 Task: Find connections with filter location Gokarna with filter topic #Strategywith filter profile language Spanish with filter current company Intas Pharmaceuticals with filter school Maulana Azad College with filter industry Gambling Facilities and Casinos with filter service category DUI Law with filter keywords title Office Assistant
Action: Mouse pressed left at (556, 92)
Screenshot: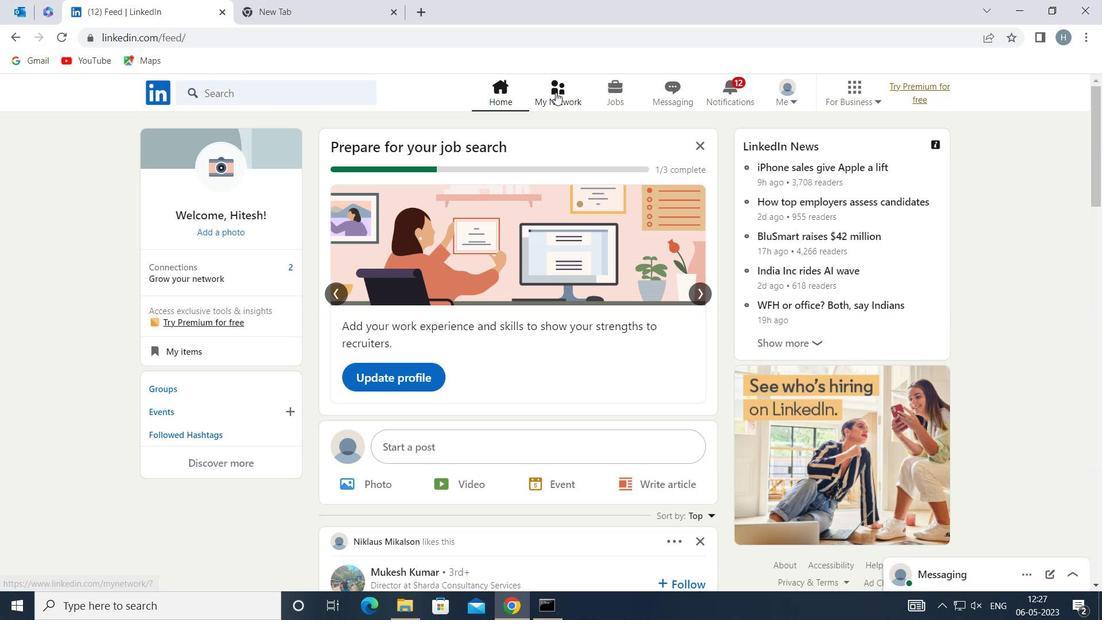 
Action: Mouse moved to (257, 178)
Screenshot: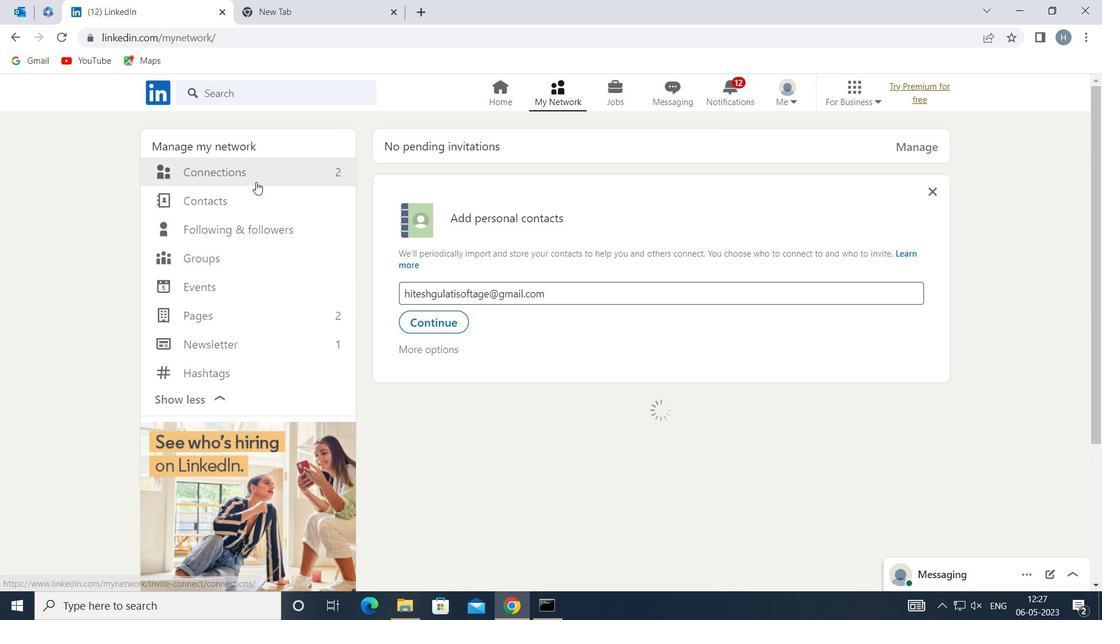 
Action: Mouse pressed left at (257, 178)
Screenshot: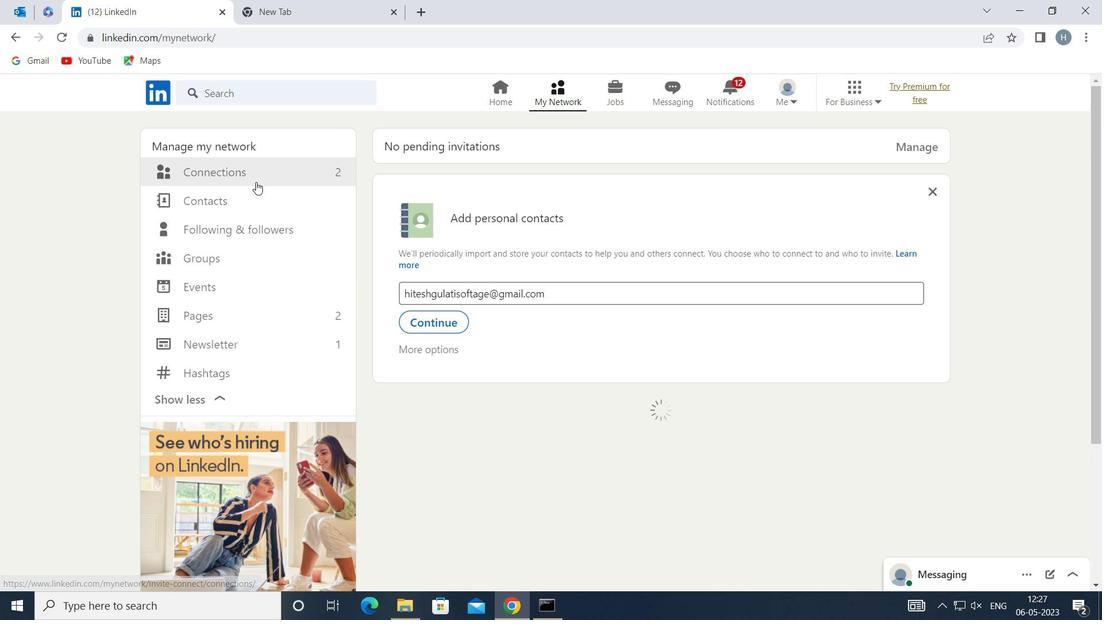 
Action: Mouse moved to (652, 173)
Screenshot: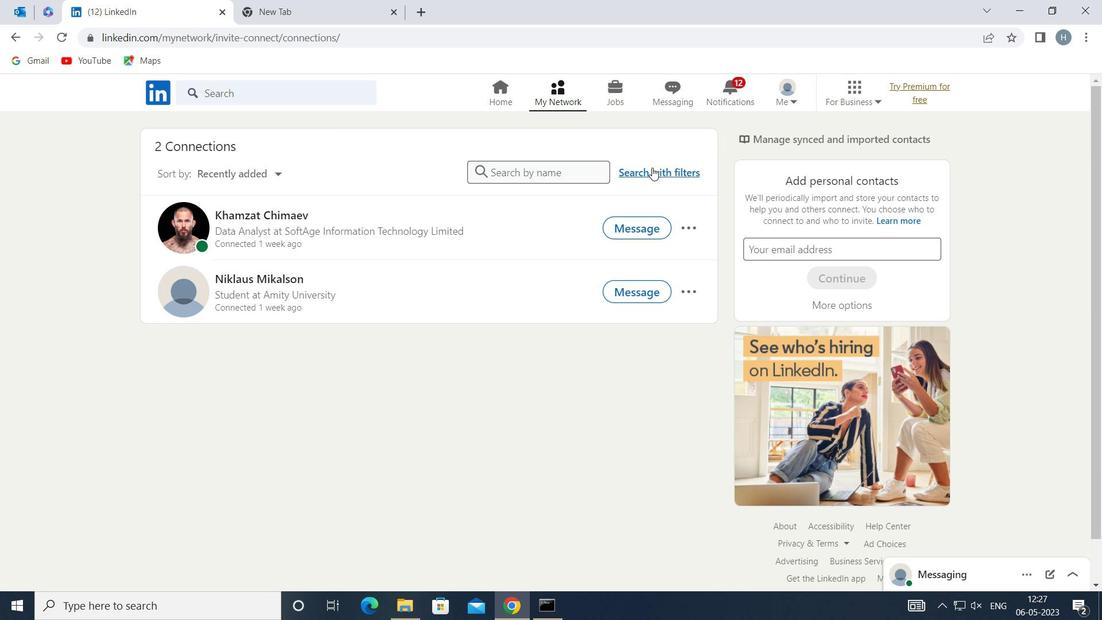 
Action: Mouse pressed left at (652, 173)
Screenshot: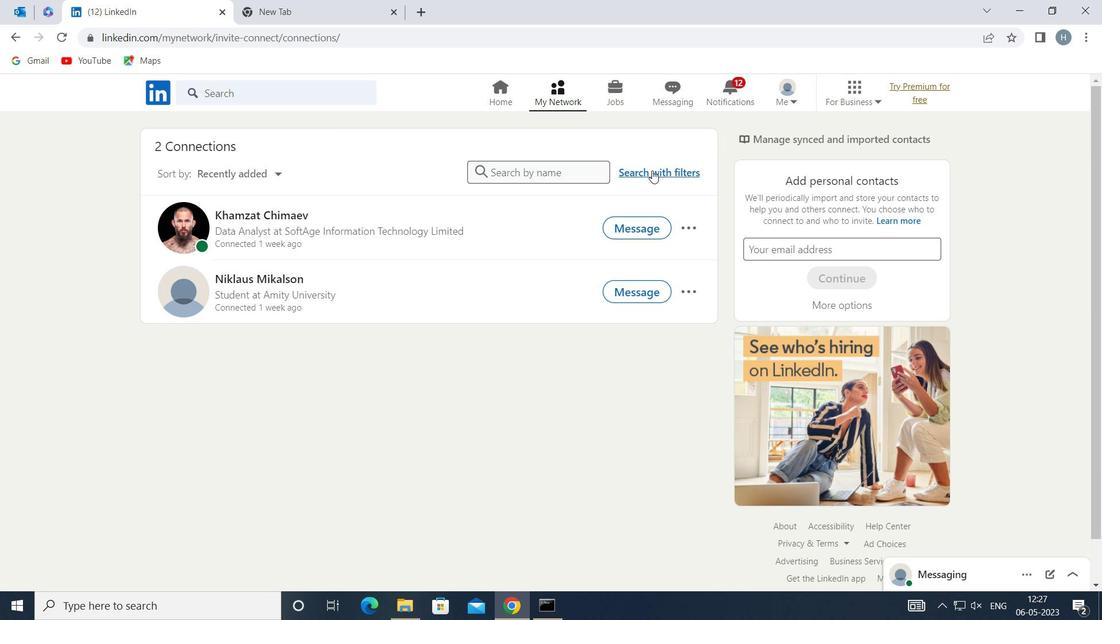 
Action: Mouse moved to (598, 132)
Screenshot: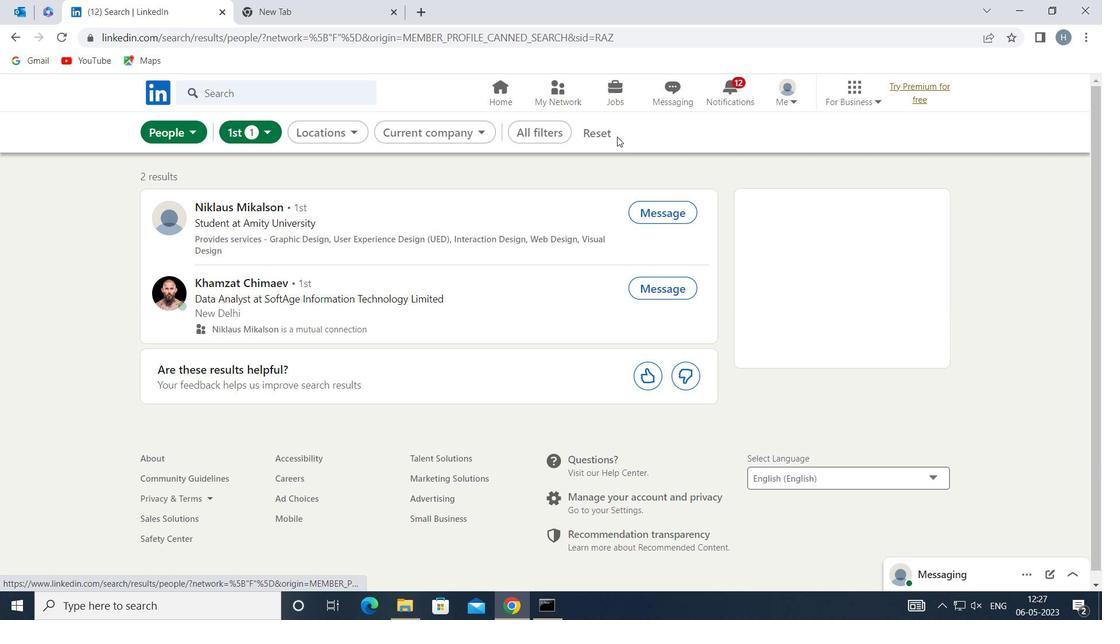 
Action: Mouse pressed left at (598, 132)
Screenshot: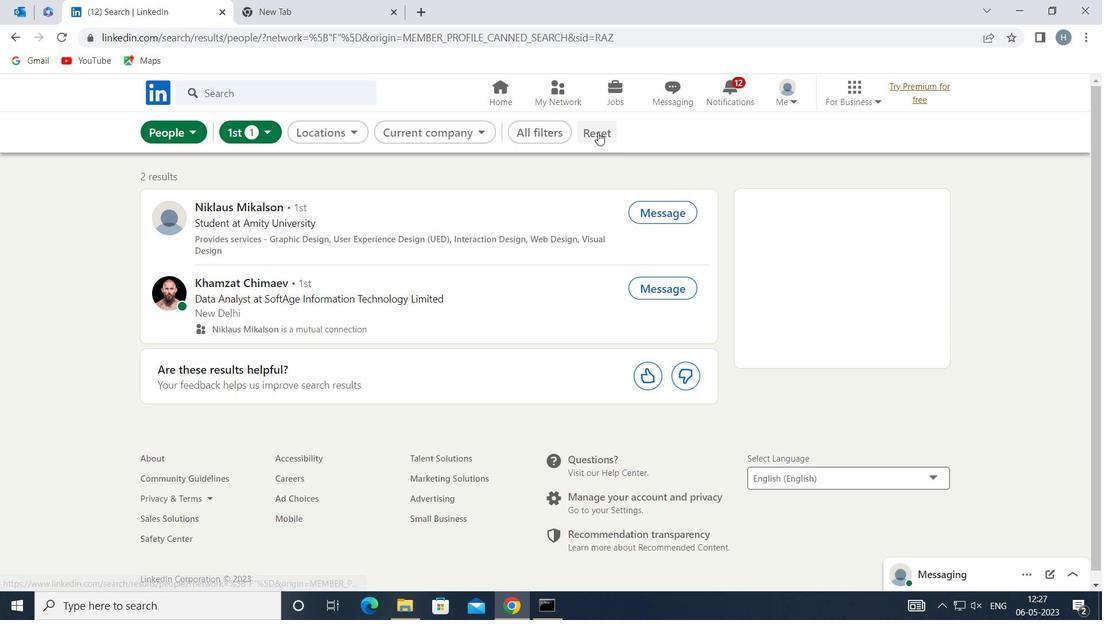 
Action: Mouse moved to (582, 131)
Screenshot: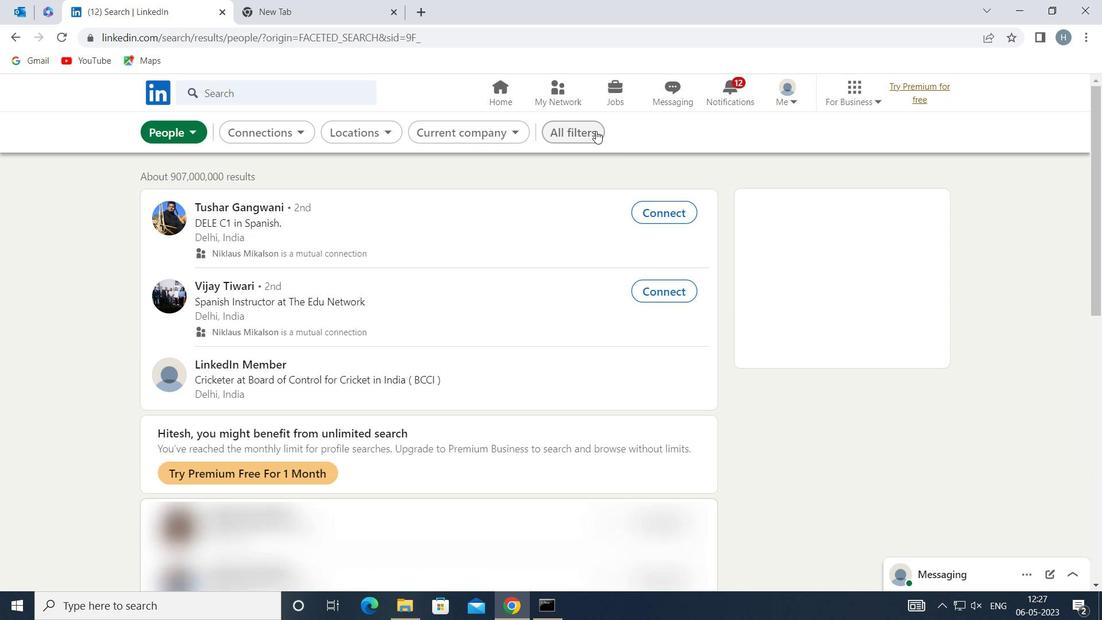 
Action: Mouse pressed left at (582, 131)
Screenshot: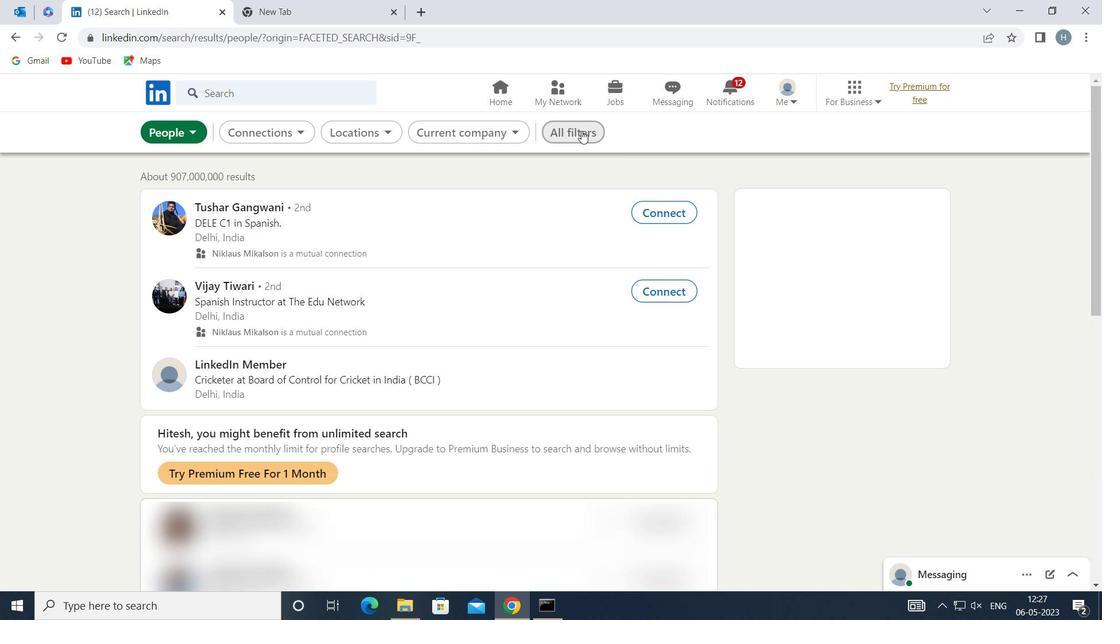
Action: Mouse moved to (800, 241)
Screenshot: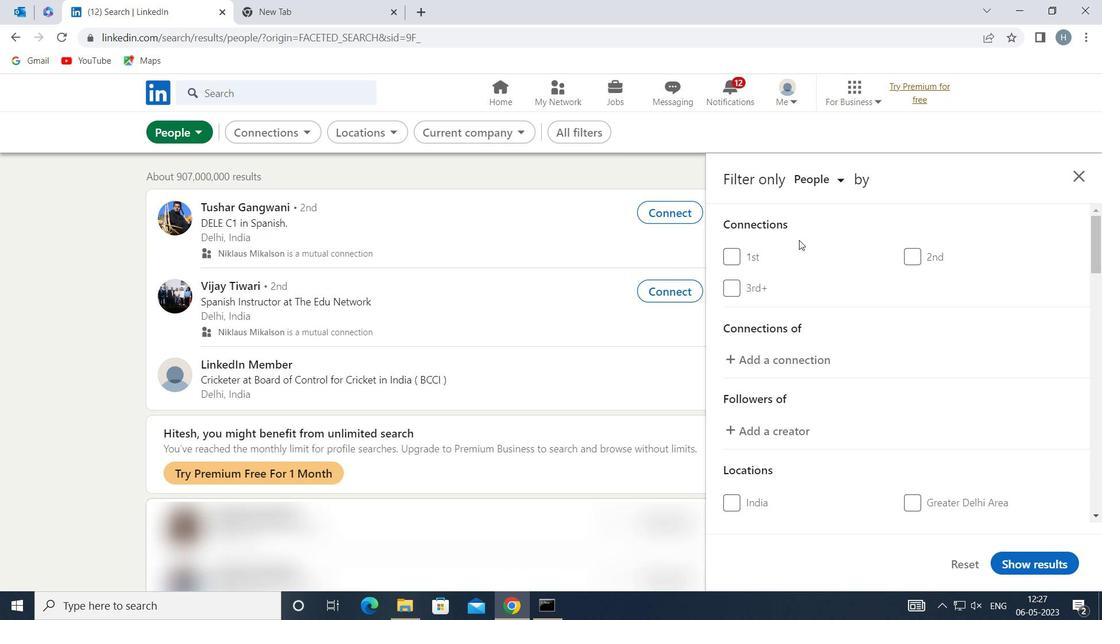 
Action: Mouse scrolled (800, 240) with delta (0, 0)
Screenshot: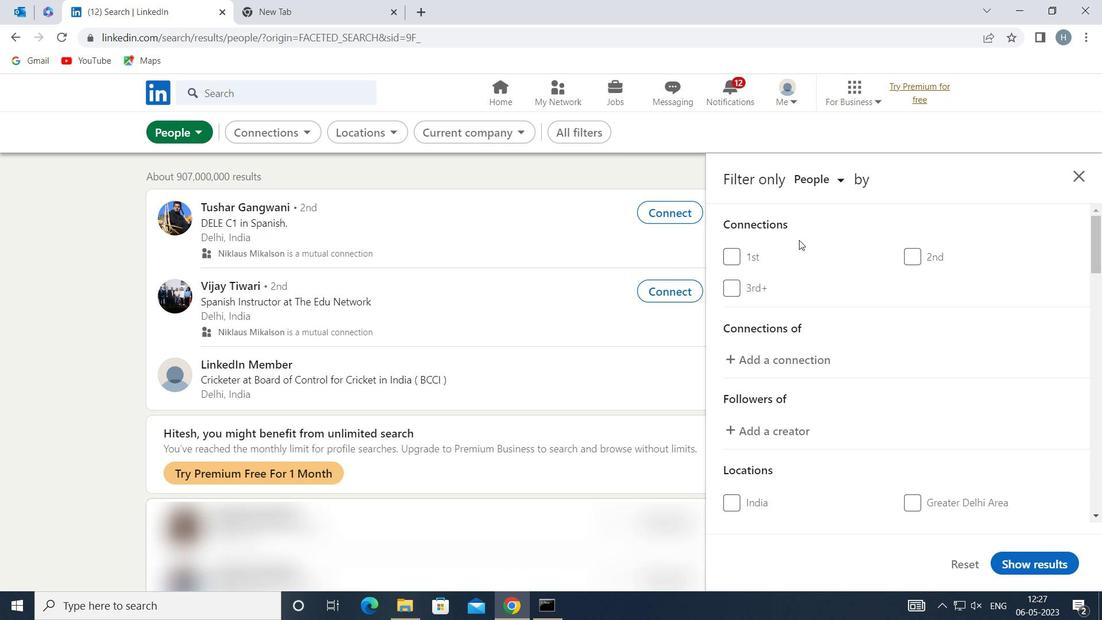 
Action: Mouse moved to (800, 243)
Screenshot: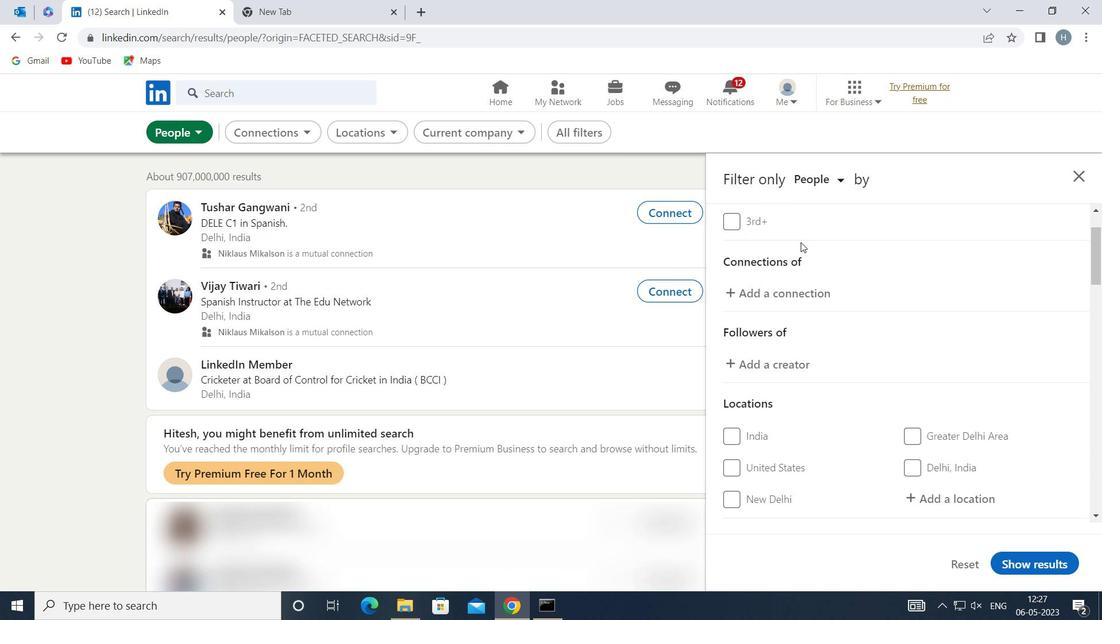 
Action: Mouse scrolled (800, 242) with delta (0, 0)
Screenshot: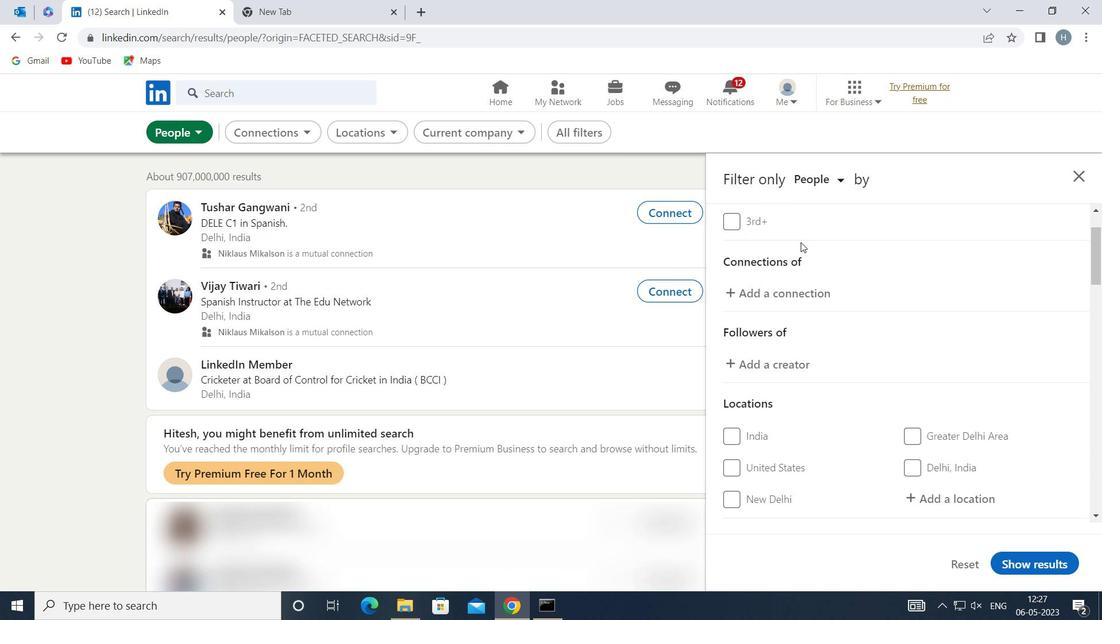 
Action: Mouse moved to (932, 418)
Screenshot: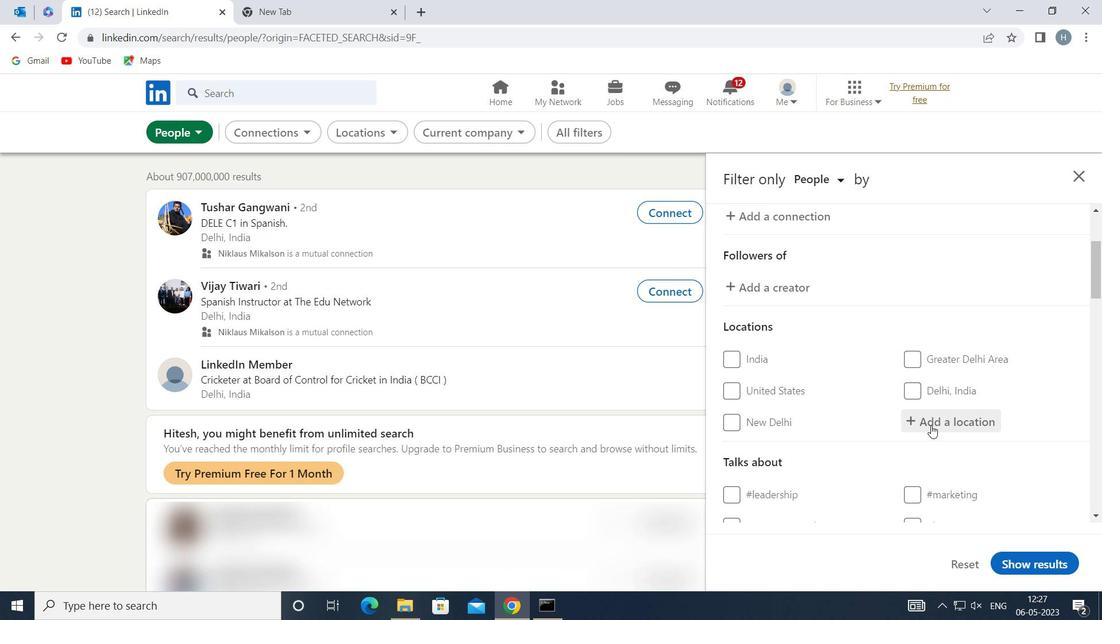 
Action: Mouse pressed left at (932, 418)
Screenshot: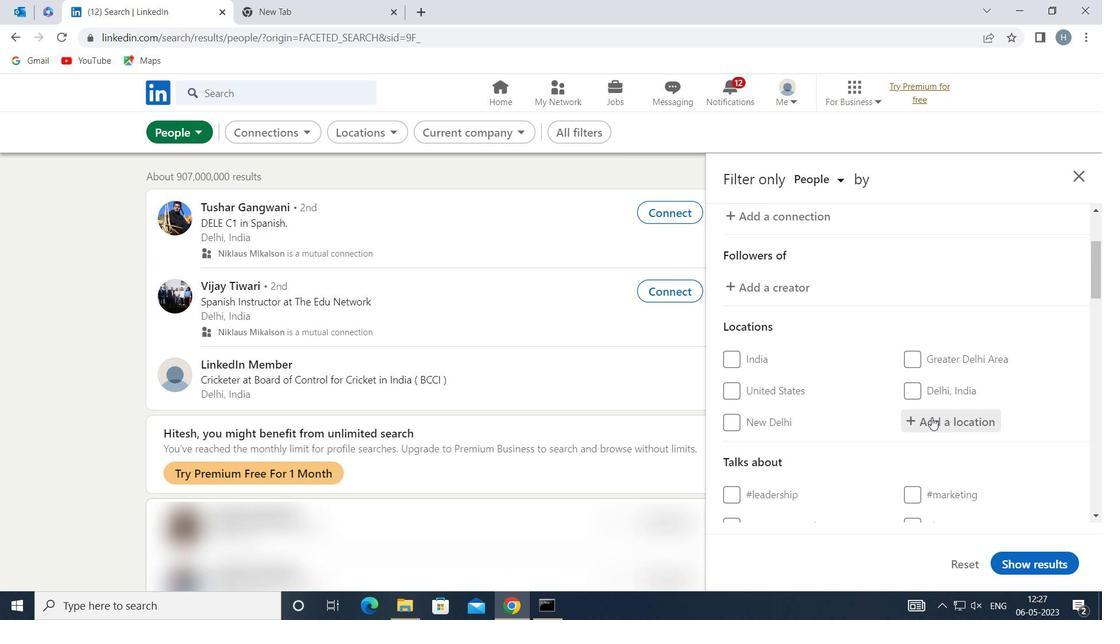 
Action: Mouse moved to (933, 416)
Screenshot: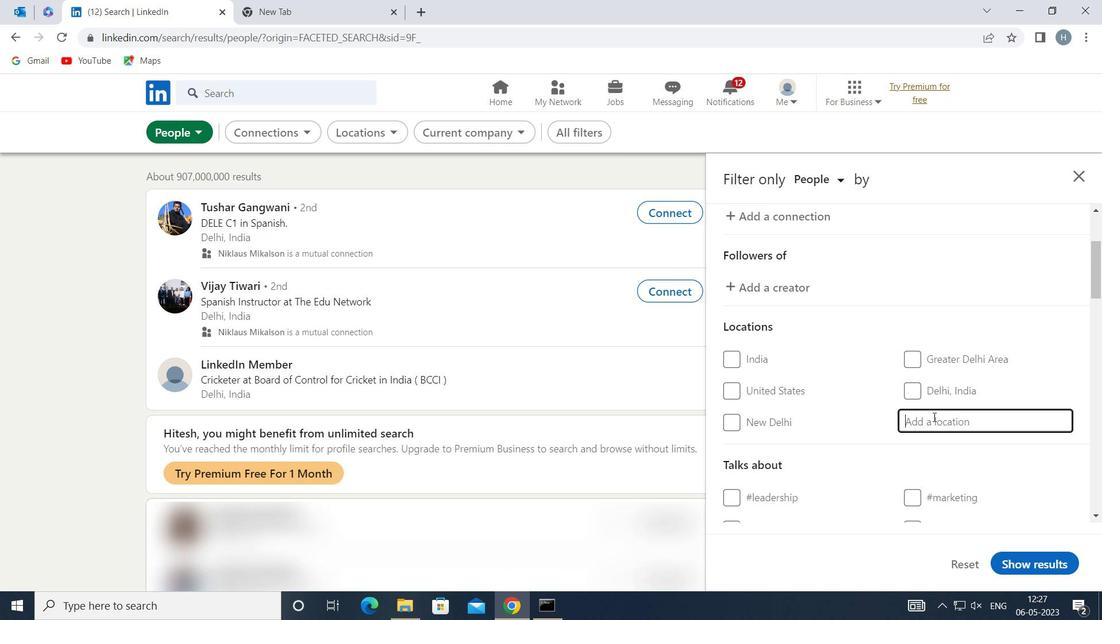 
Action: Key pressed <Key.shift>GOKARNA
Screenshot: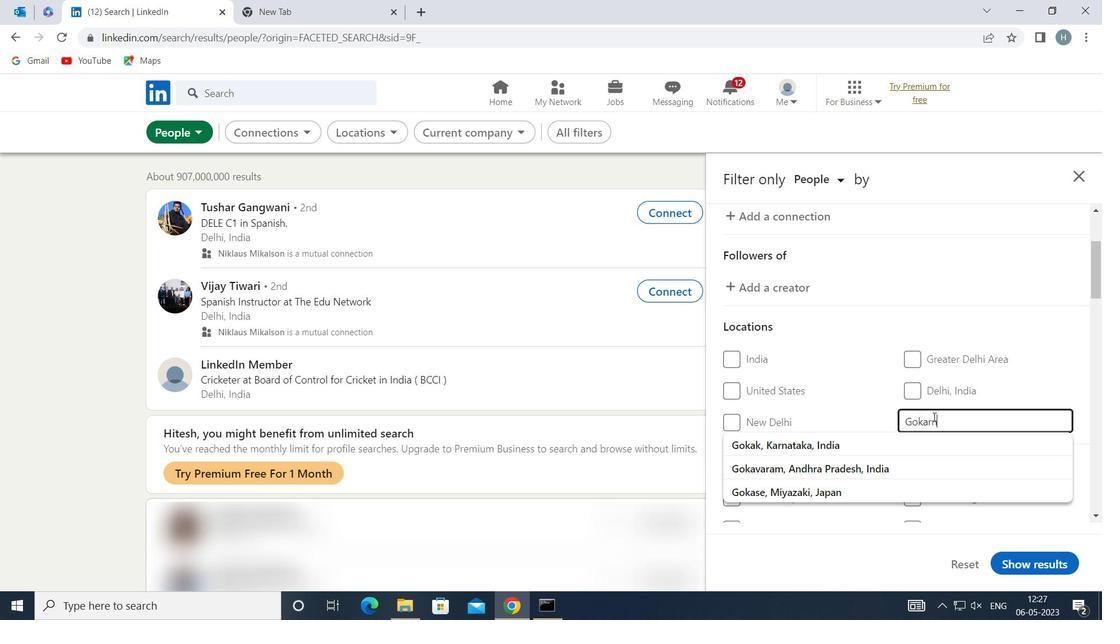 
Action: Mouse moved to (1047, 362)
Screenshot: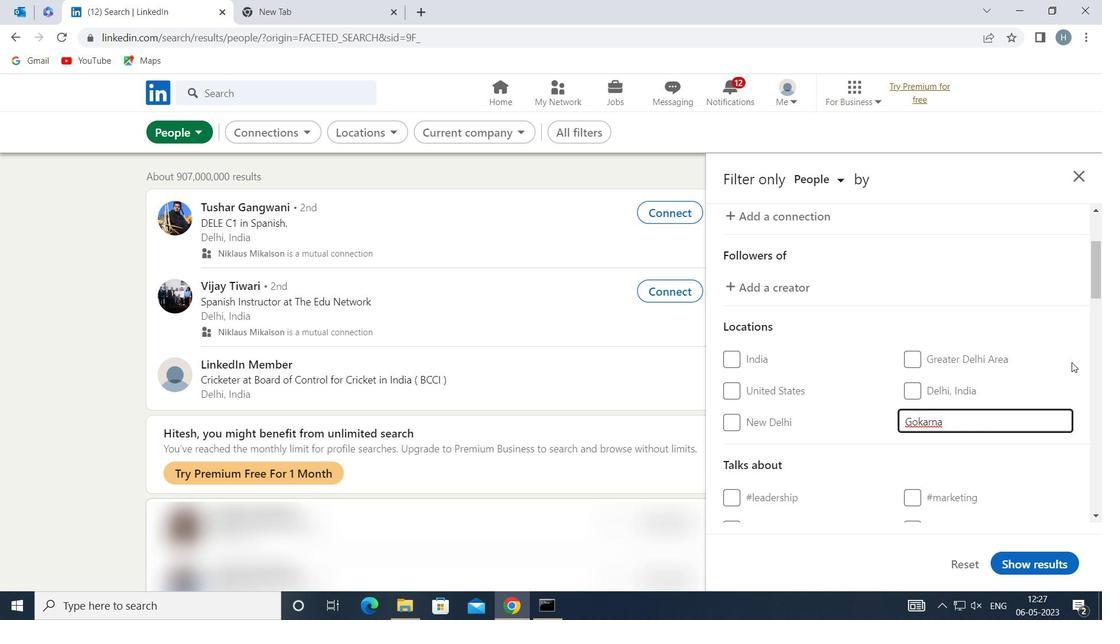 
Action: Mouse pressed left at (1047, 362)
Screenshot: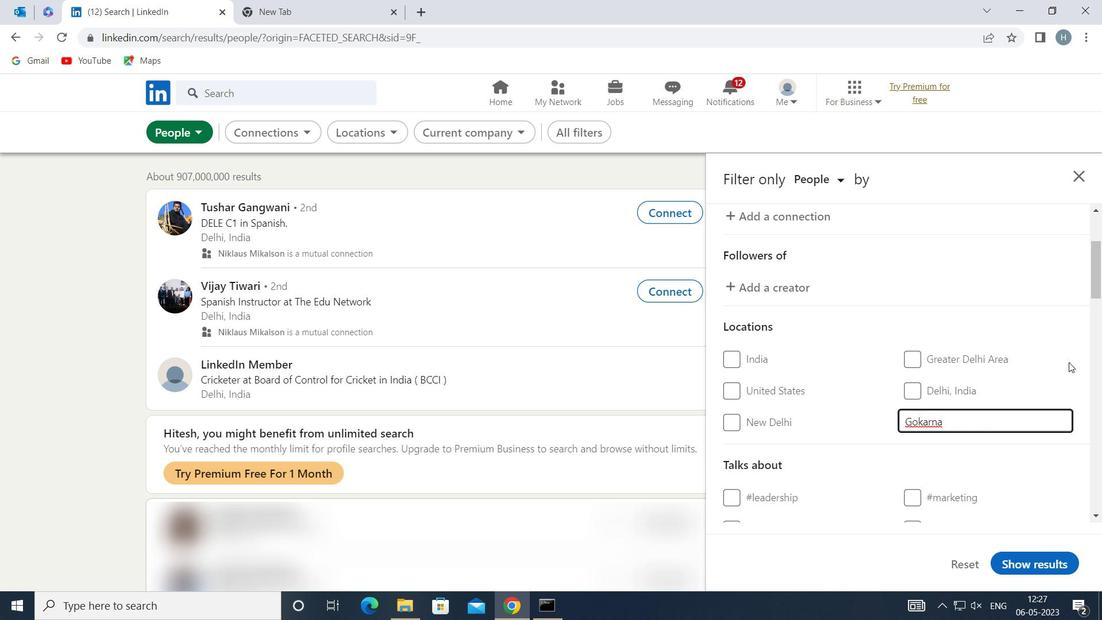 
Action: Mouse moved to (1036, 357)
Screenshot: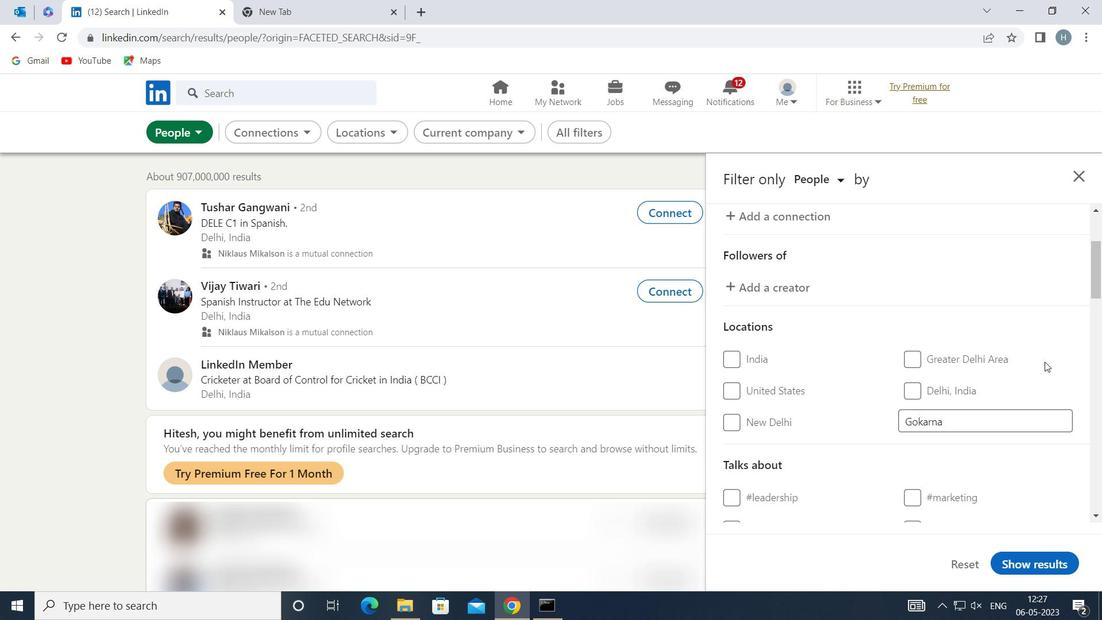 
Action: Mouse scrolled (1036, 356) with delta (0, 0)
Screenshot: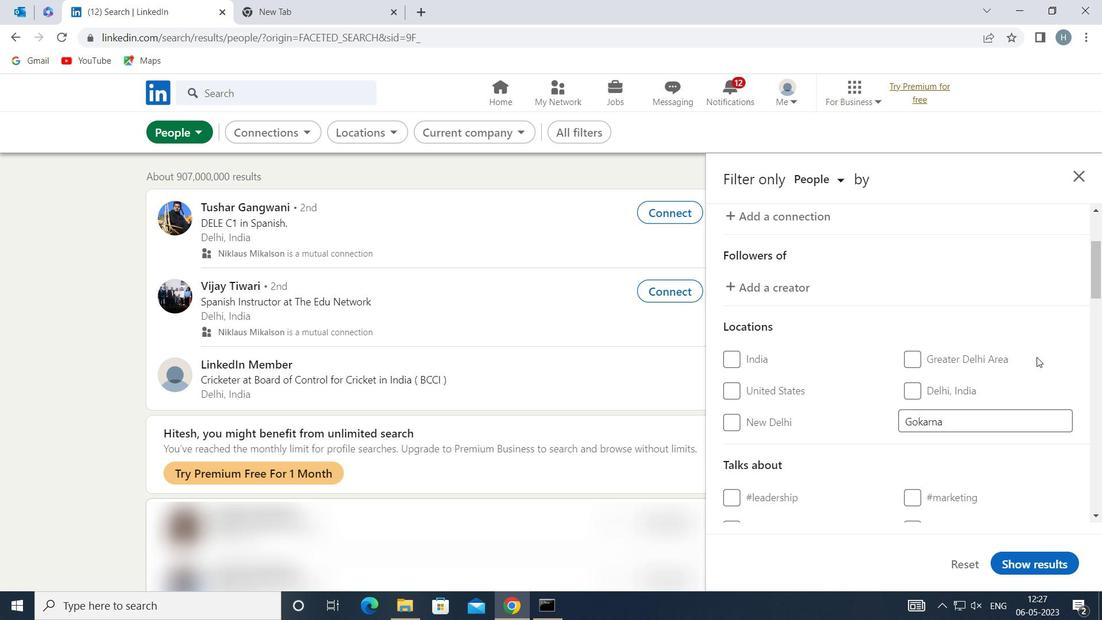 
Action: Mouse moved to (1032, 359)
Screenshot: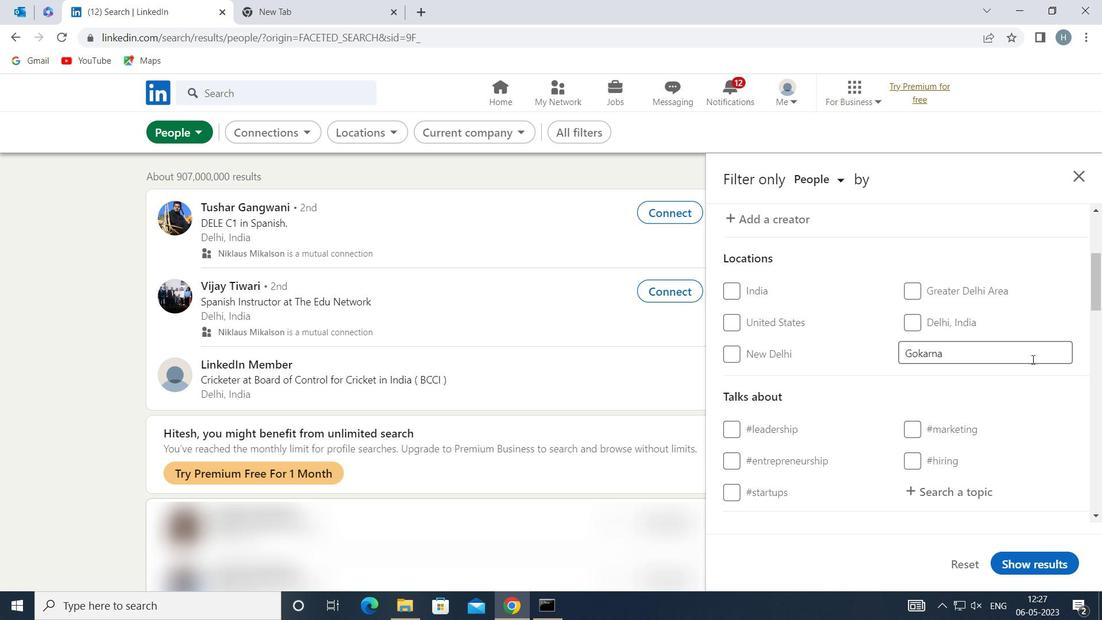 
Action: Mouse scrolled (1032, 358) with delta (0, 0)
Screenshot: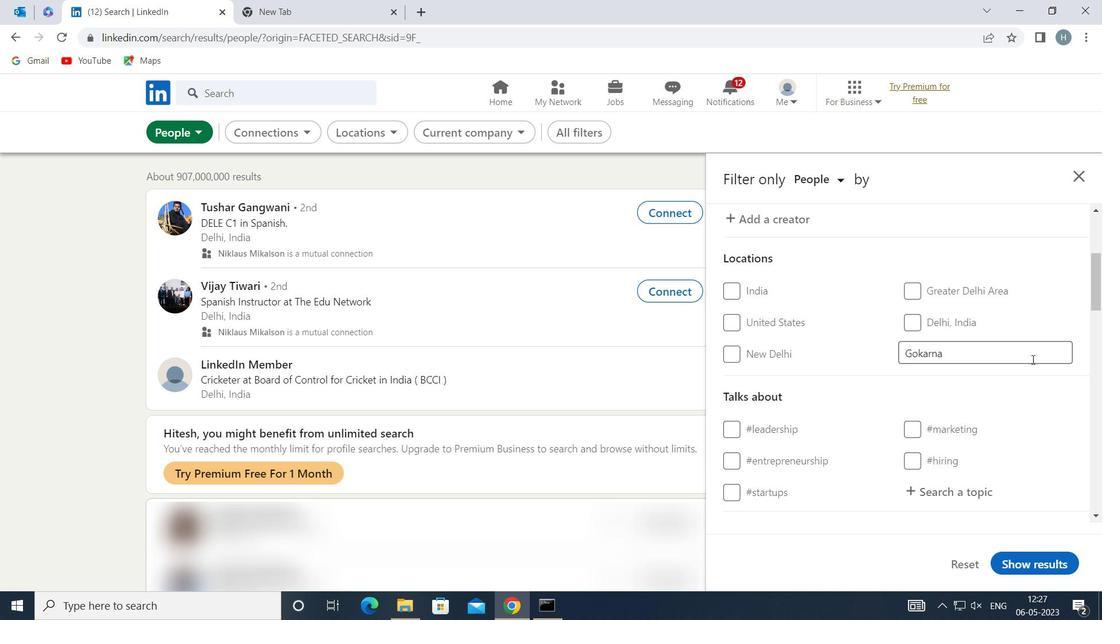 
Action: Mouse moved to (943, 418)
Screenshot: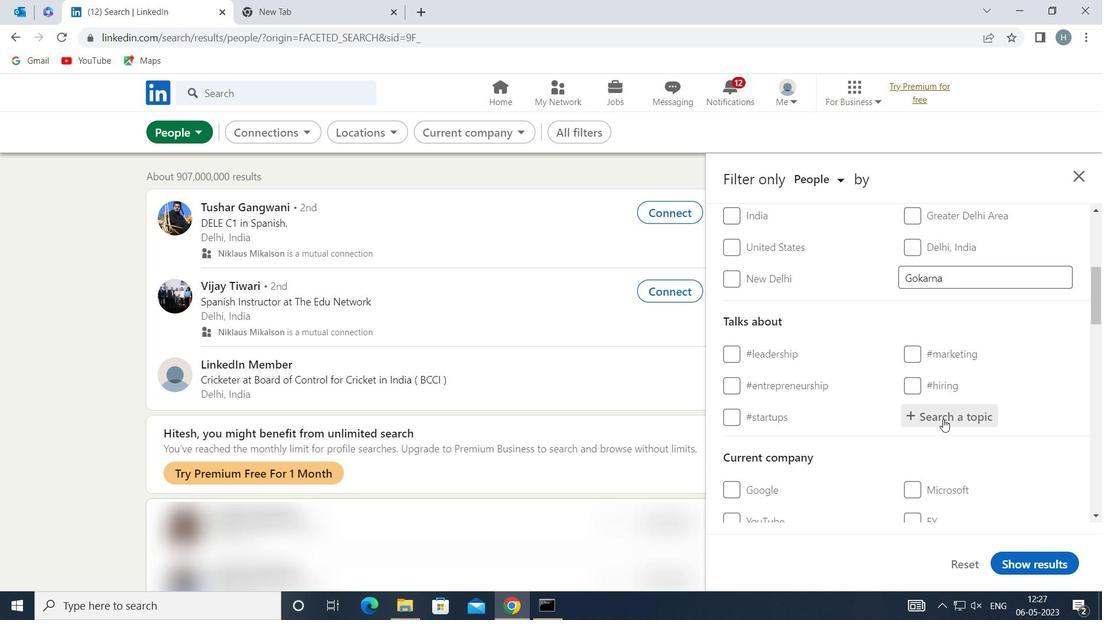 
Action: Mouse pressed left at (943, 418)
Screenshot: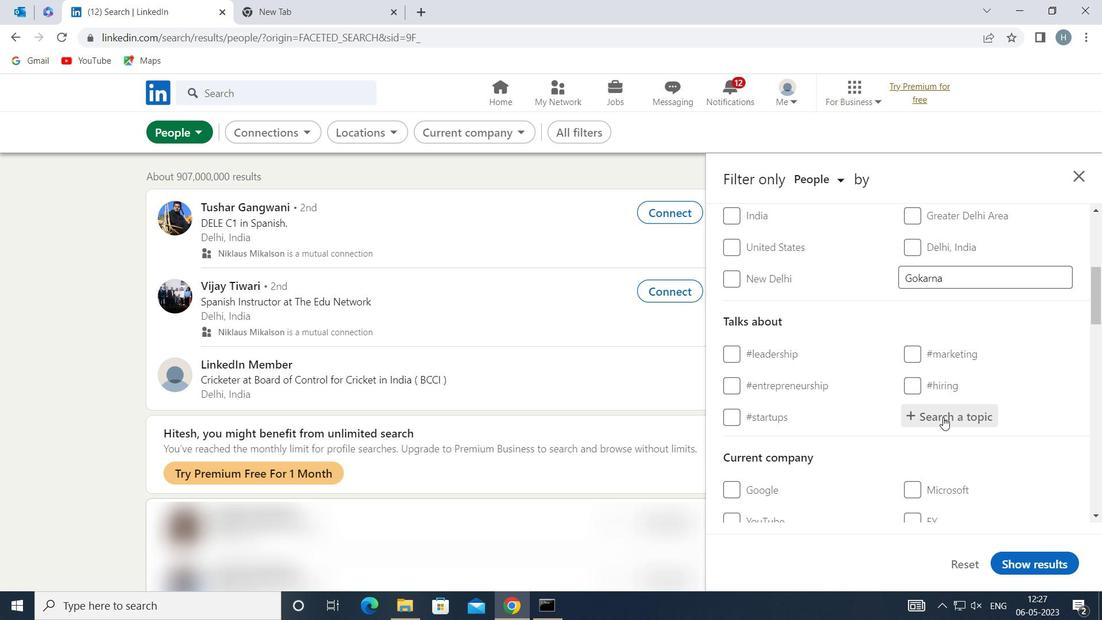 
Action: Key pressed <Key.shift>STRATEGY
Screenshot: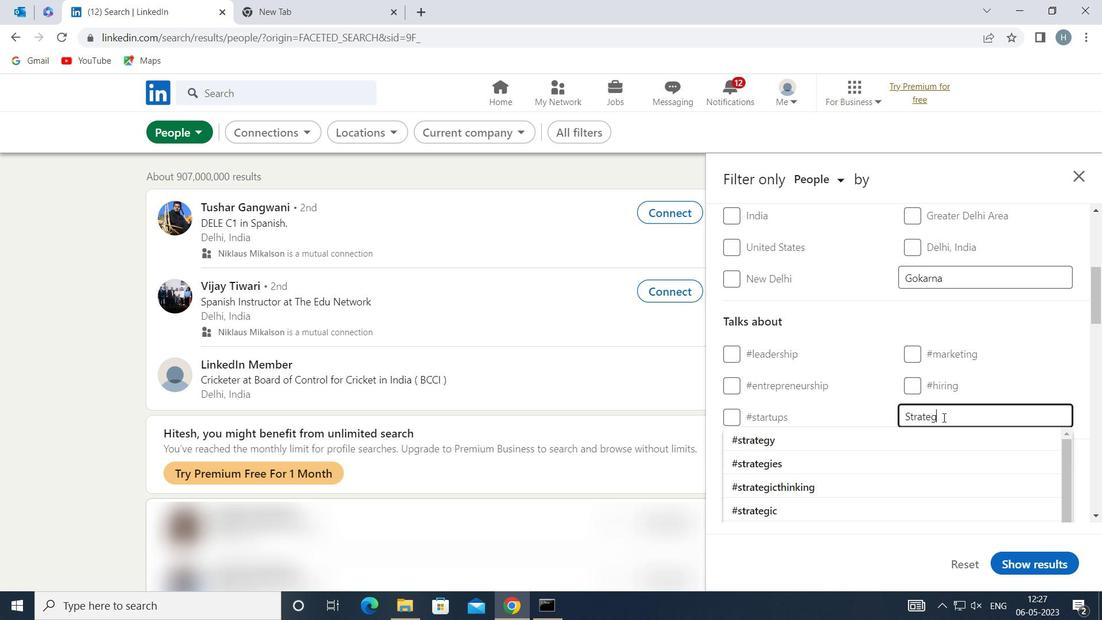 
Action: Mouse moved to (879, 436)
Screenshot: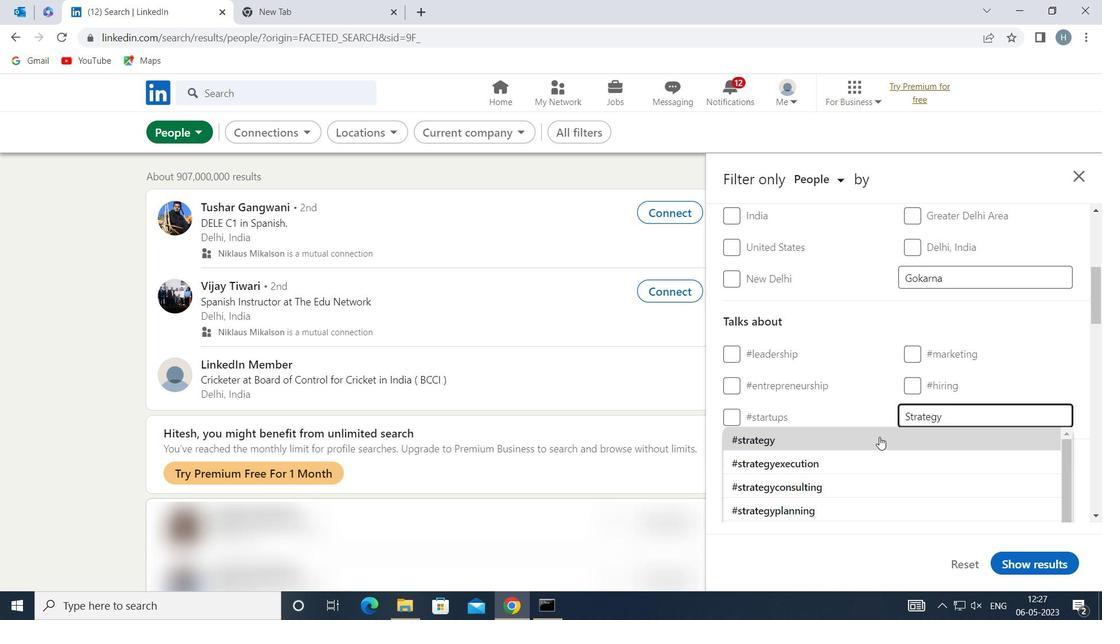 
Action: Mouse pressed left at (879, 436)
Screenshot: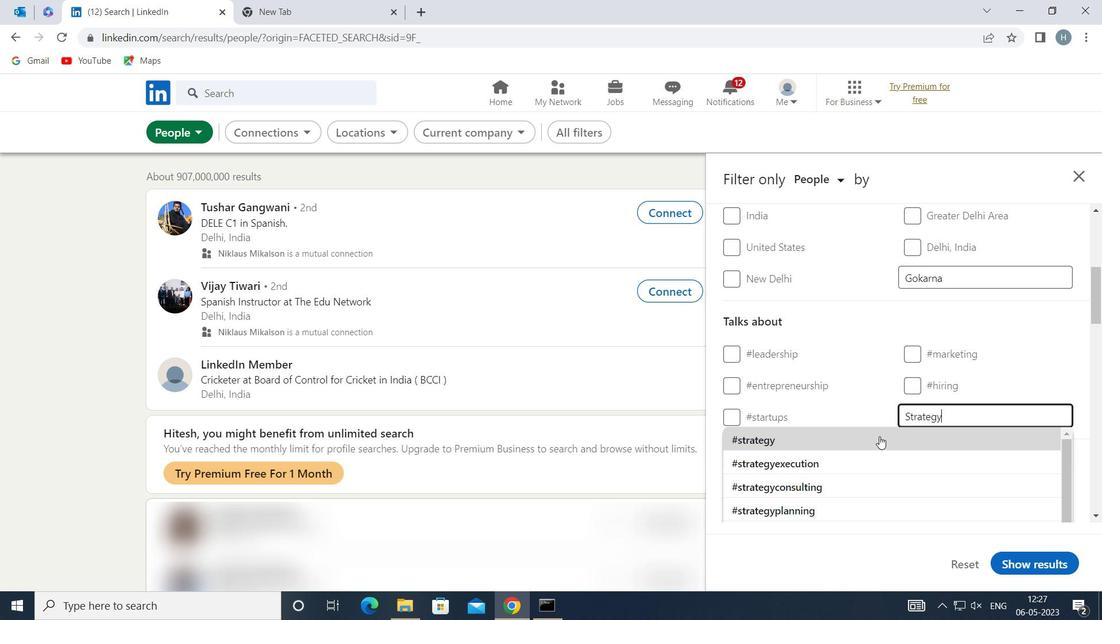 
Action: Mouse moved to (877, 413)
Screenshot: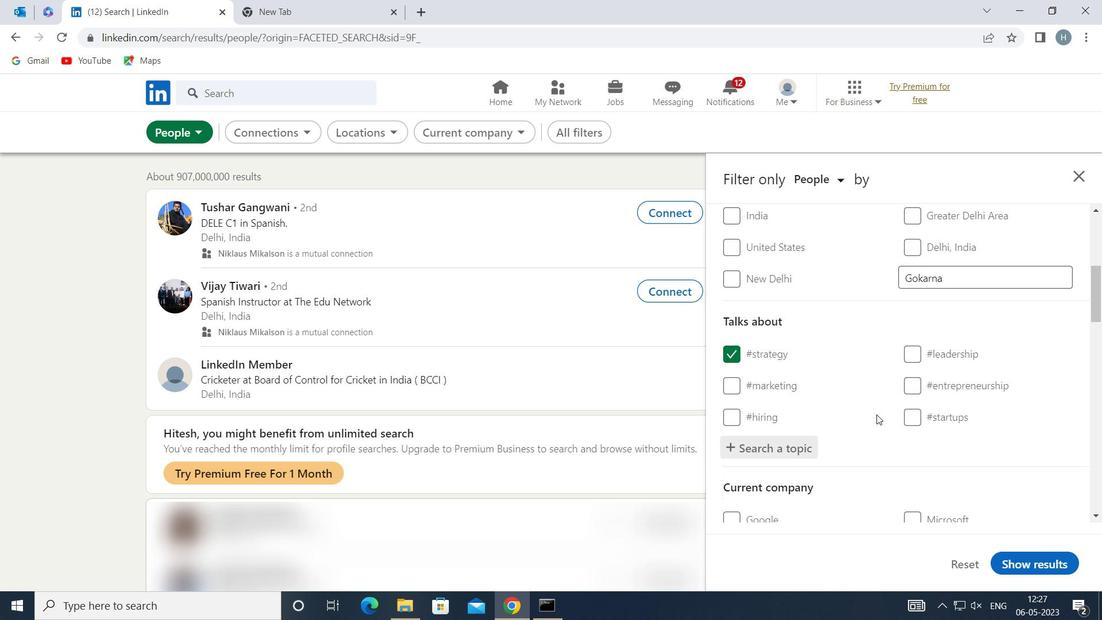 
Action: Mouse scrolled (877, 413) with delta (0, 0)
Screenshot: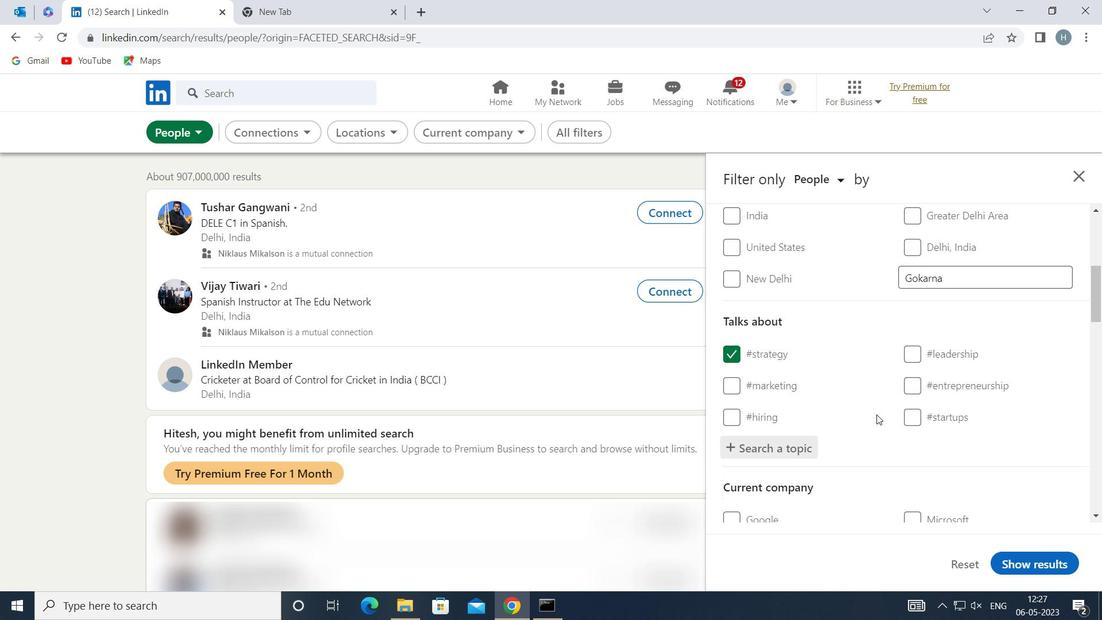 
Action: Mouse scrolled (877, 413) with delta (0, 0)
Screenshot: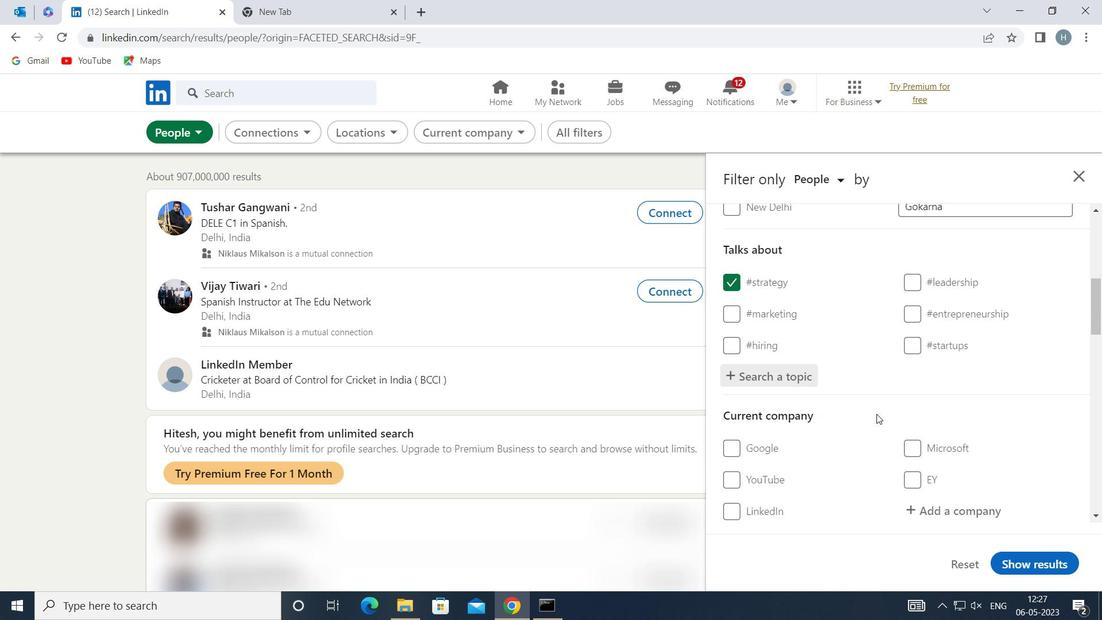 
Action: Mouse scrolled (877, 413) with delta (0, 0)
Screenshot: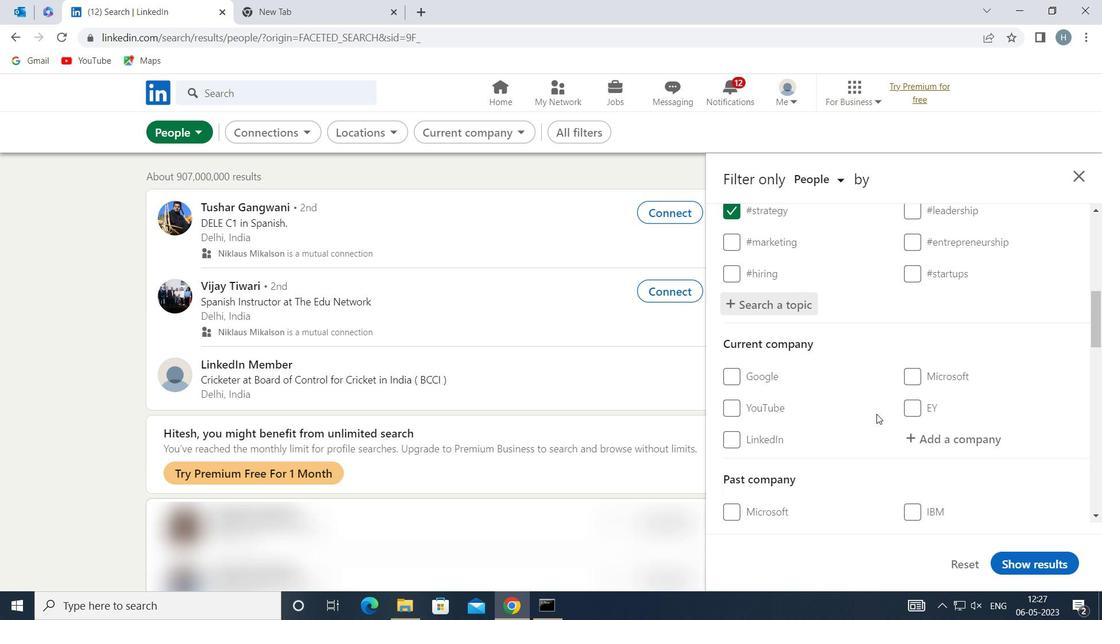 
Action: Mouse scrolled (877, 413) with delta (0, 0)
Screenshot: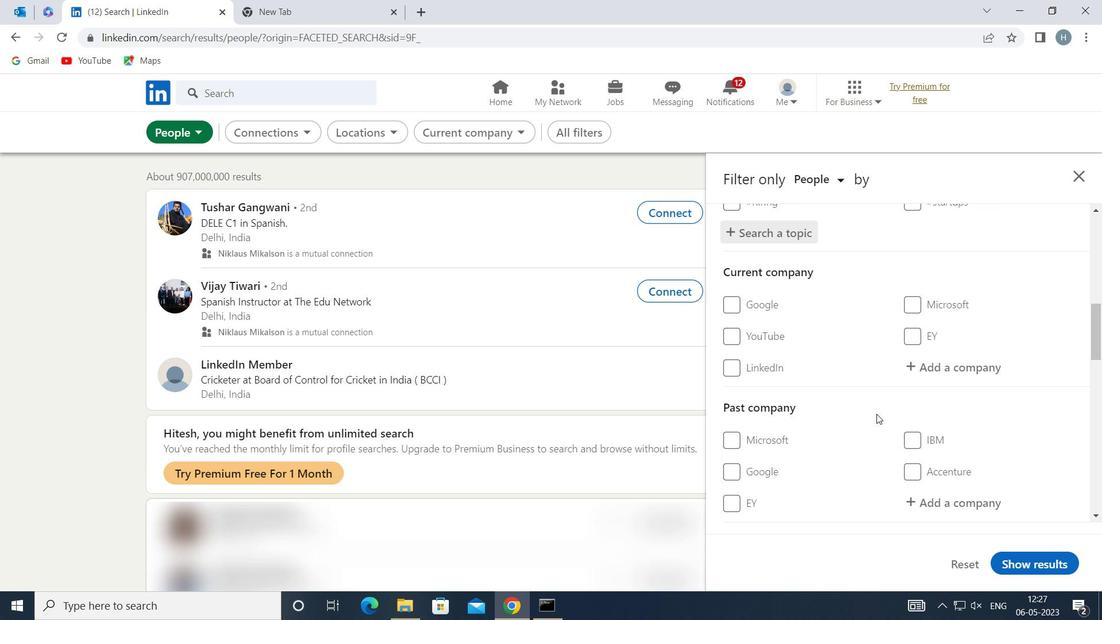 
Action: Mouse scrolled (877, 413) with delta (0, 0)
Screenshot: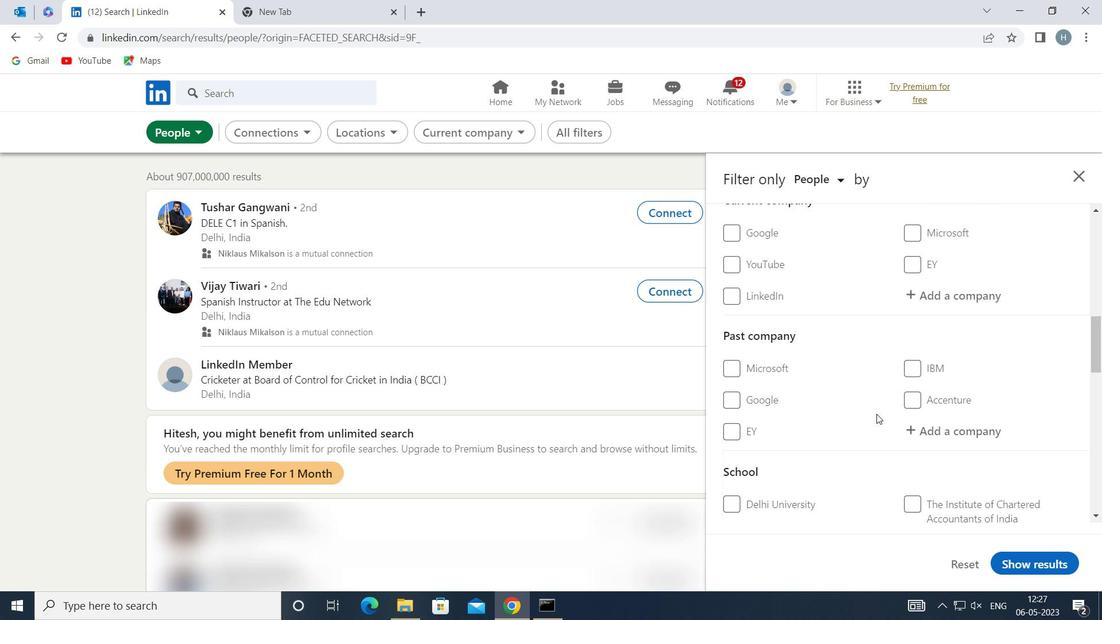 
Action: Mouse moved to (877, 412)
Screenshot: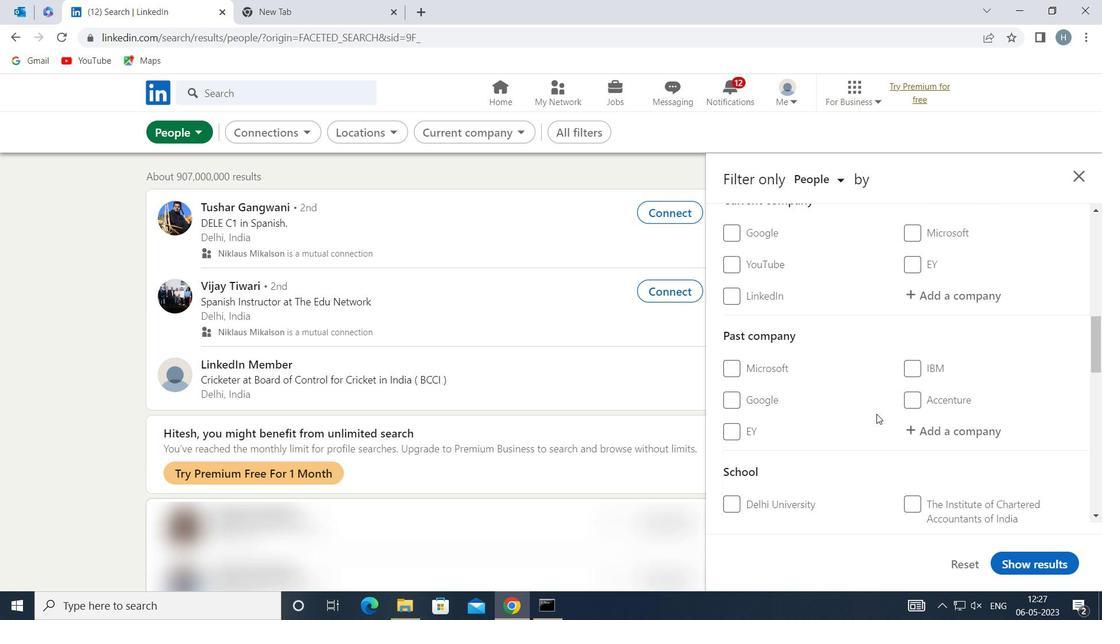 
Action: Mouse scrolled (877, 412) with delta (0, 0)
Screenshot: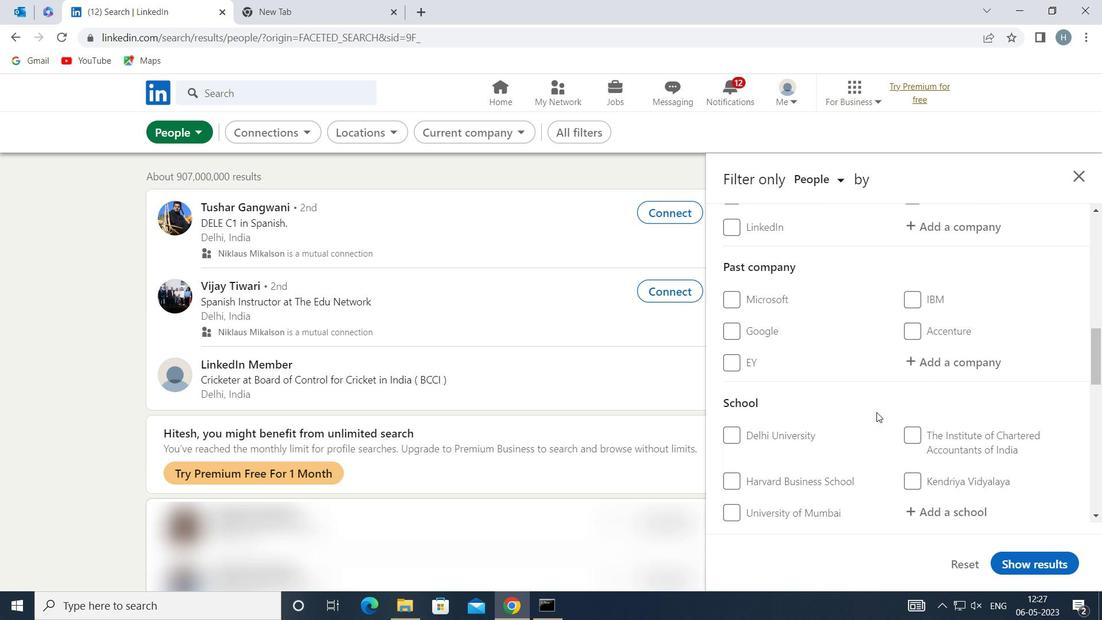 
Action: Mouse scrolled (877, 412) with delta (0, 0)
Screenshot: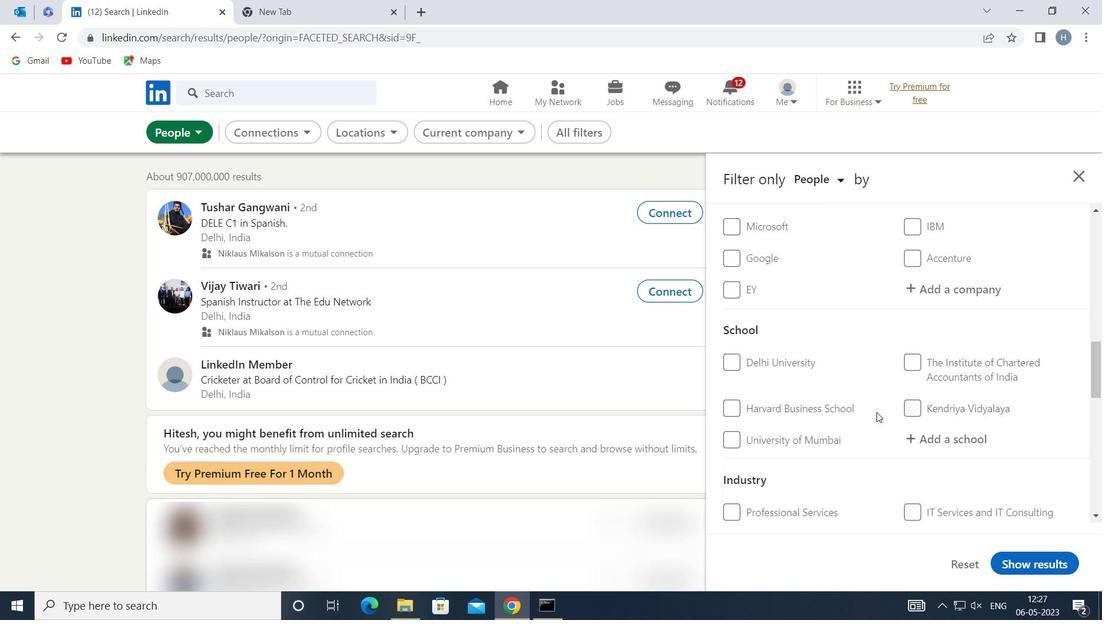 
Action: Mouse scrolled (877, 412) with delta (0, 0)
Screenshot: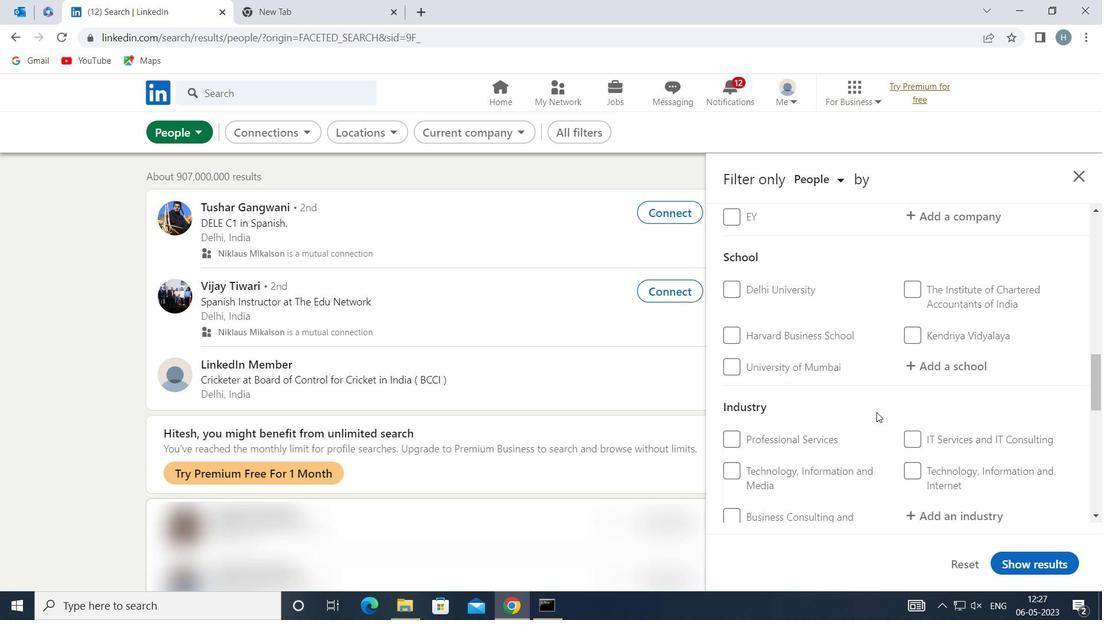 
Action: Mouse scrolled (877, 412) with delta (0, 0)
Screenshot: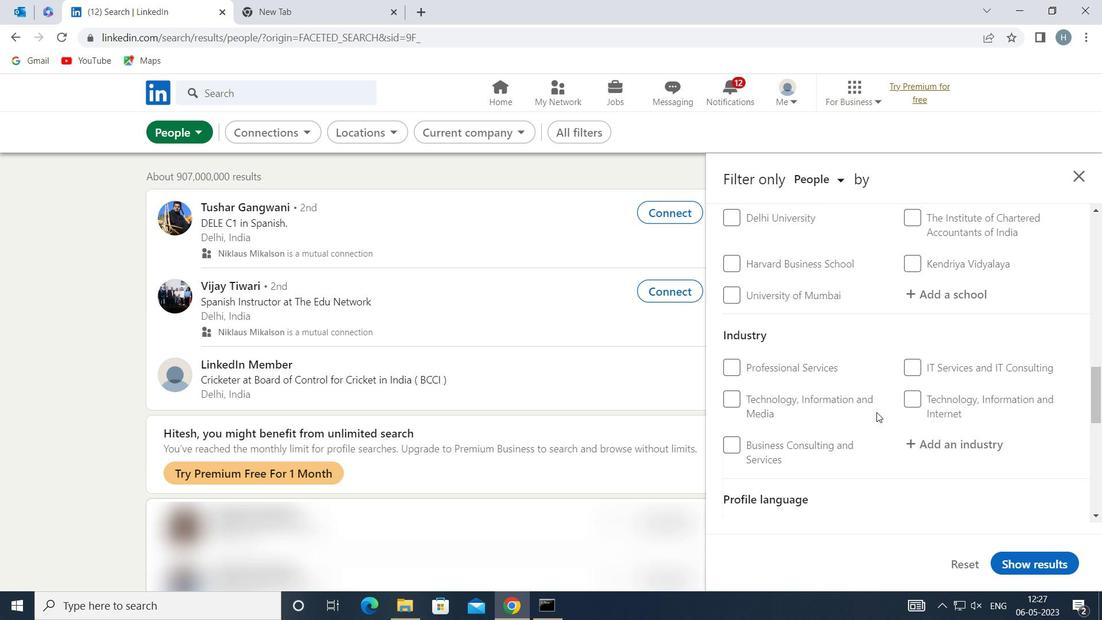
Action: Mouse scrolled (877, 412) with delta (0, 0)
Screenshot: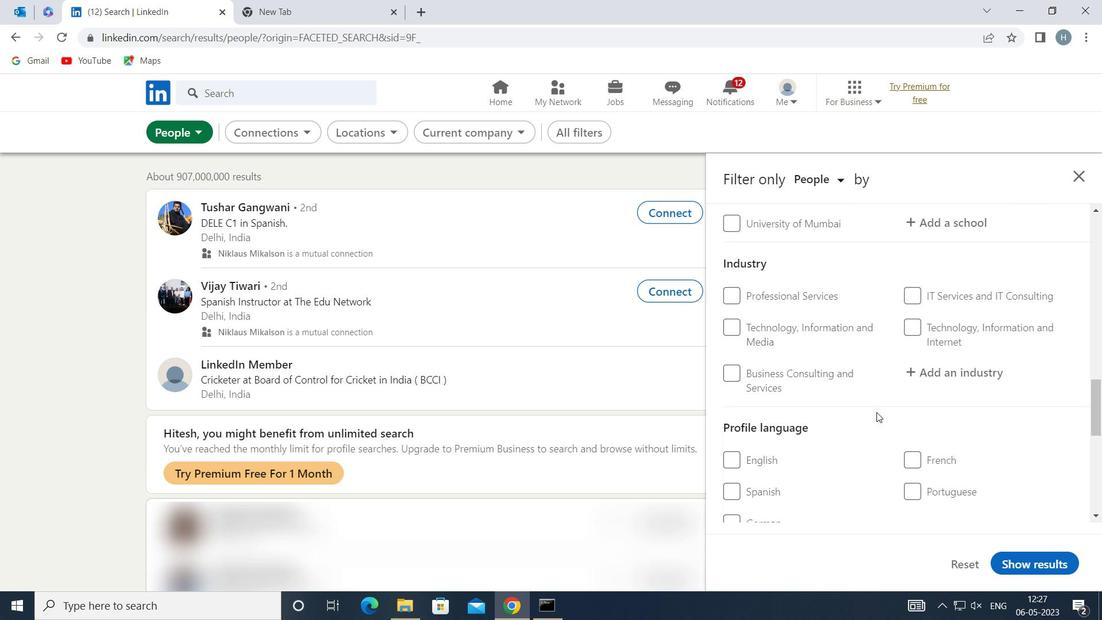 
Action: Mouse scrolled (877, 412) with delta (0, 0)
Screenshot: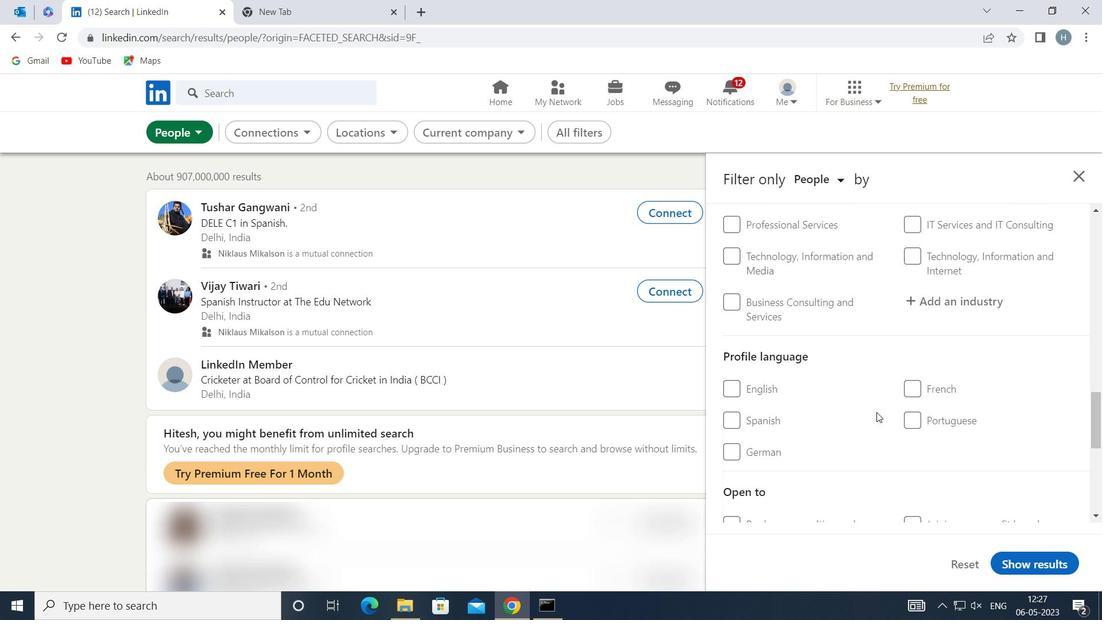 
Action: Mouse moved to (768, 353)
Screenshot: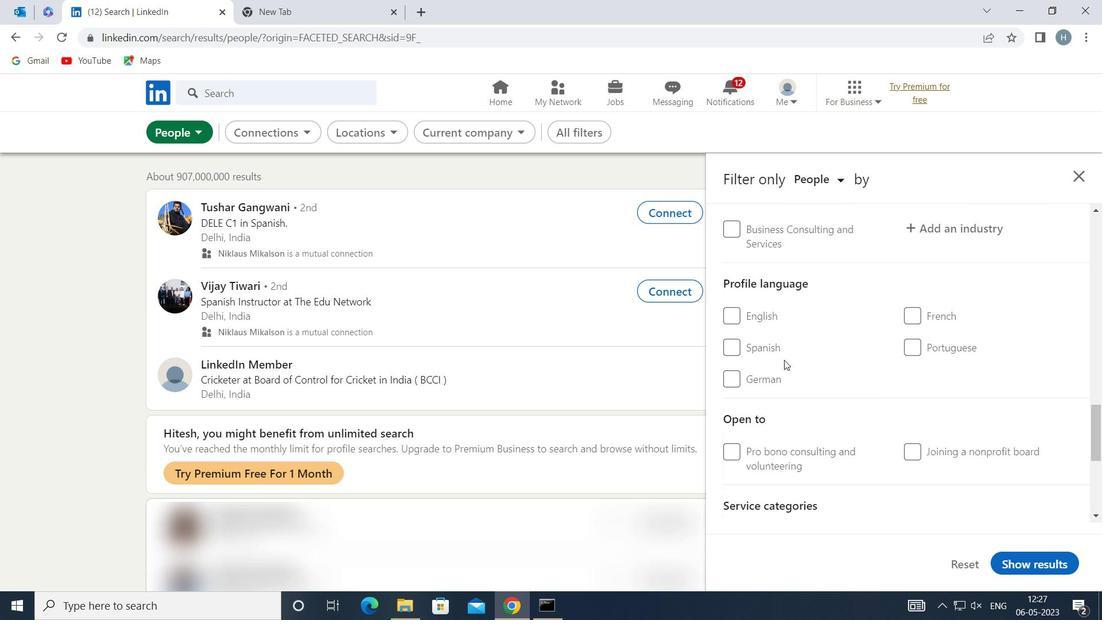 
Action: Mouse pressed left at (768, 353)
Screenshot: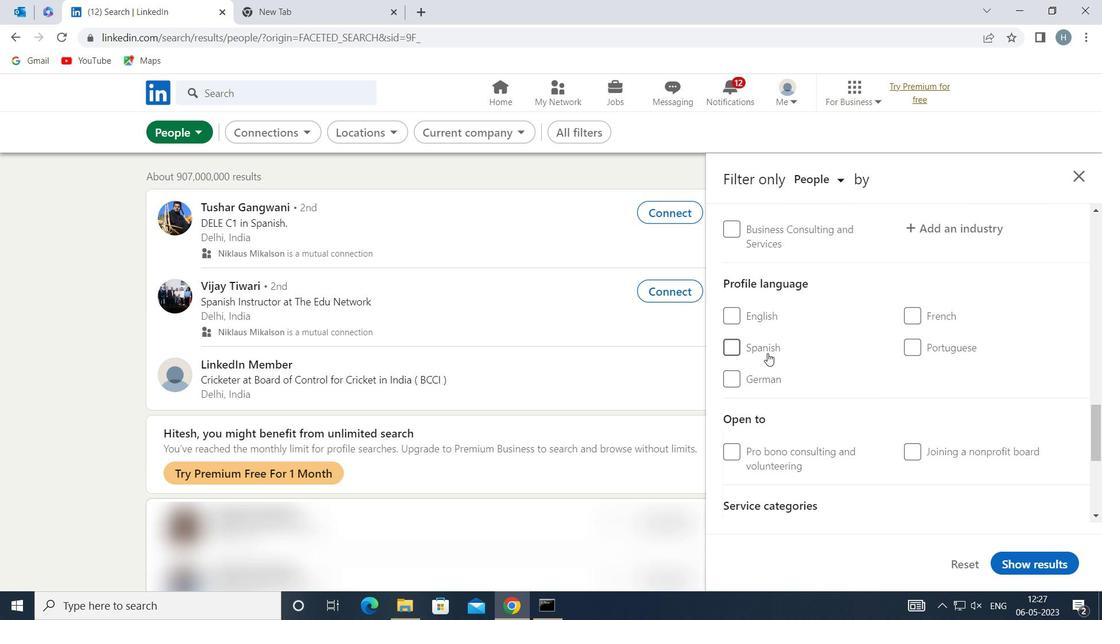 
Action: Mouse moved to (854, 372)
Screenshot: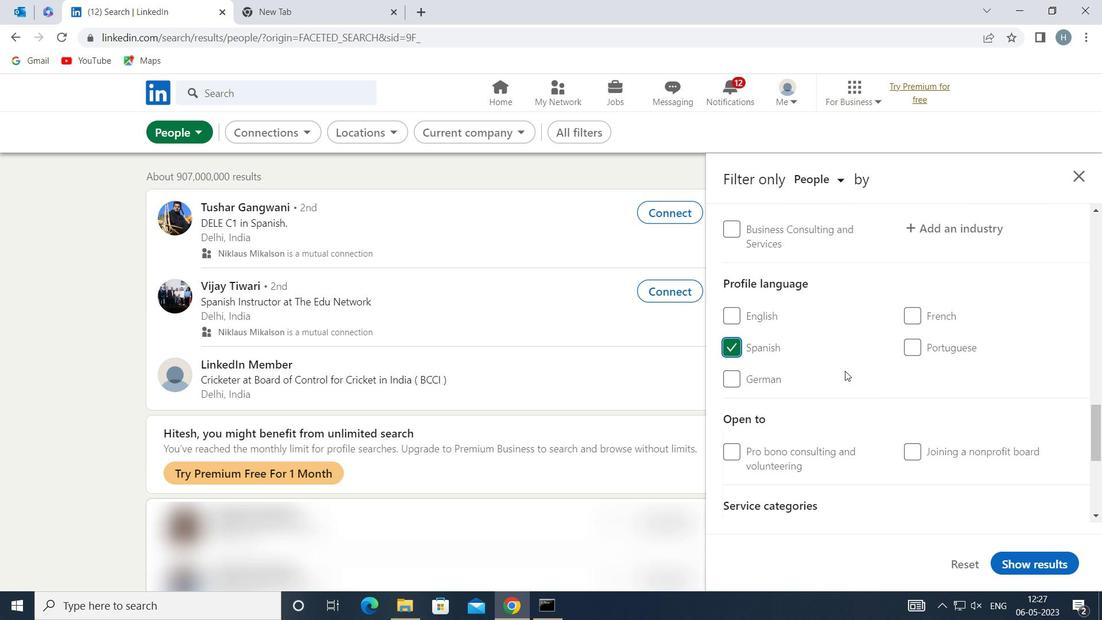 
Action: Mouse scrolled (854, 373) with delta (0, 0)
Screenshot: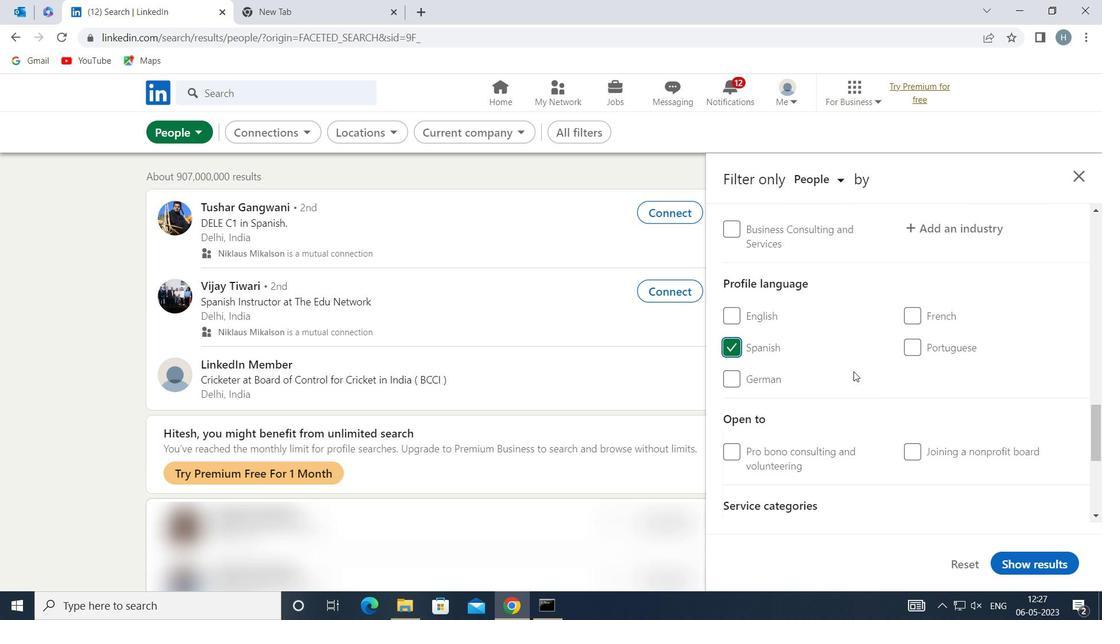 
Action: Mouse moved to (854, 368)
Screenshot: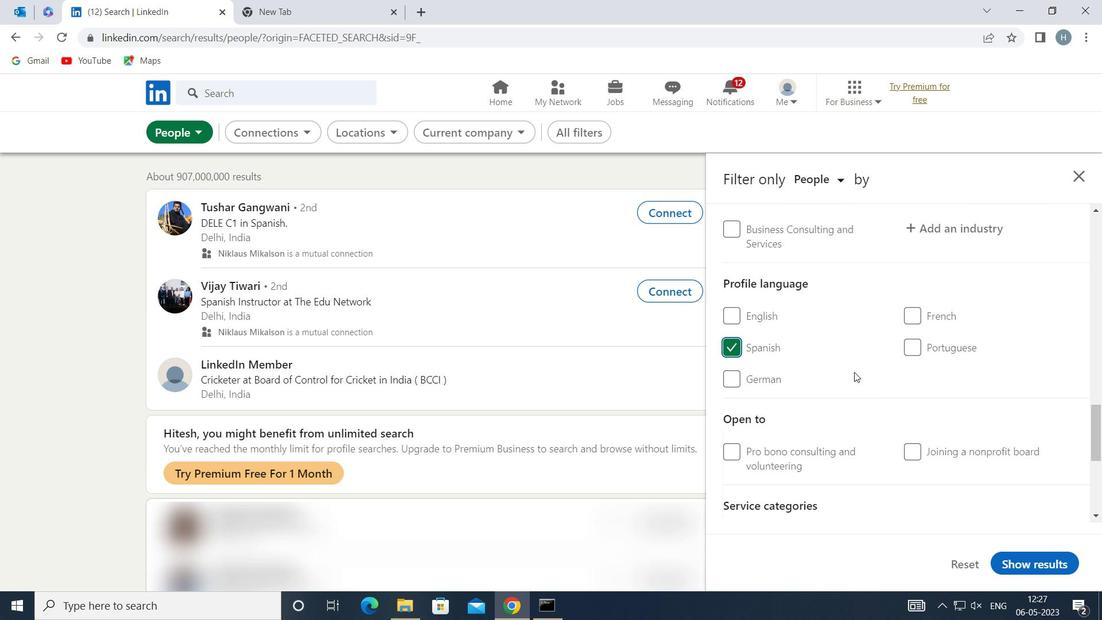 
Action: Mouse scrolled (854, 369) with delta (0, 0)
Screenshot: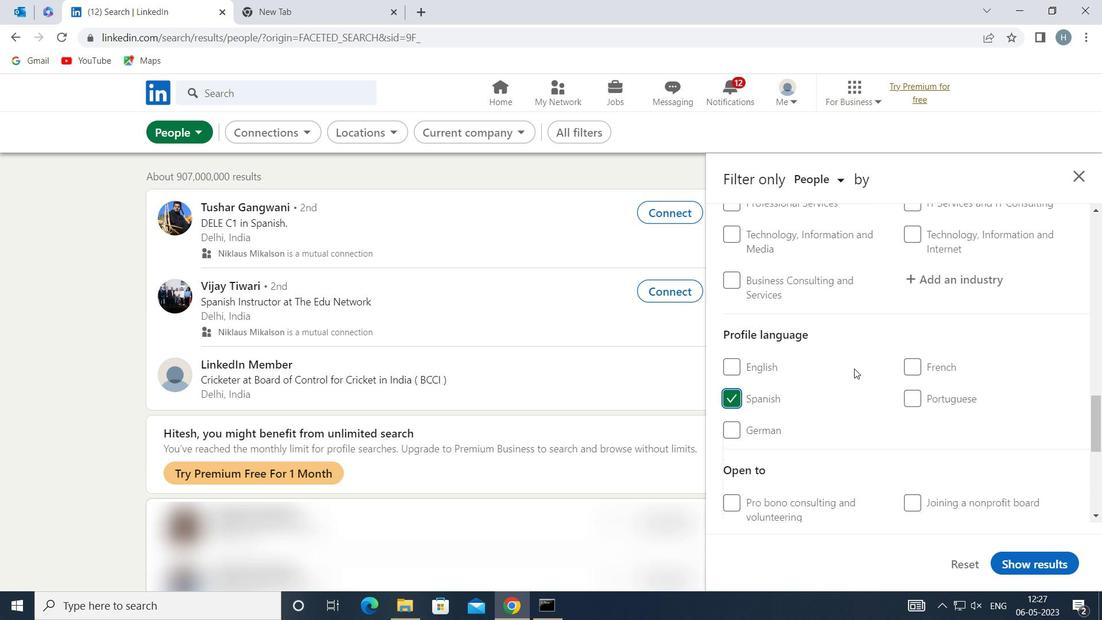 
Action: Mouse scrolled (854, 369) with delta (0, 0)
Screenshot: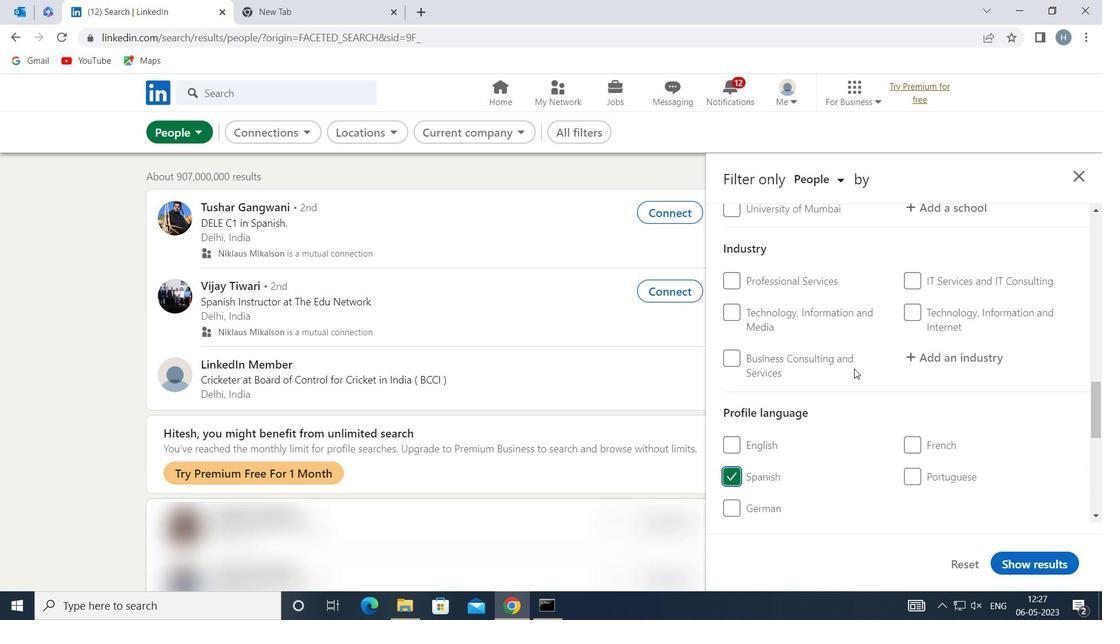 
Action: Mouse scrolled (854, 369) with delta (0, 0)
Screenshot: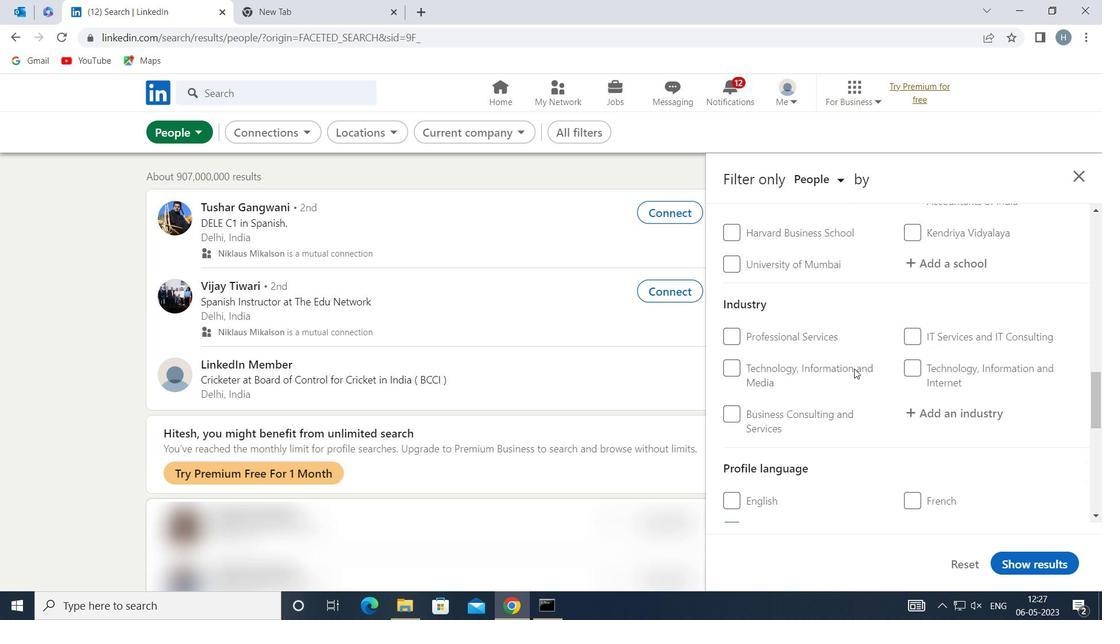 
Action: Mouse scrolled (854, 369) with delta (0, 0)
Screenshot: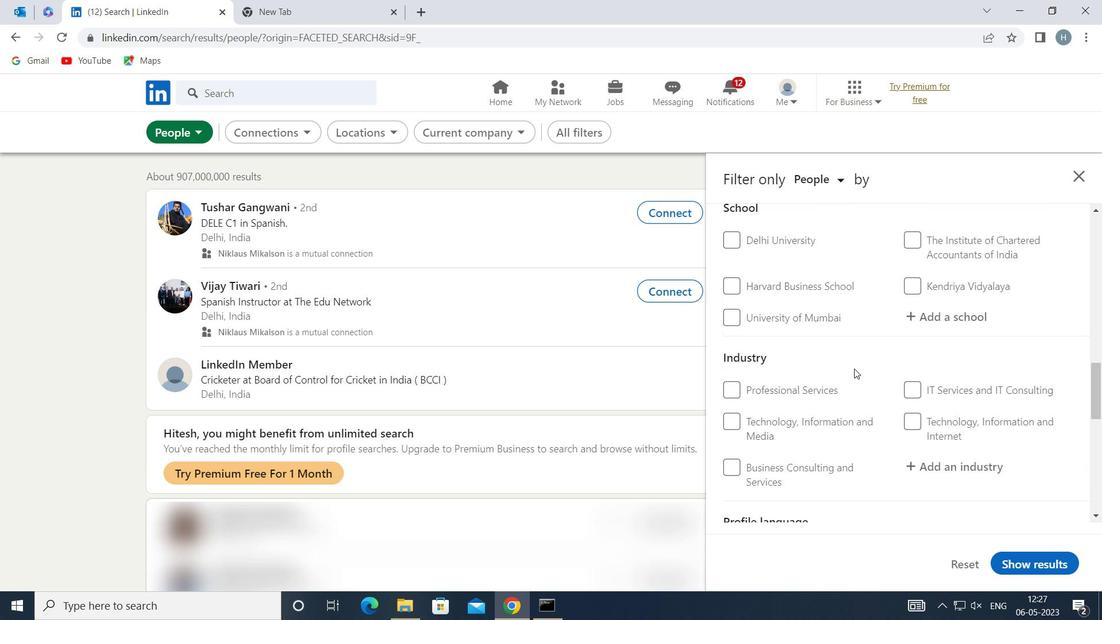 
Action: Mouse scrolled (854, 369) with delta (0, 0)
Screenshot: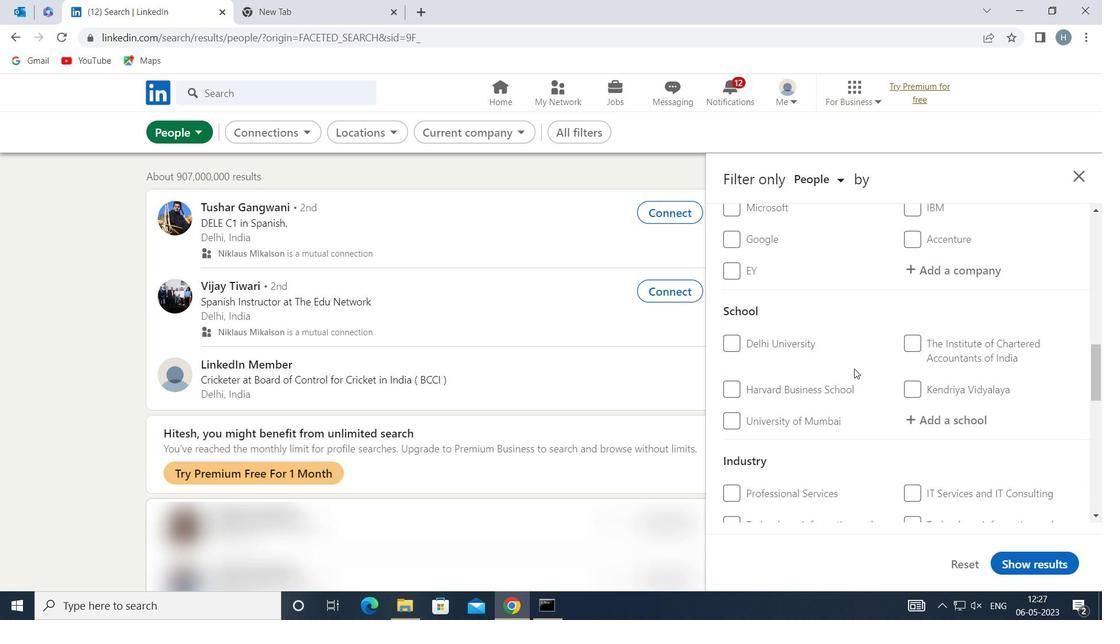 
Action: Mouse scrolled (854, 369) with delta (0, 0)
Screenshot: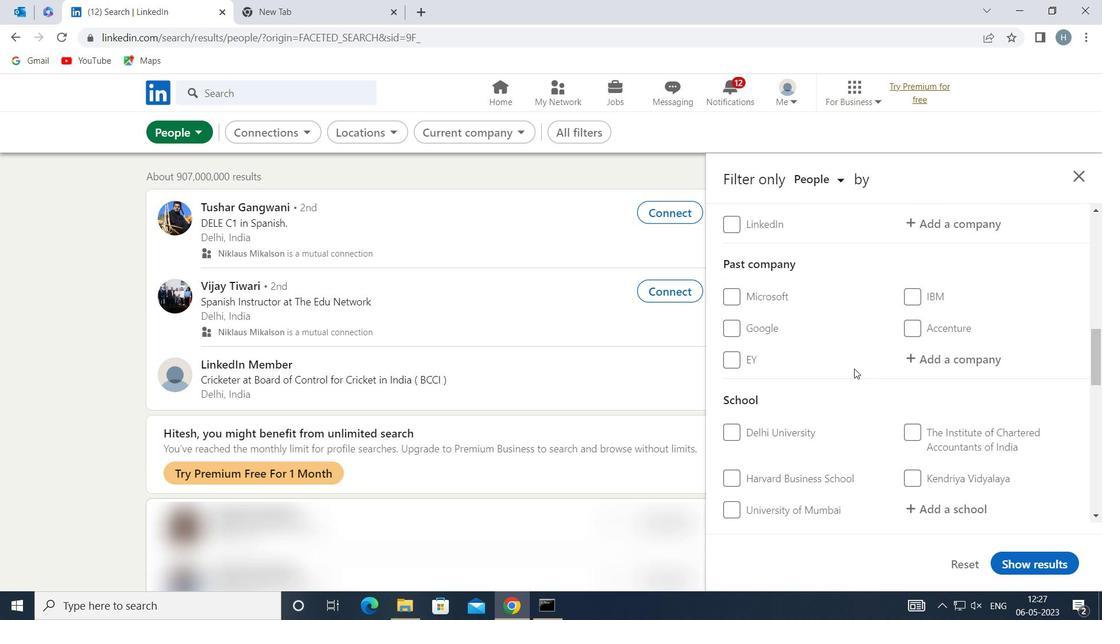
Action: Mouse scrolled (854, 369) with delta (0, 0)
Screenshot: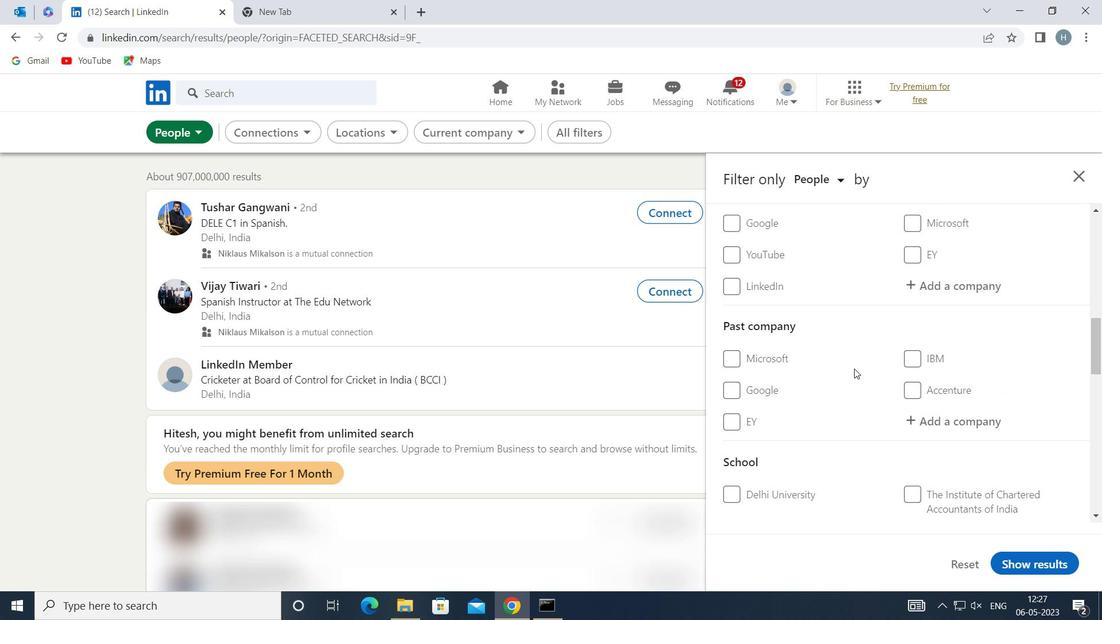 
Action: Mouse moved to (948, 364)
Screenshot: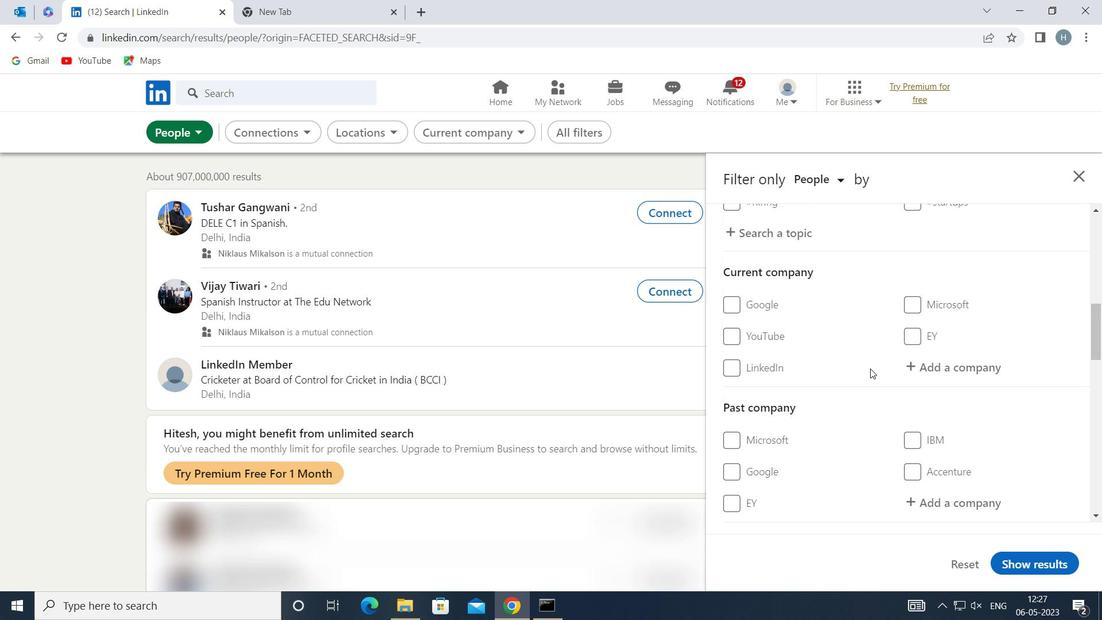 
Action: Mouse pressed left at (948, 364)
Screenshot: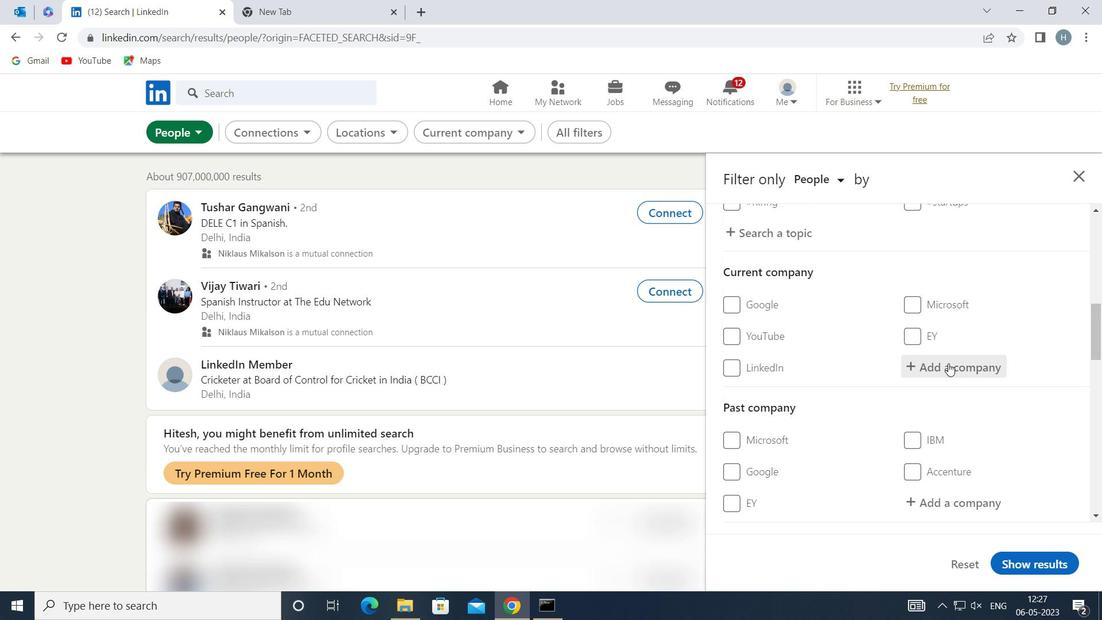
Action: Key pressed <Key.shift>INTAS<Key.space><Key.shift>PH
Screenshot: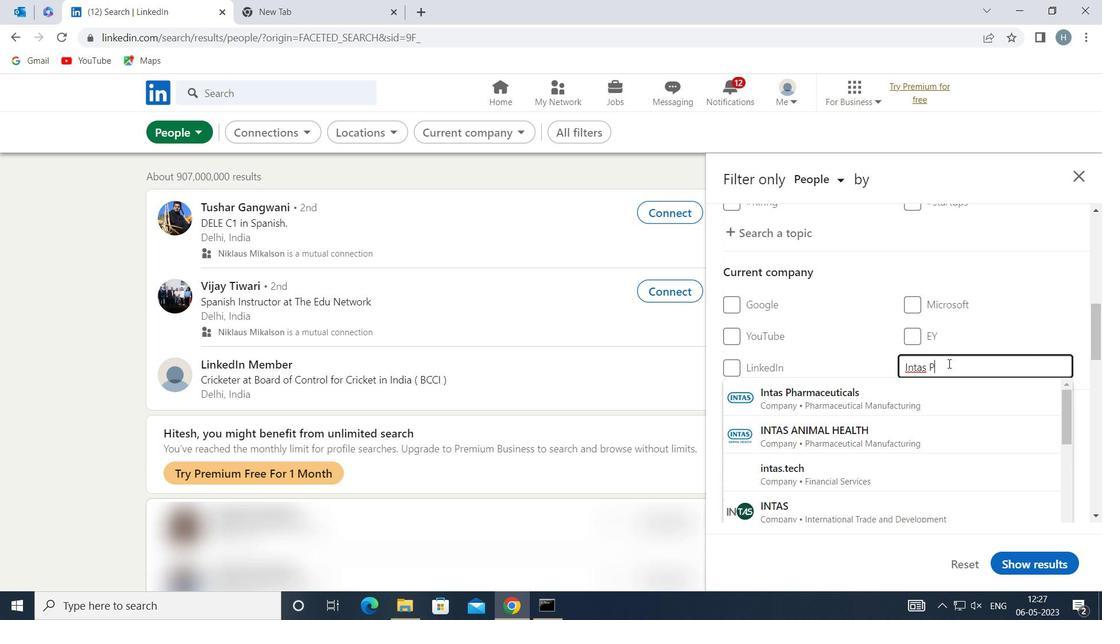 
Action: Mouse moved to (882, 390)
Screenshot: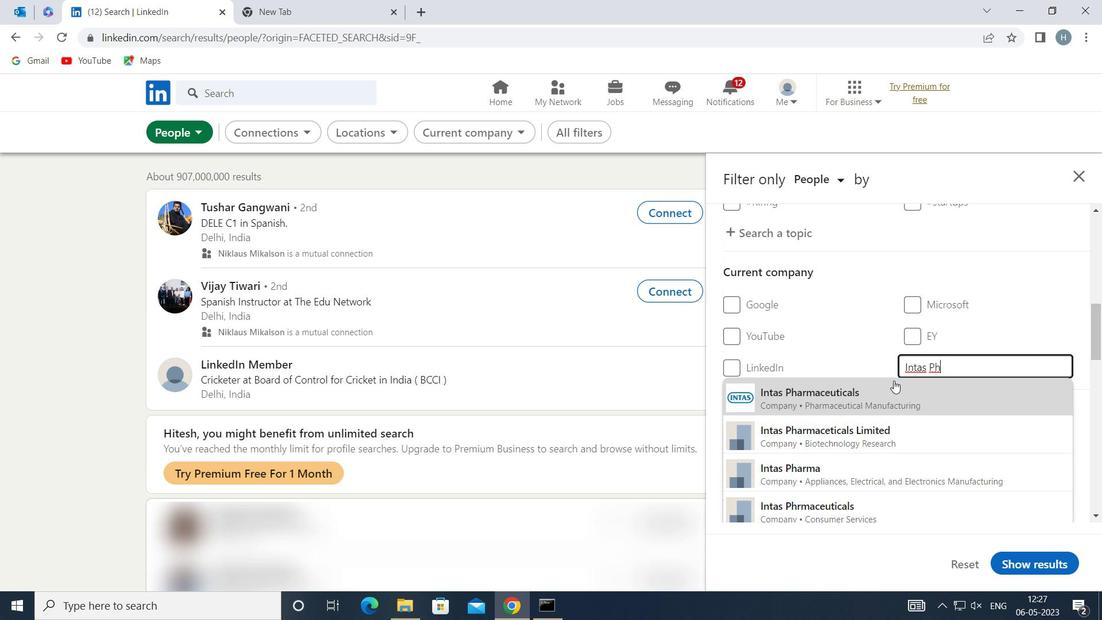 
Action: Mouse pressed left at (882, 390)
Screenshot: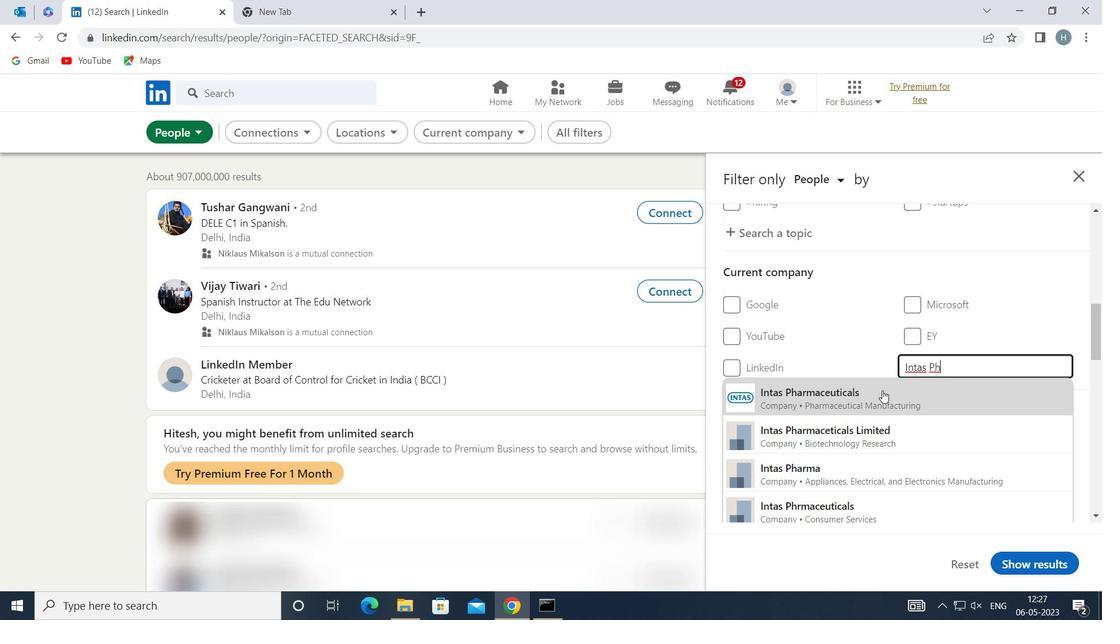 
Action: Mouse moved to (860, 374)
Screenshot: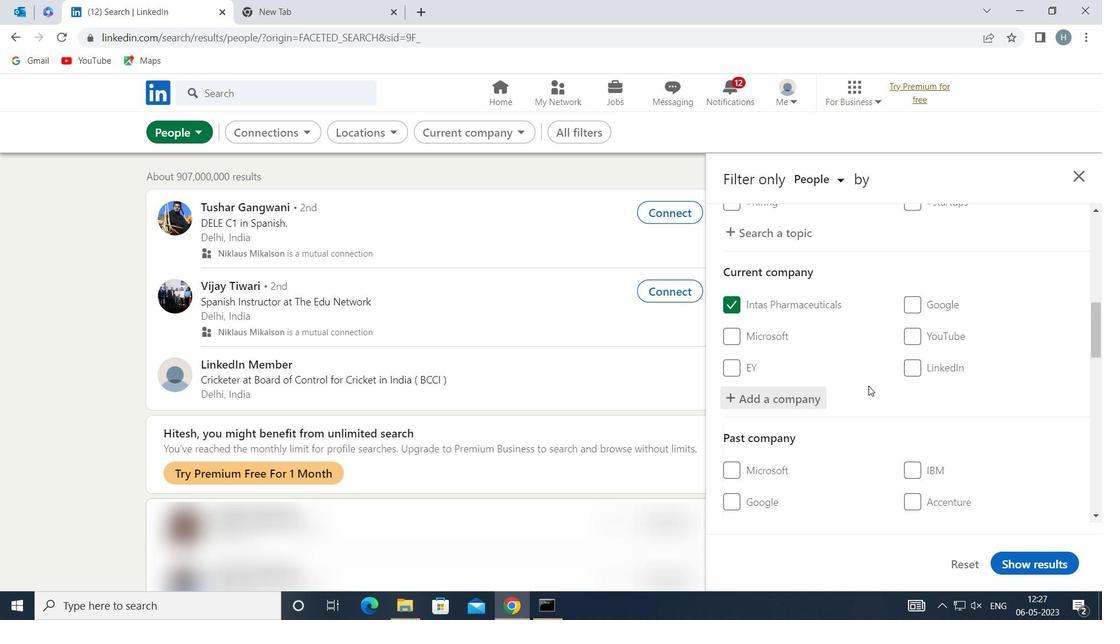 
Action: Mouse scrolled (860, 373) with delta (0, 0)
Screenshot: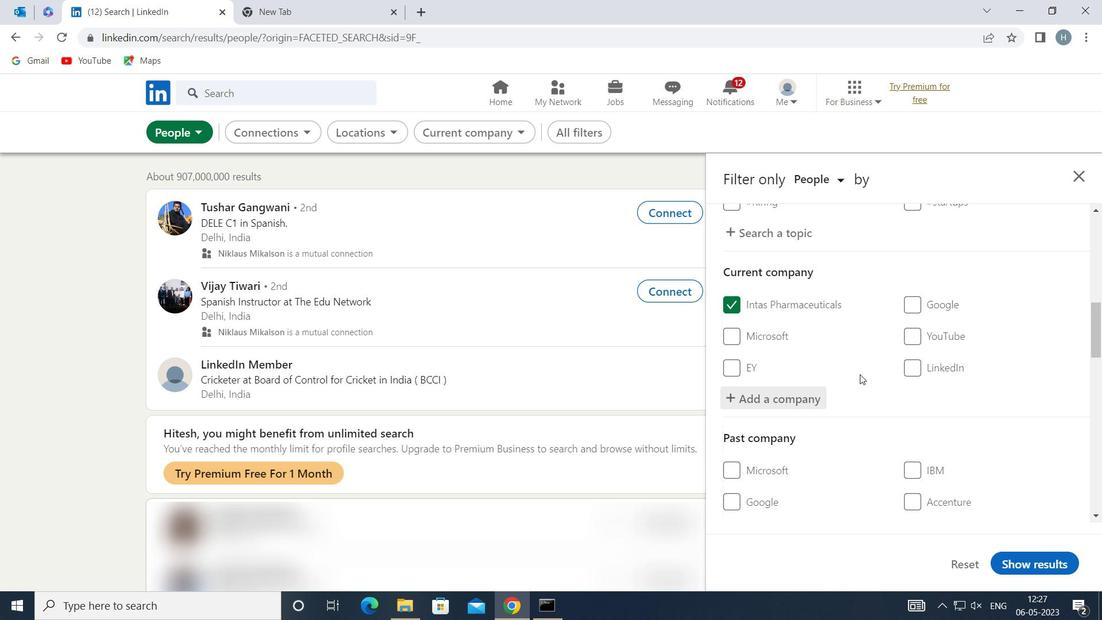 
Action: Mouse scrolled (860, 373) with delta (0, 0)
Screenshot: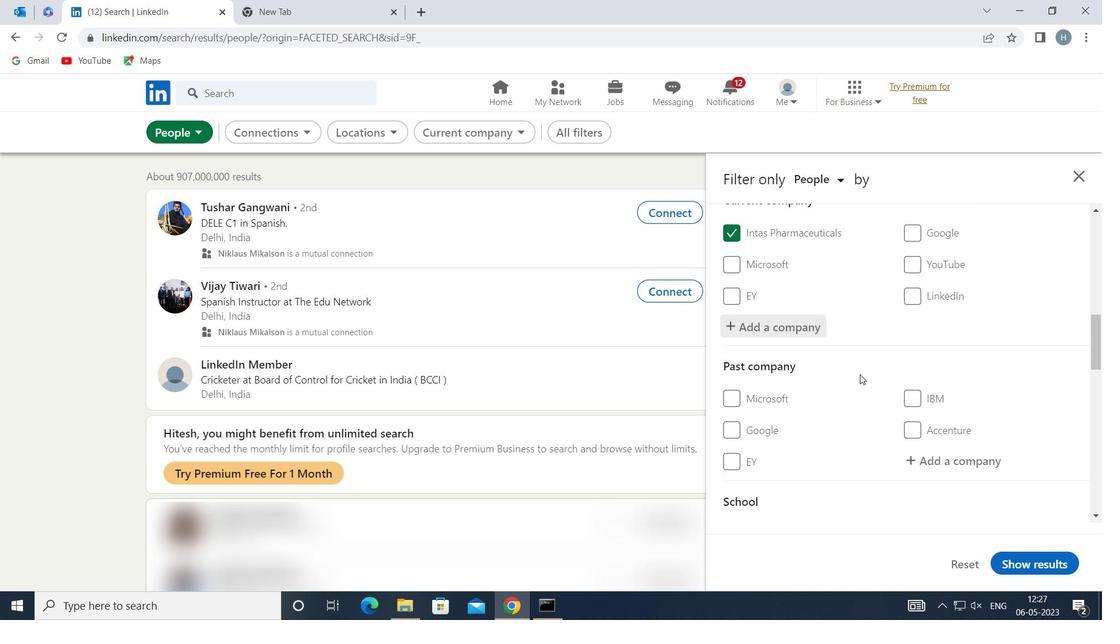 
Action: Mouse moved to (860, 373)
Screenshot: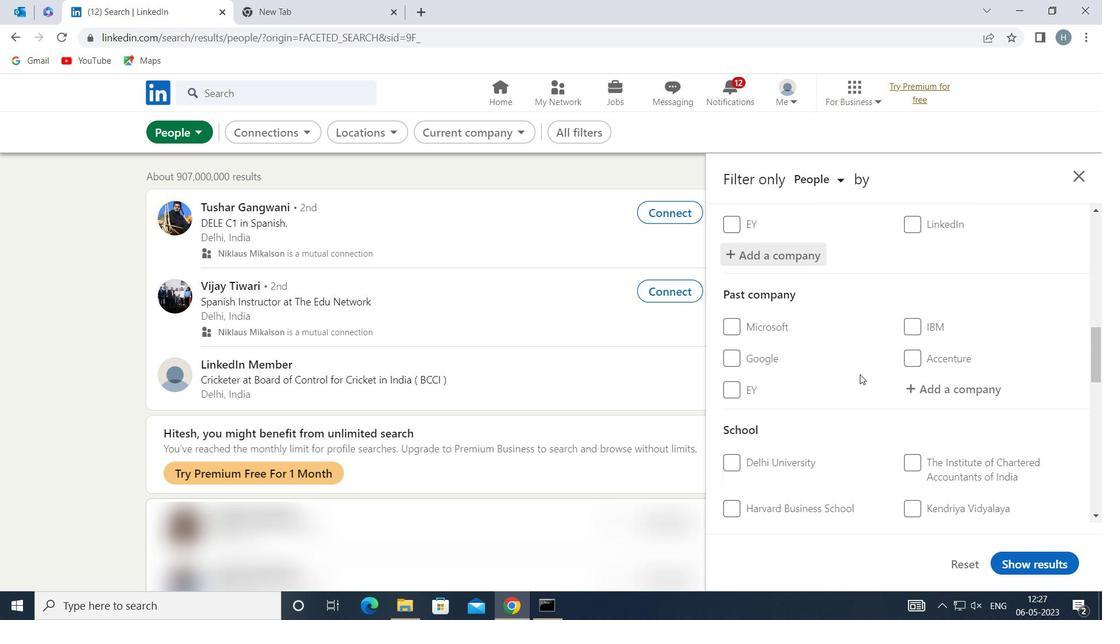 
Action: Mouse scrolled (860, 372) with delta (0, 0)
Screenshot: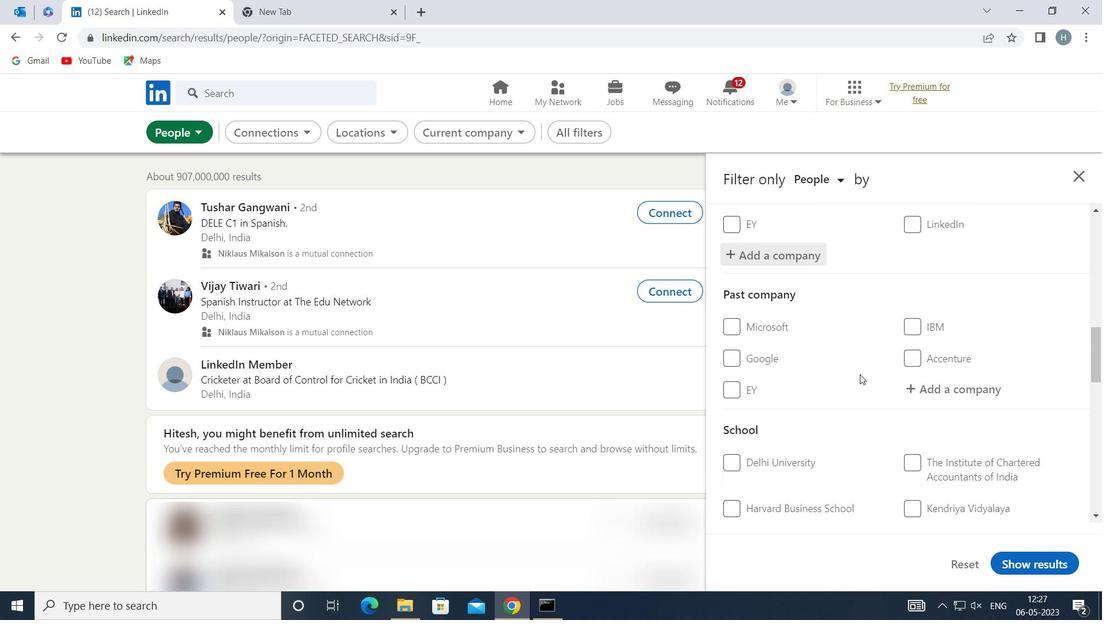 
Action: Mouse scrolled (860, 372) with delta (0, 0)
Screenshot: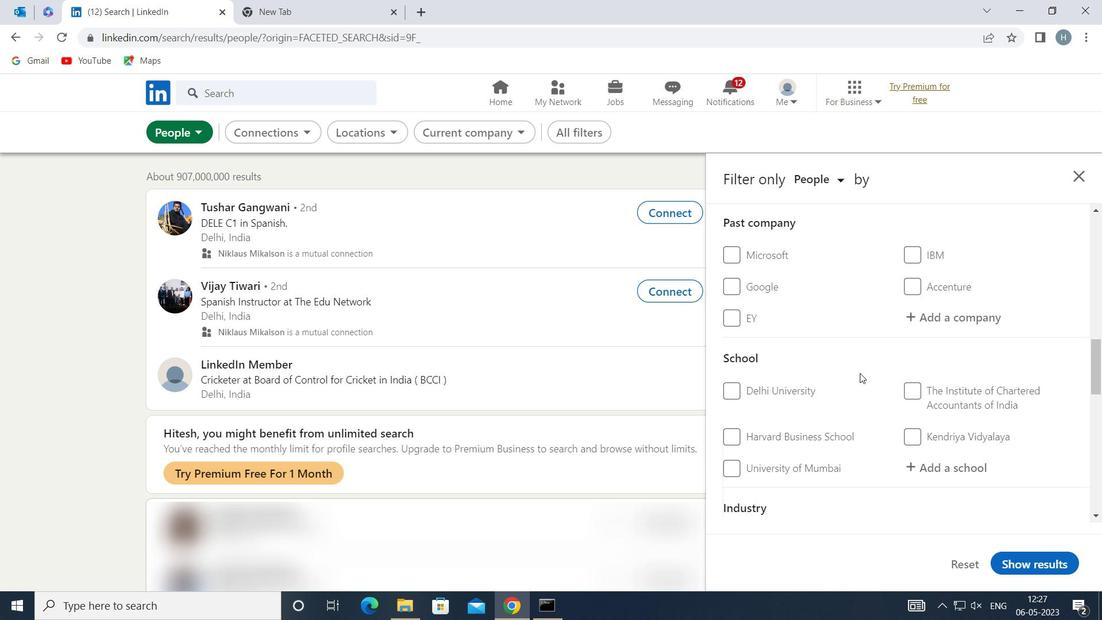 
Action: Mouse moved to (933, 388)
Screenshot: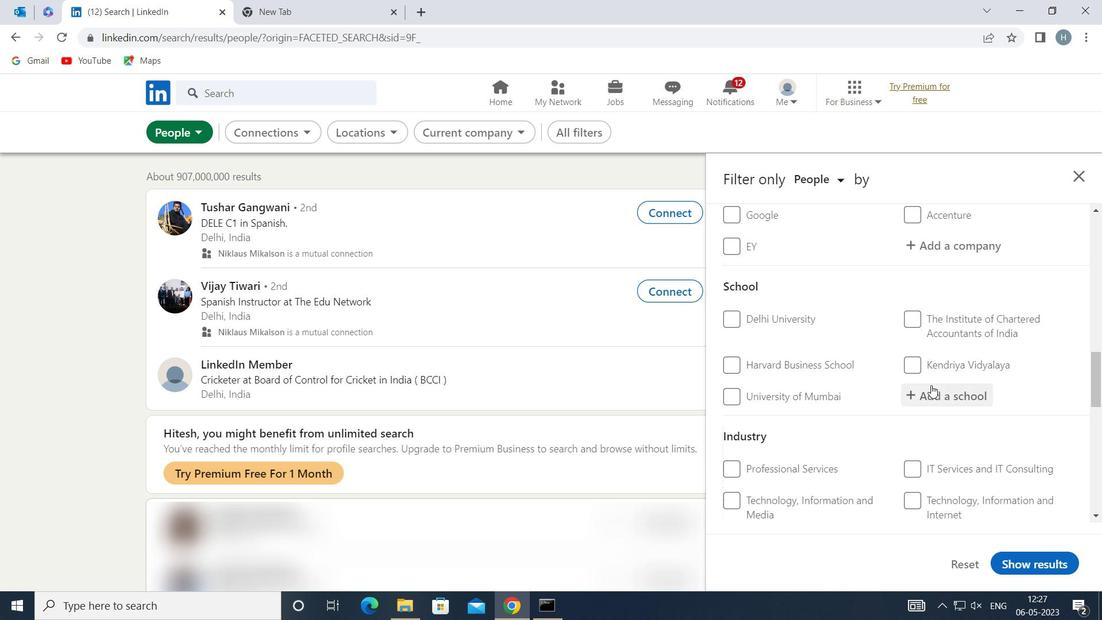 
Action: Mouse pressed left at (933, 388)
Screenshot: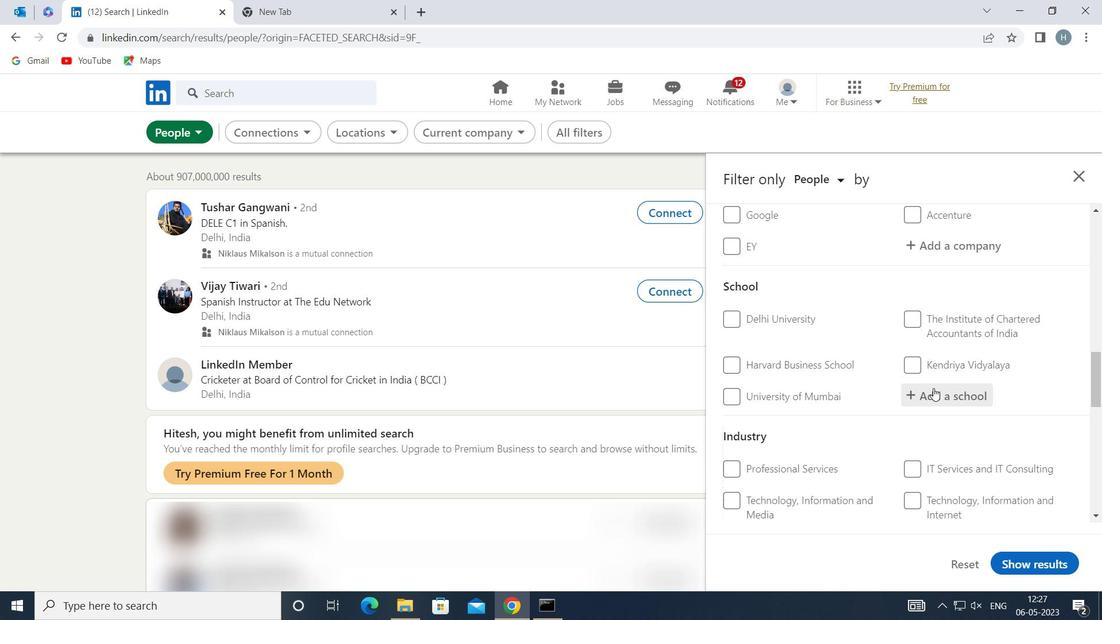 
Action: Key pressed <Key.shift>MAULANA<Key.space><Key.shift>AZAD<Key.space><Key.shift><Key.shift>COLLEGE<Key.space>
Screenshot: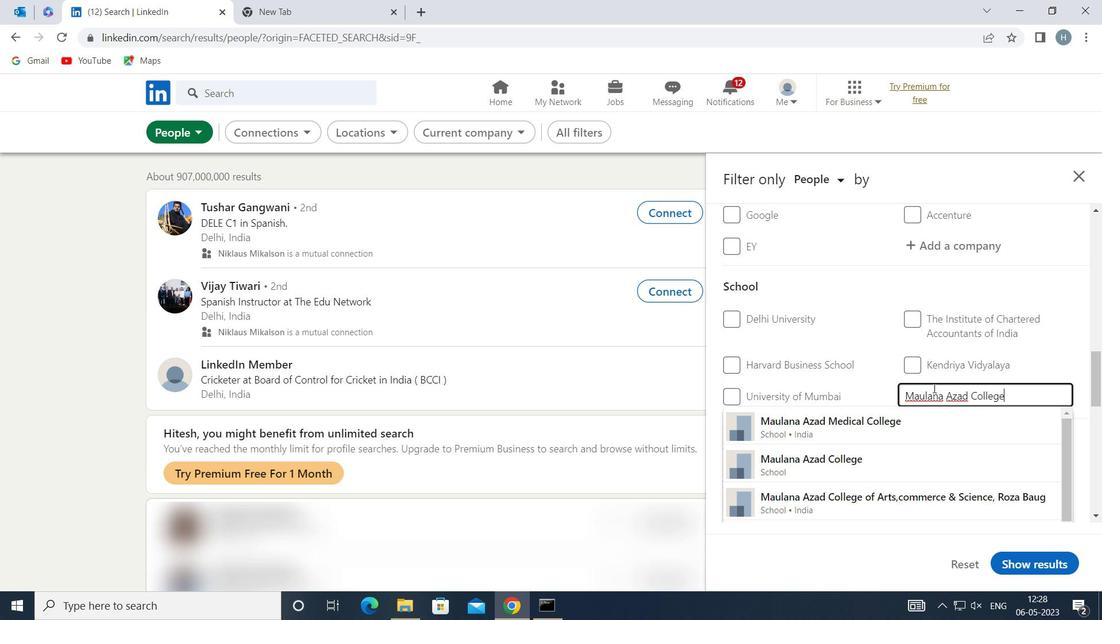 
Action: Mouse moved to (869, 456)
Screenshot: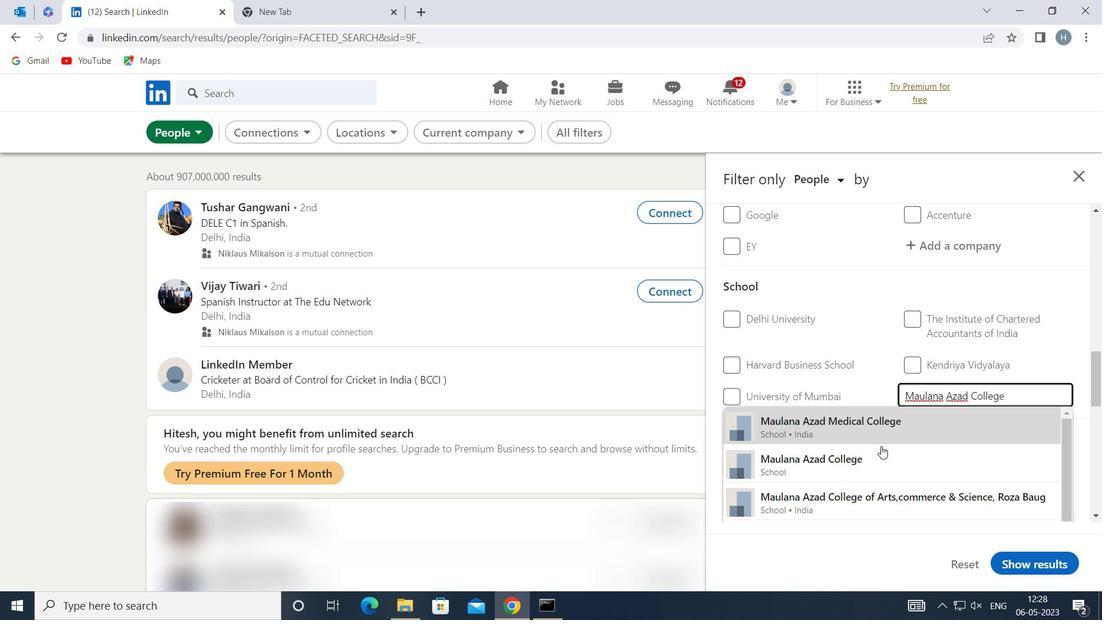 
Action: Mouse pressed left at (869, 456)
Screenshot: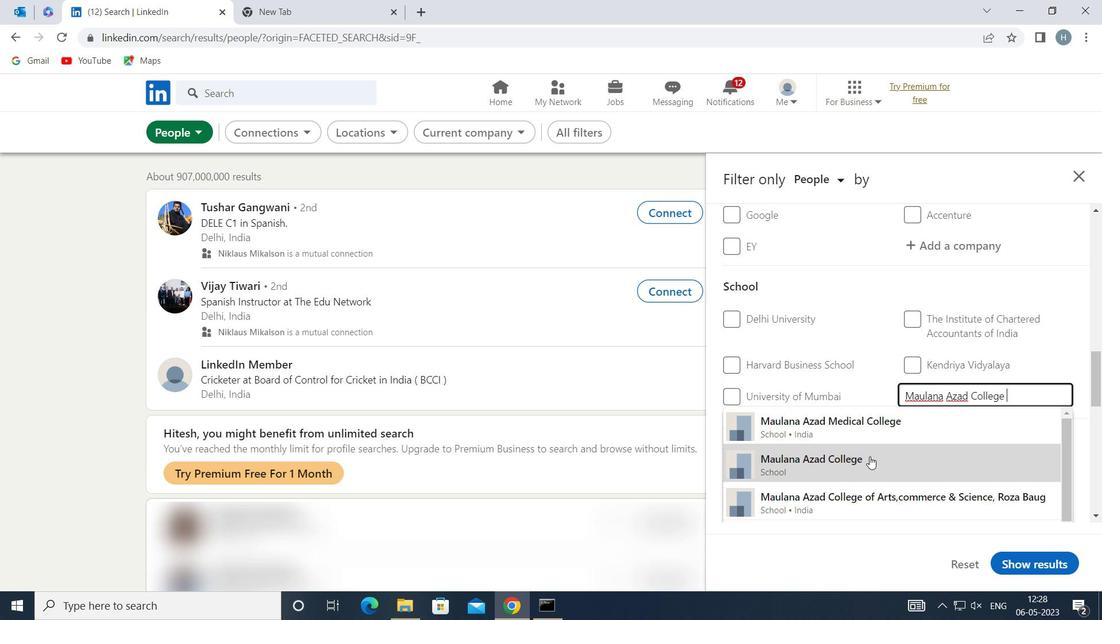 
Action: Mouse moved to (857, 422)
Screenshot: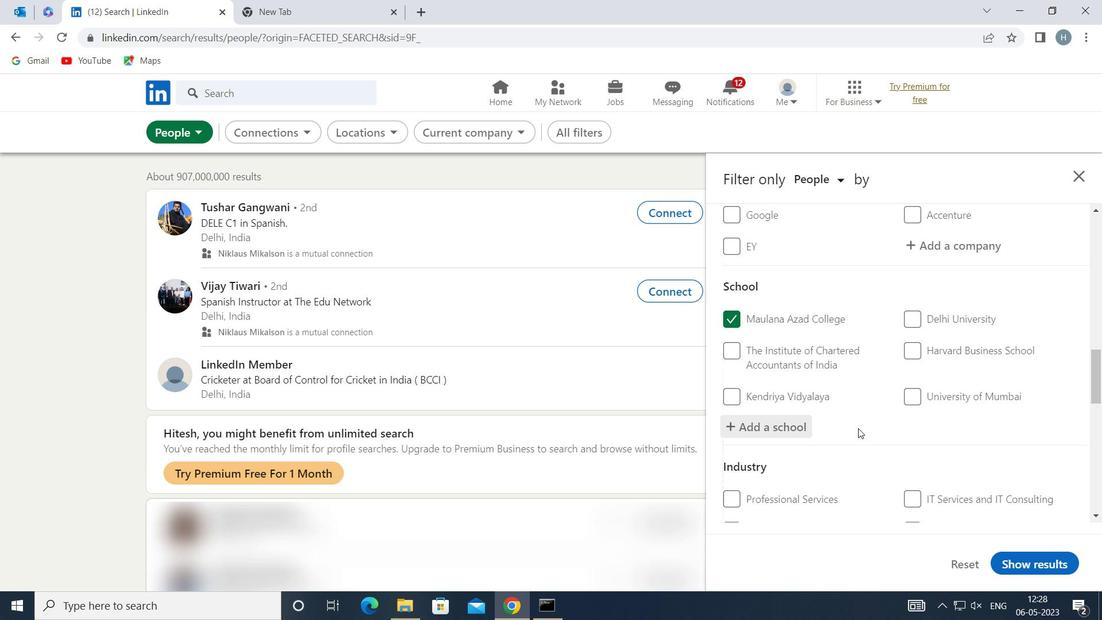 
Action: Mouse scrolled (857, 421) with delta (0, 0)
Screenshot: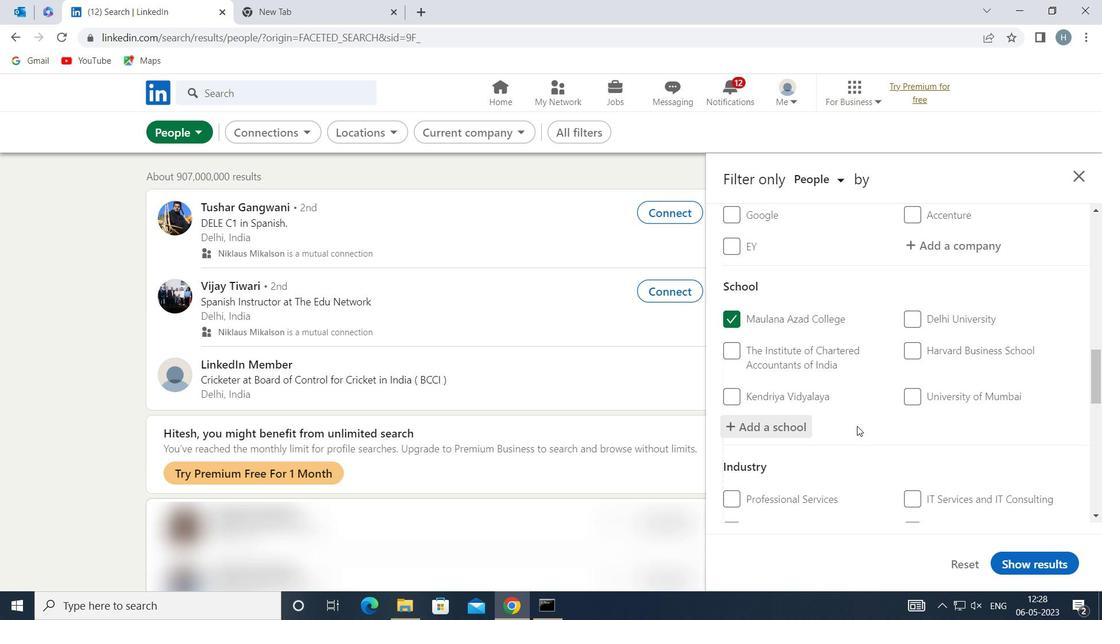 
Action: Mouse moved to (857, 419)
Screenshot: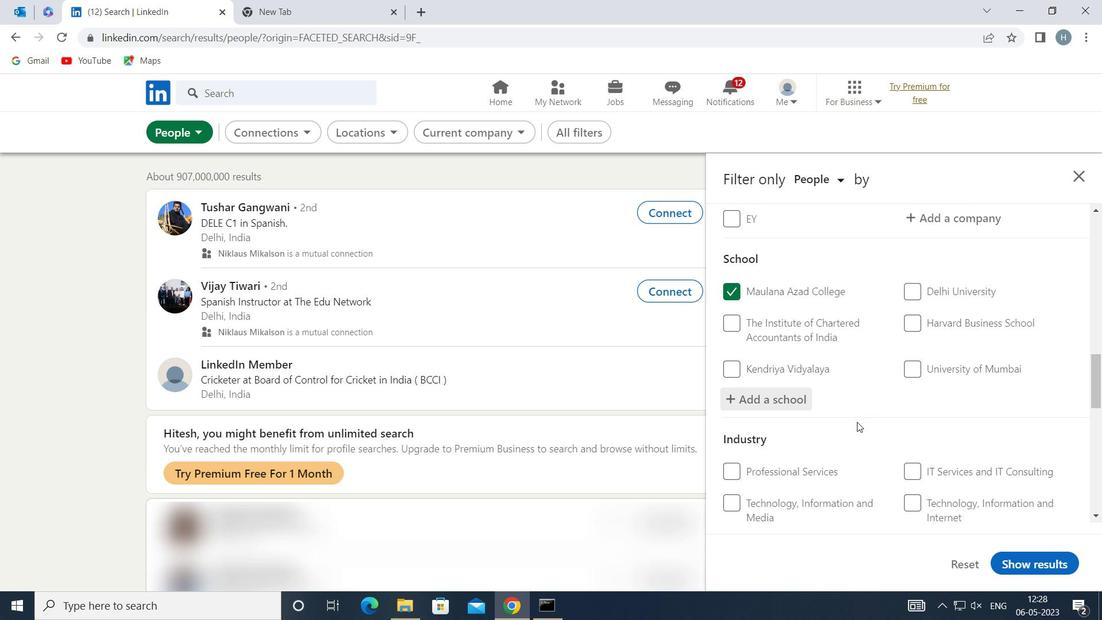 
Action: Mouse scrolled (857, 419) with delta (0, 0)
Screenshot: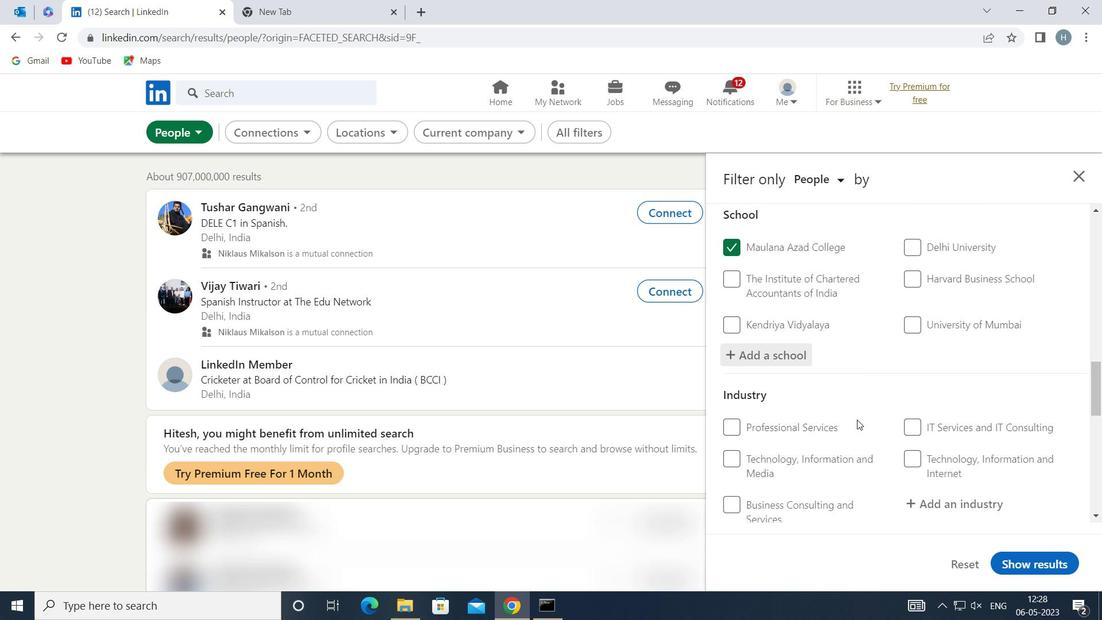 
Action: Mouse moved to (949, 430)
Screenshot: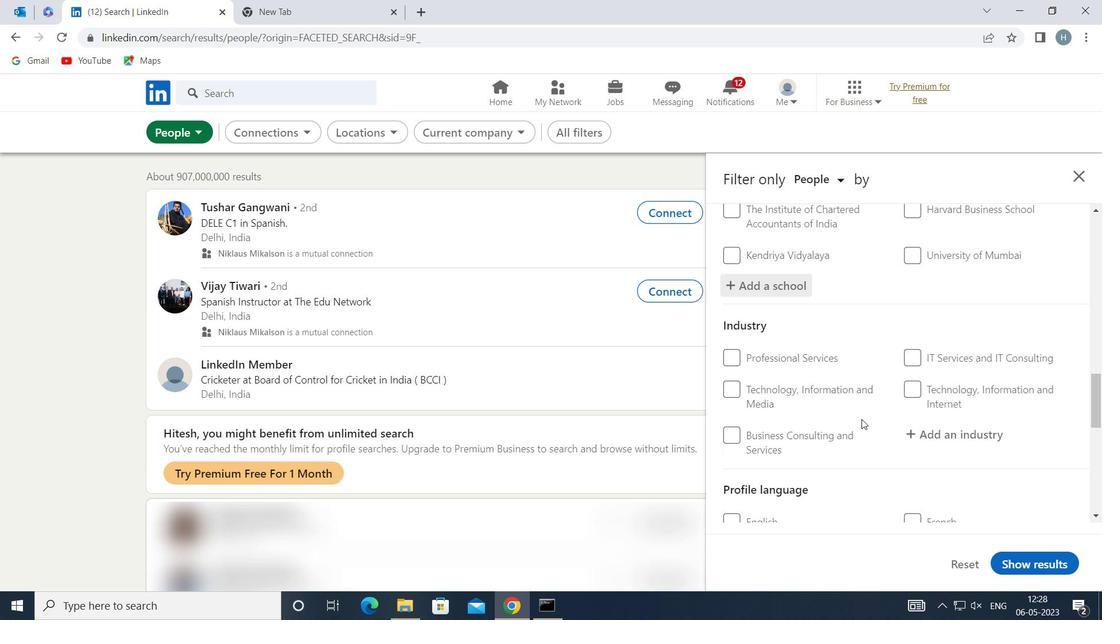 
Action: Mouse pressed left at (949, 430)
Screenshot: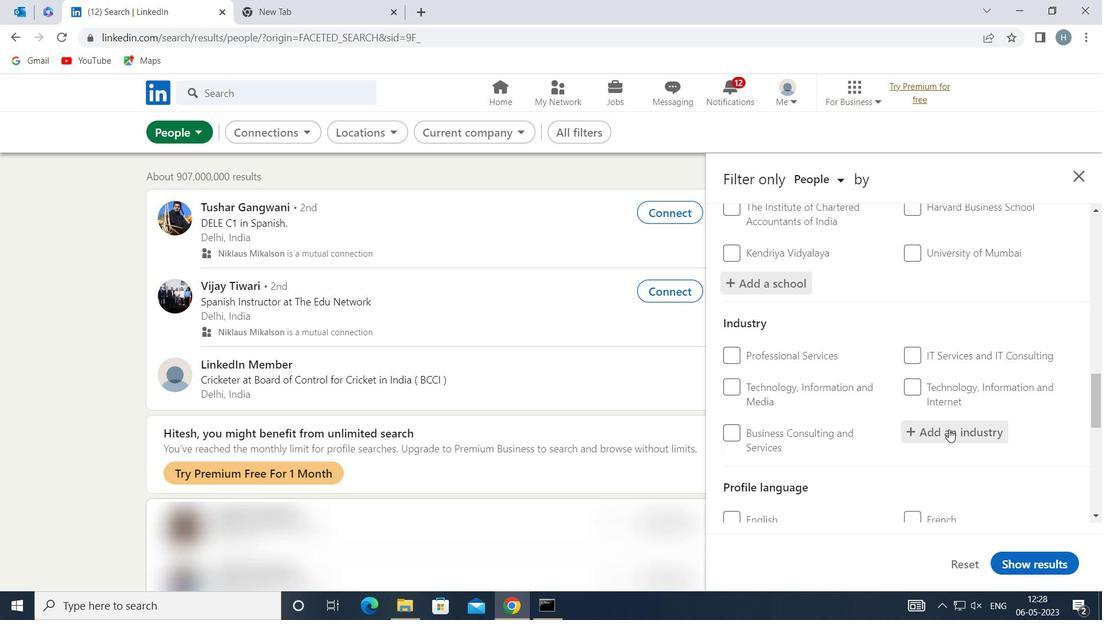 
Action: Mouse moved to (949, 428)
Screenshot: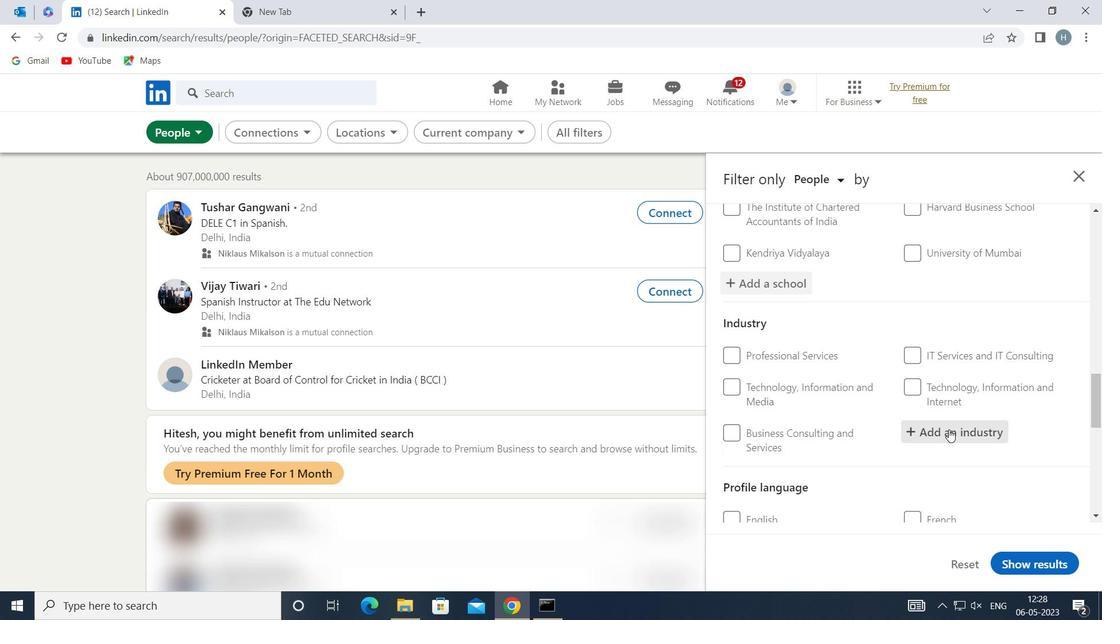 
Action: Key pressed <Key.shift>GAMBLING
Screenshot: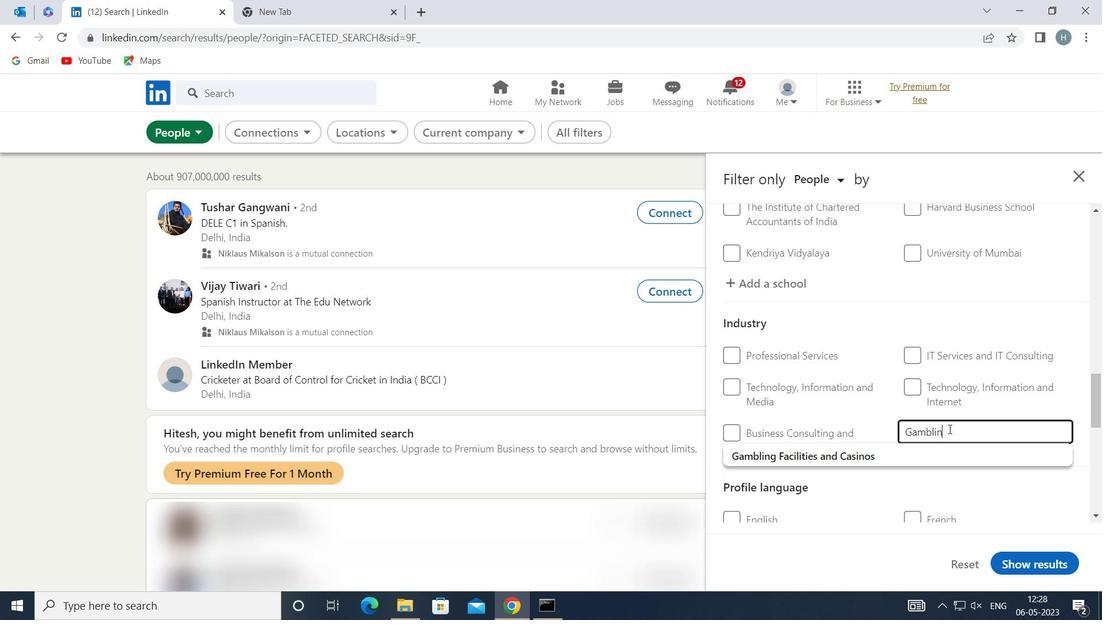 
Action: Mouse moved to (912, 445)
Screenshot: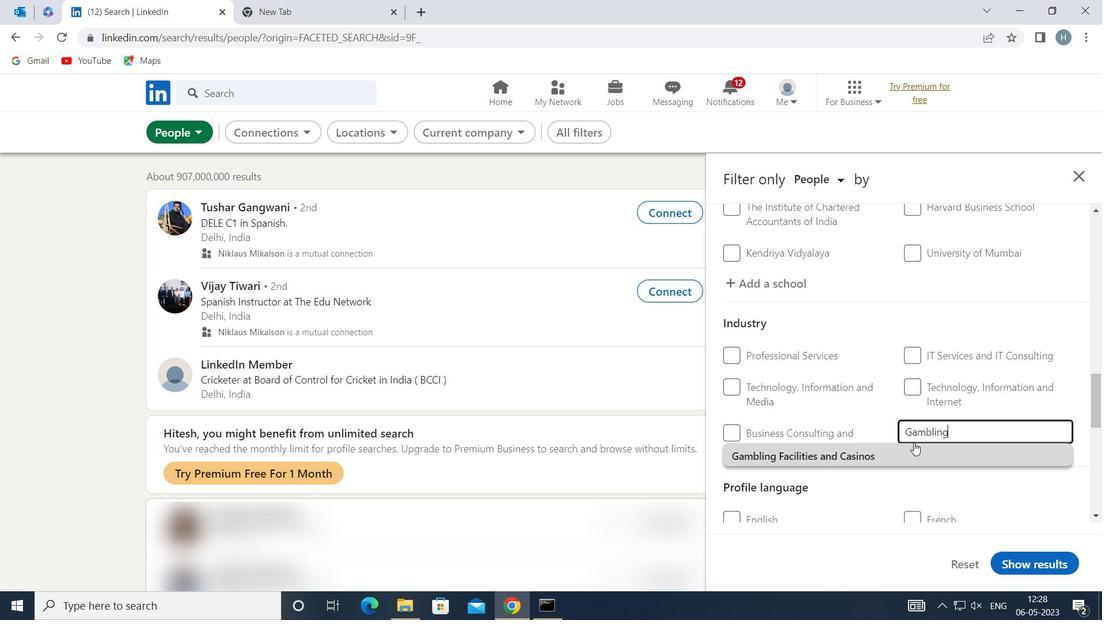 
Action: Mouse pressed left at (912, 445)
Screenshot: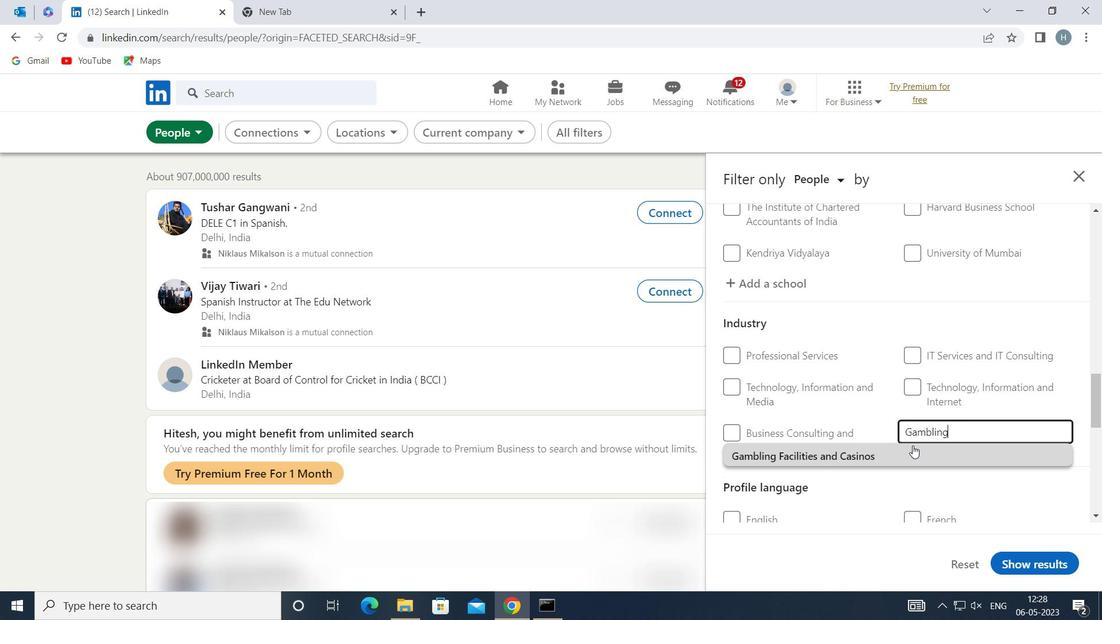 
Action: Mouse moved to (896, 428)
Screenshot: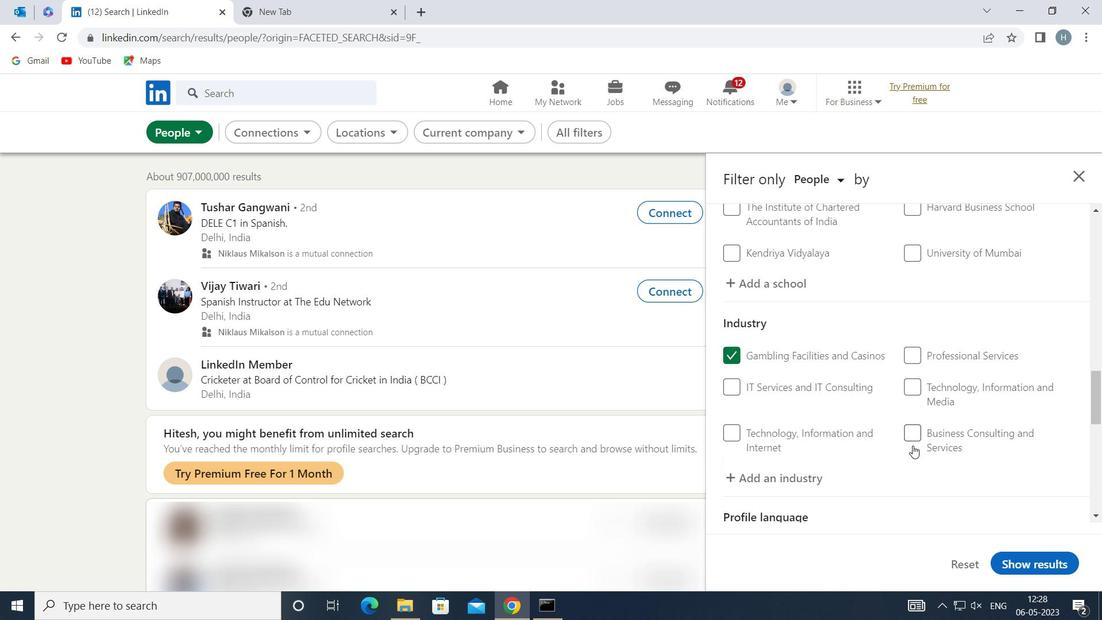 
Action: Mouse scrolled (896, 427) with delta (0, 0)
Screenshot: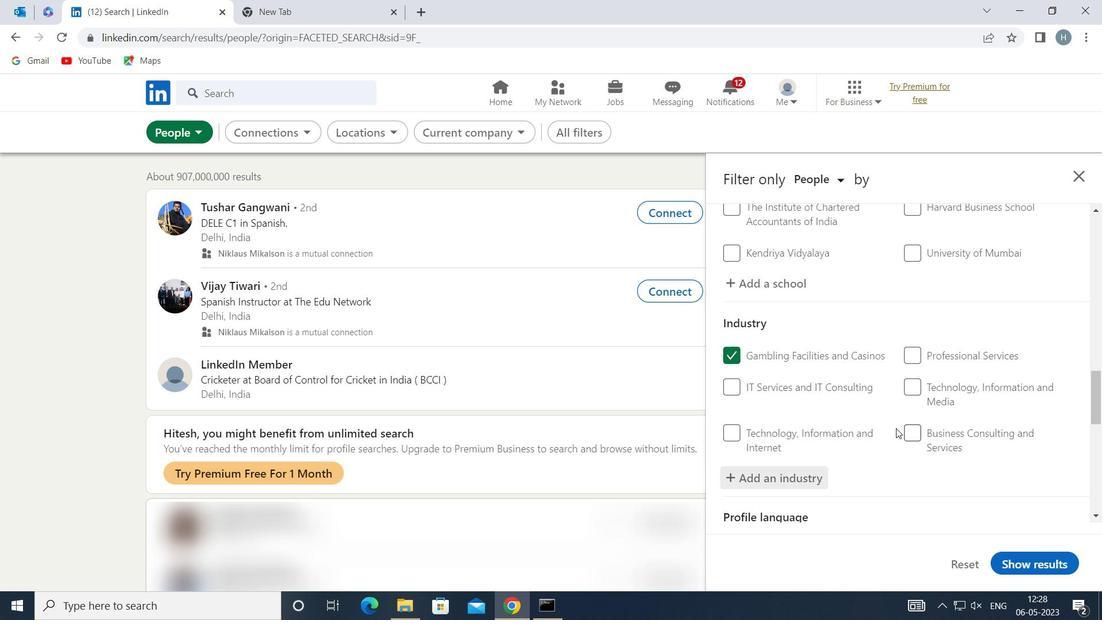 
Action: Mouse scrolled (896, 427) with delta (0, 0)
Screenshot: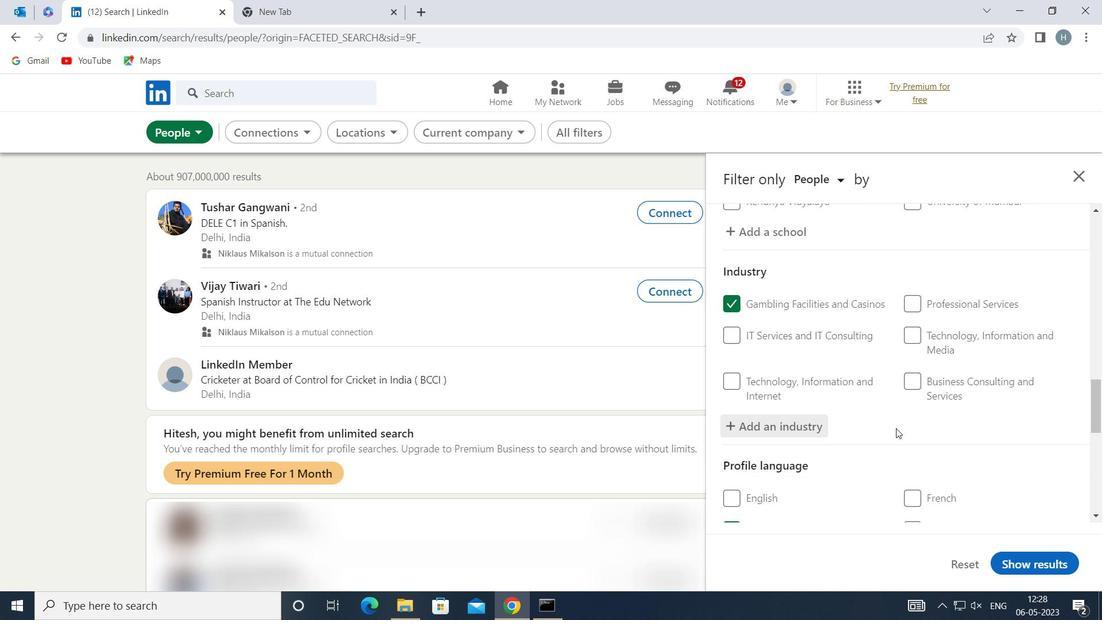 
Action: Mouse scrolled (896, 427) with delta (0, 0)
Screenshot: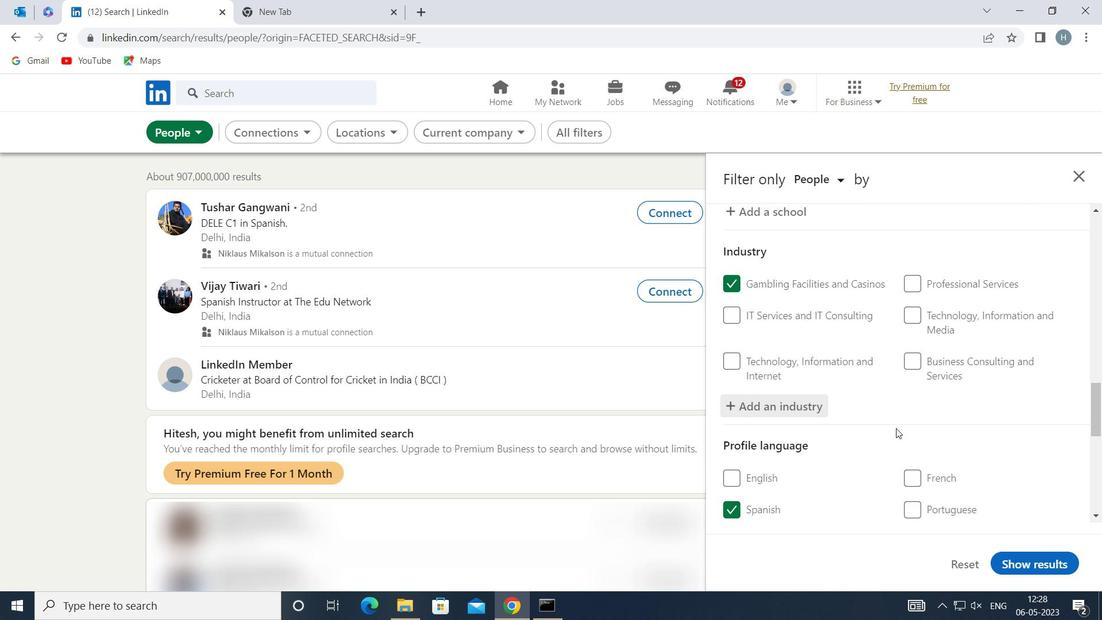 
Action: Mouse scrolled (896, 427) with delta (0, 0)
Screenshot: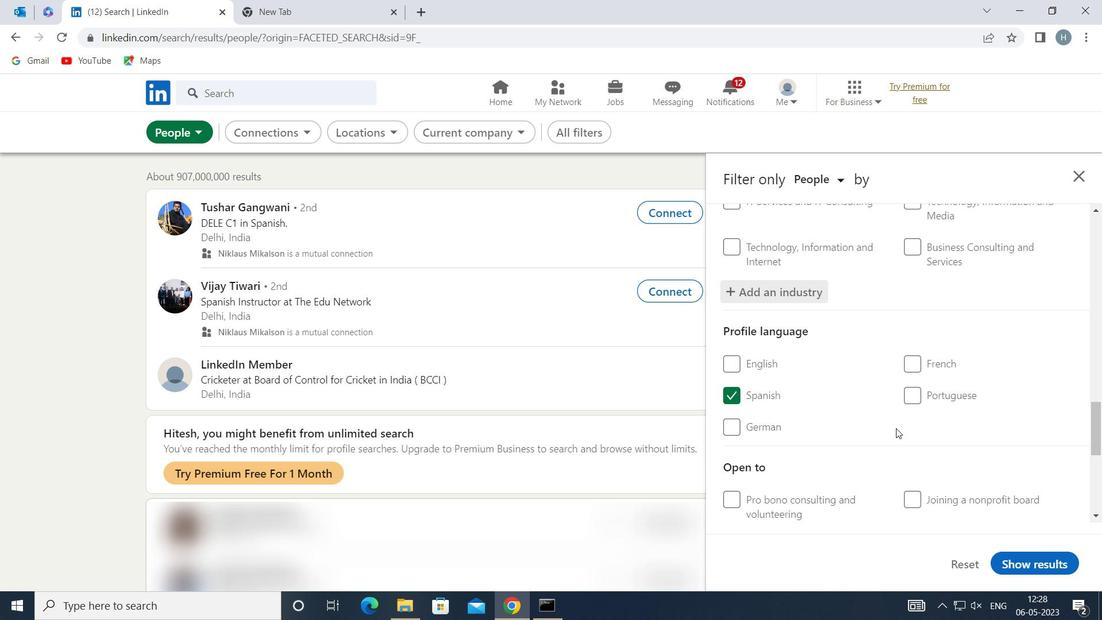 
Action: Mouse moved to (896, 427)
Screenshot: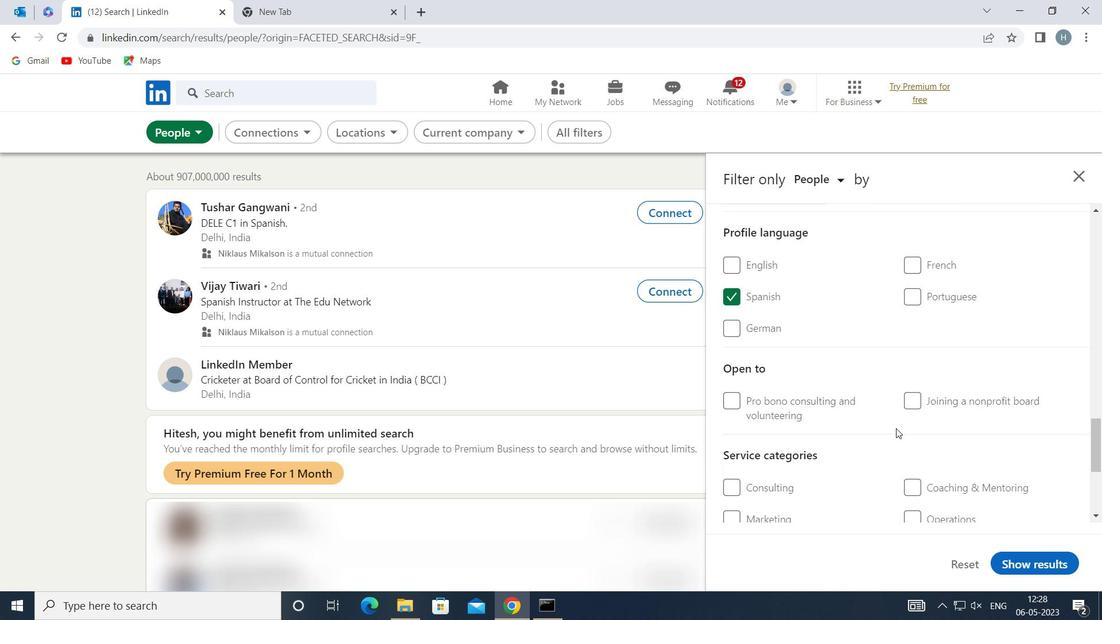 
Action: Mouse scrolled (896, 426) with delta (0, 0)
Screenshot: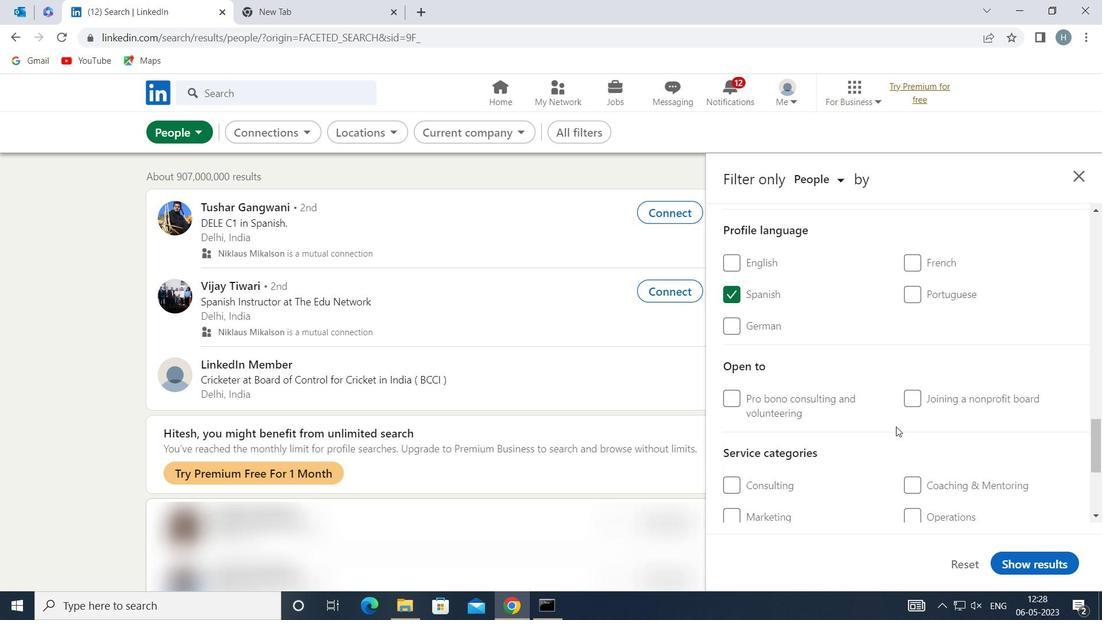 
Action: Mouse moved to (945, 471)
Screenshot: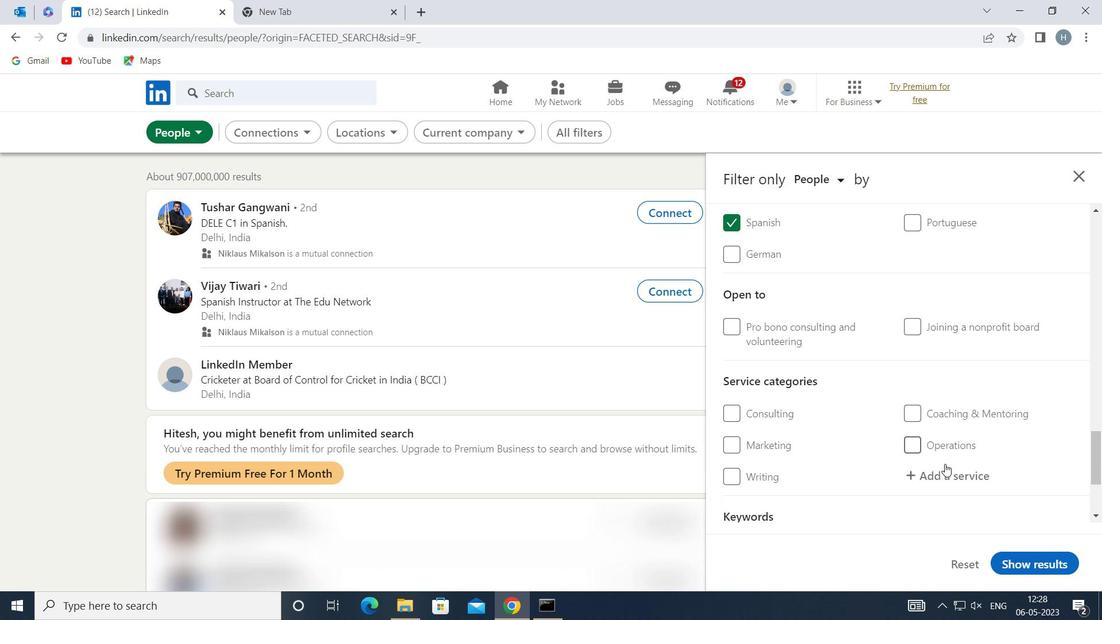 
Action: Mouse pressed left at (945, 471)
Screenshot: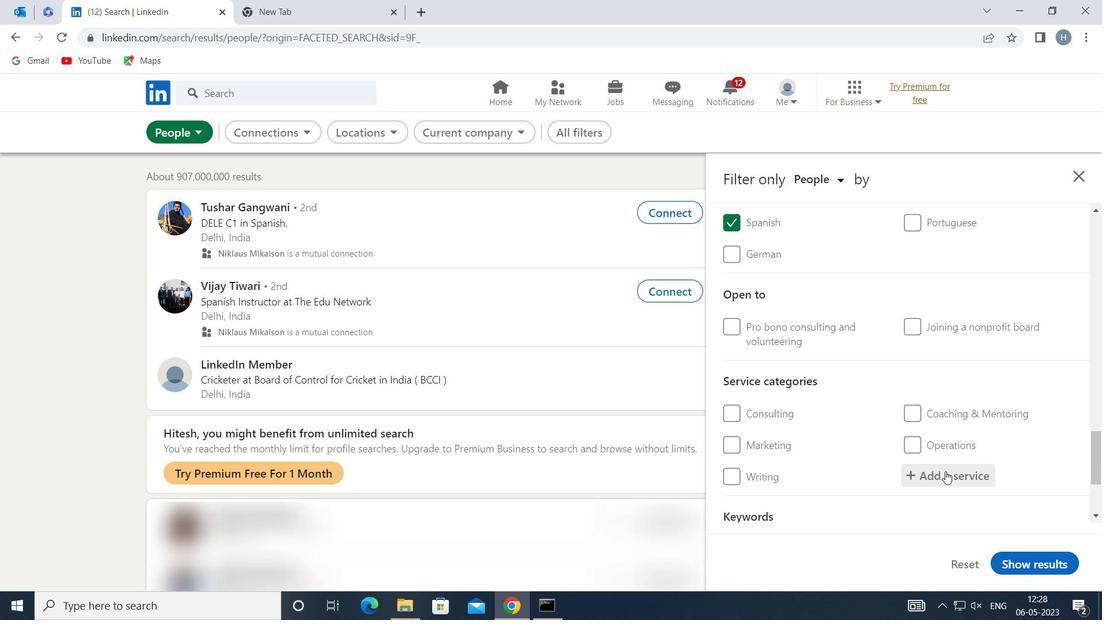 
Action: Key pressed <Key.shift><Key.shift>DUI
Screenshot: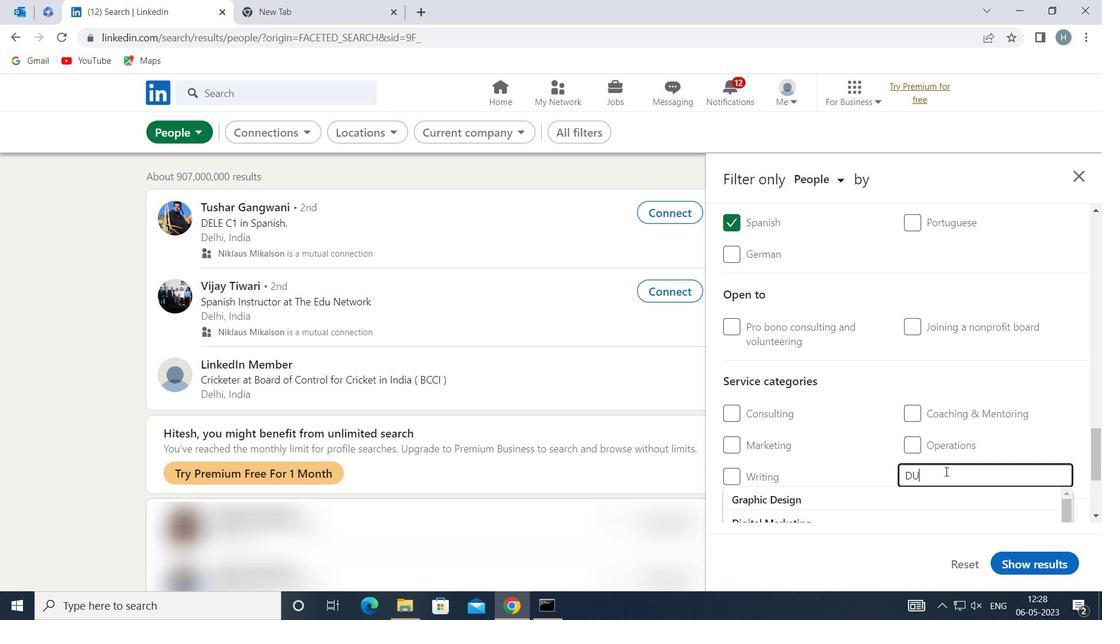 
Action: Mouse moved to (910, 491)
Screenshot: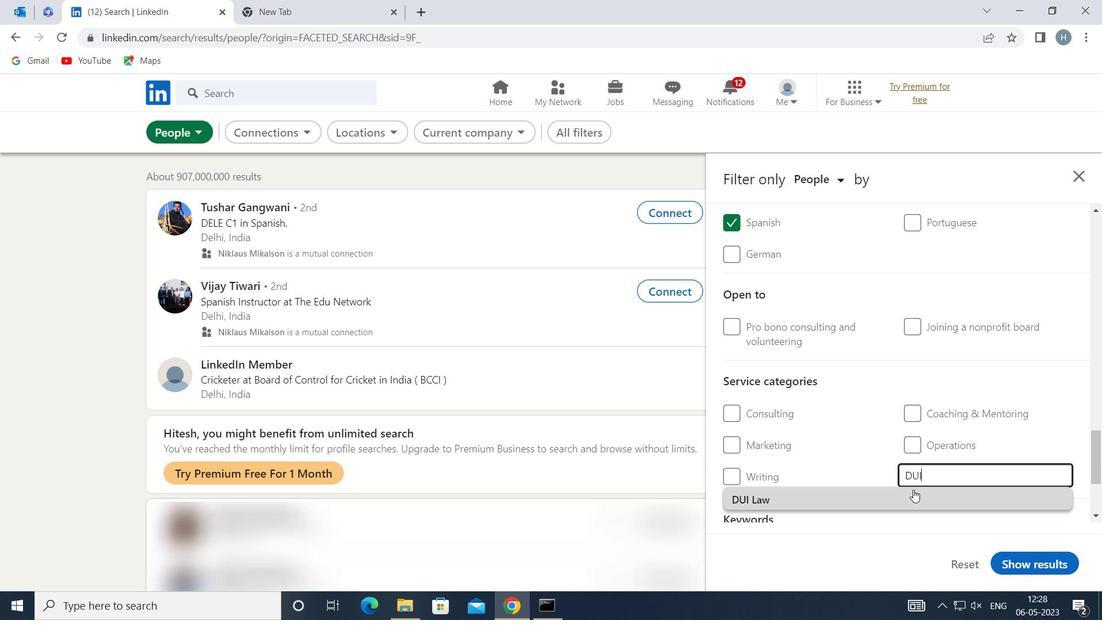
Action: Mouse pressed left at (910, 491)
Screenshot: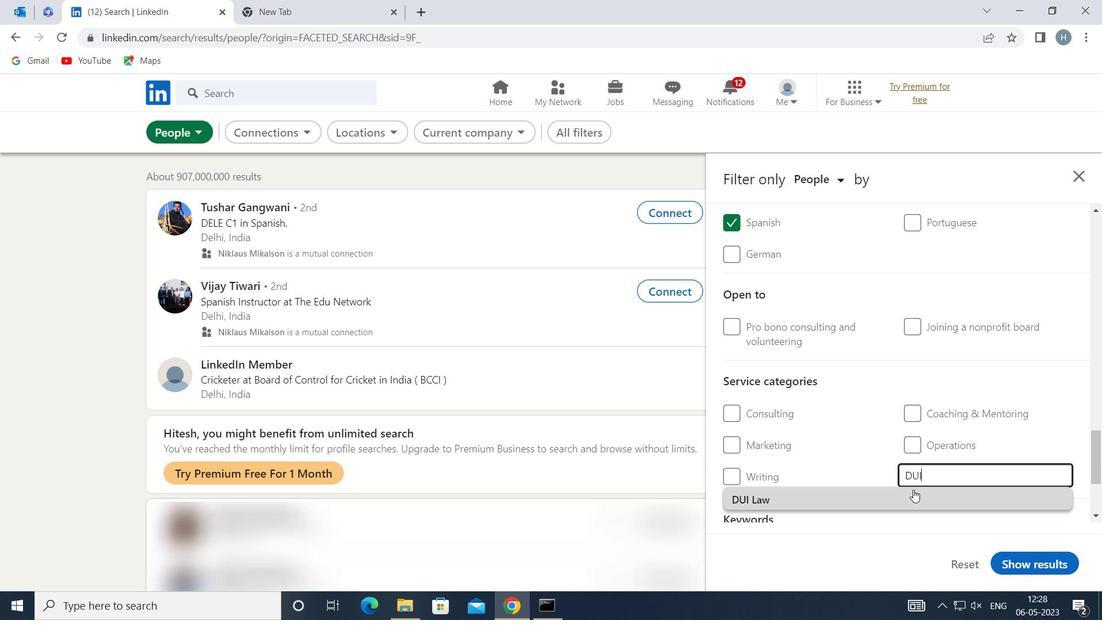 
Action: Mouse moved to (813, 449)
Screenshot: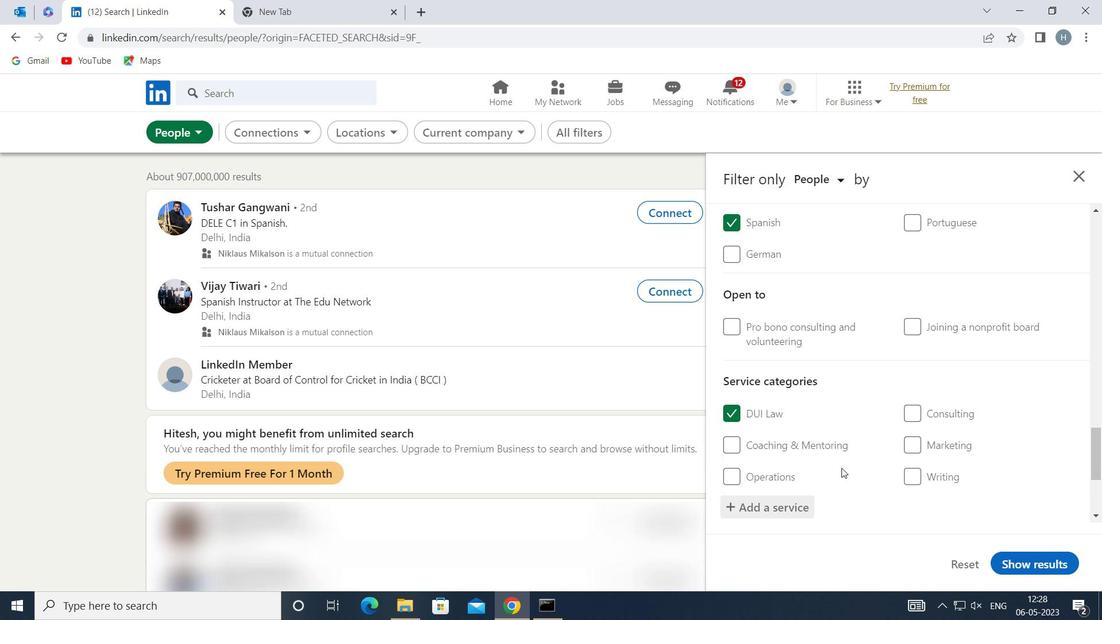 
Action: Mouse scrolled (813, 449) with delta (0, 0)
Screenshot: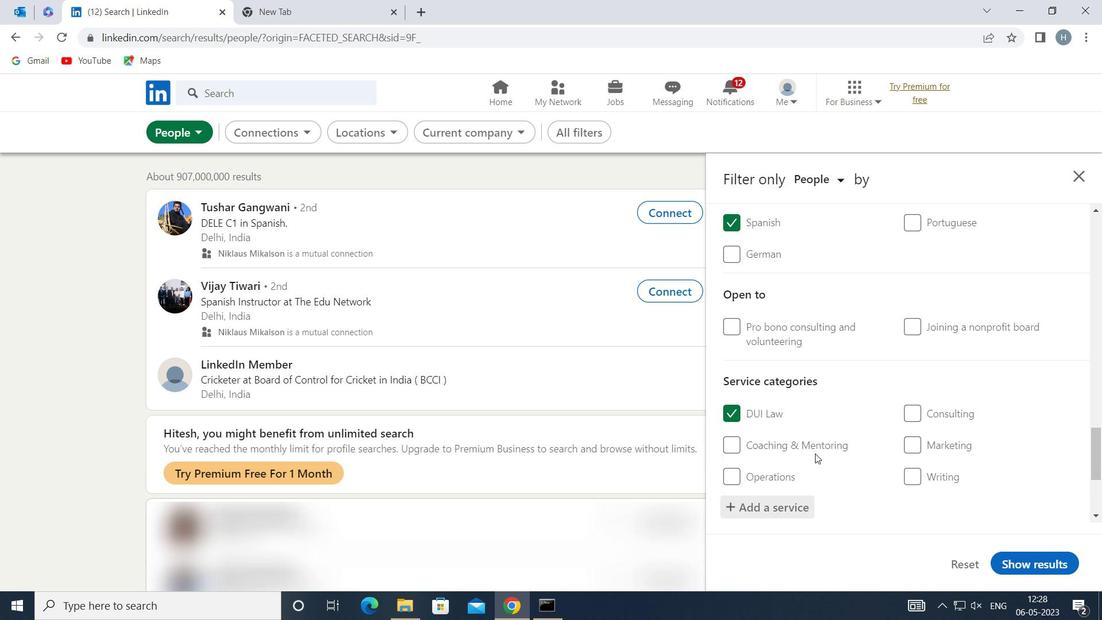 
Action: Mouse scrolled (813, 449) with delta (0, 0)
Screenshot: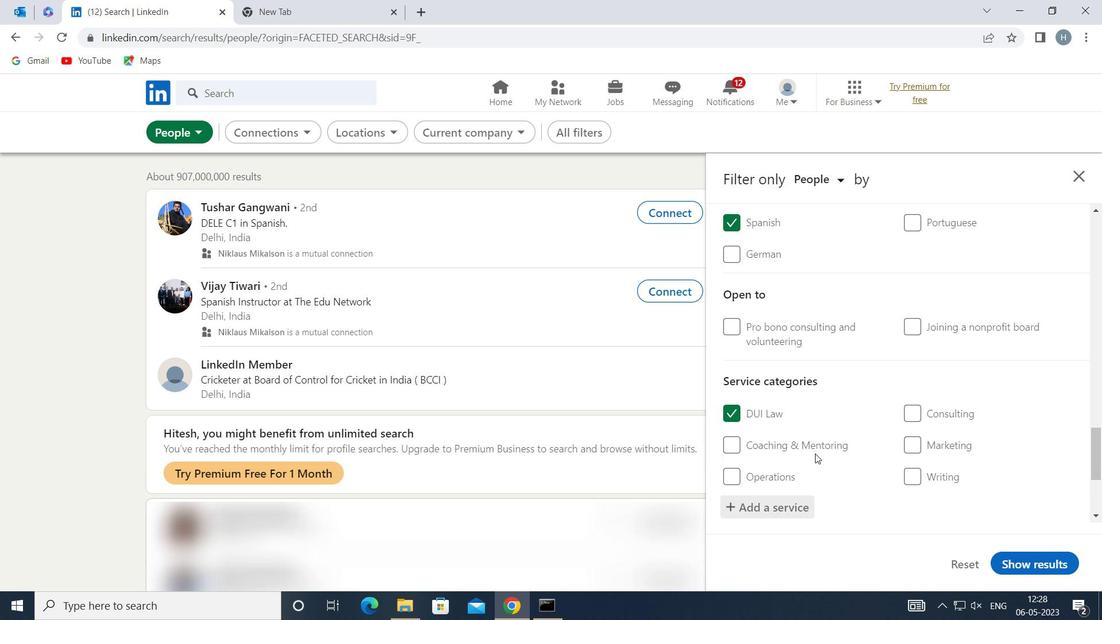 
Action: Mouse moved to (823, 427)
Screenshot: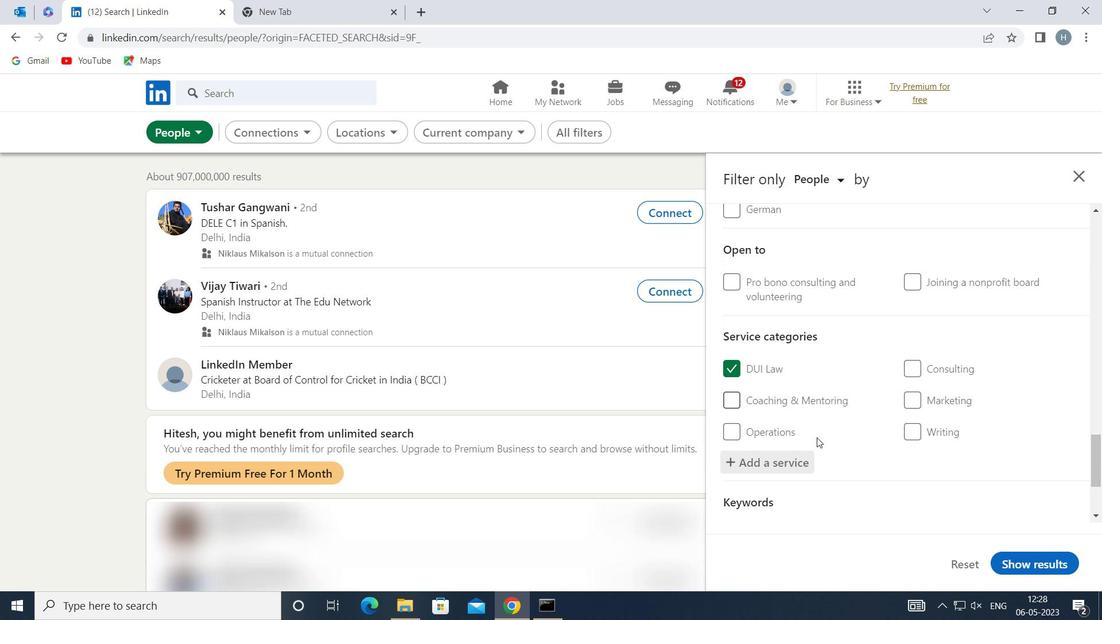 
Action: Mouse scrolled (823, 427) with delta (0, 0)
Screenshot: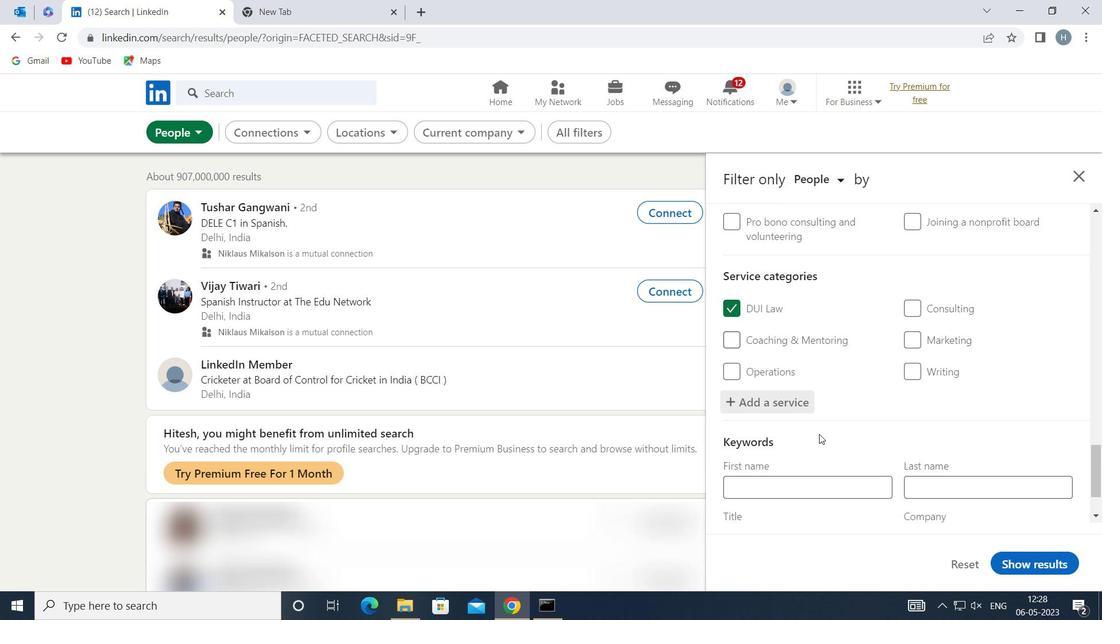 
Action: Mouse scrolled (823, 427) with delta (0, 0)
Screenshot: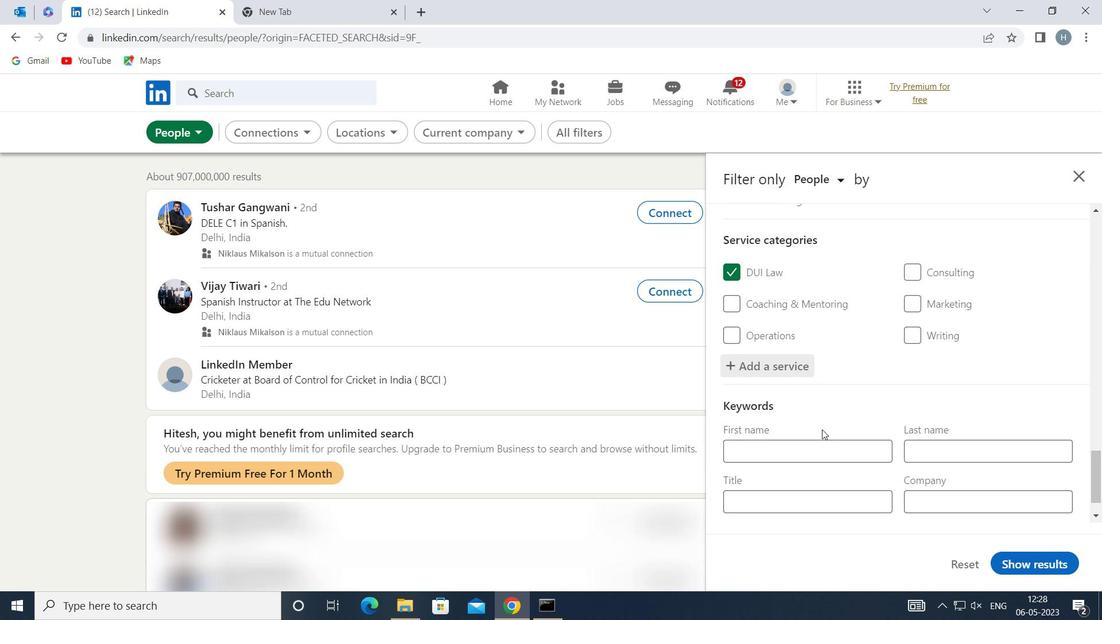 
Action: Mouse moved to (827, 453)
Screenshot: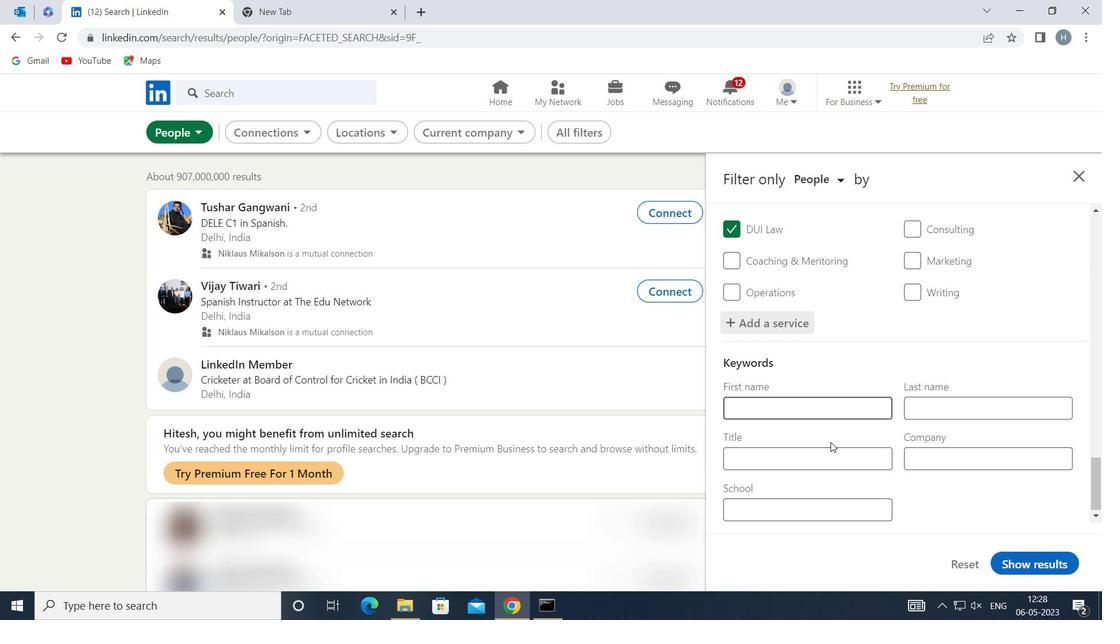 
Action: Mouse pressed left at (827, 453)
Screenshot: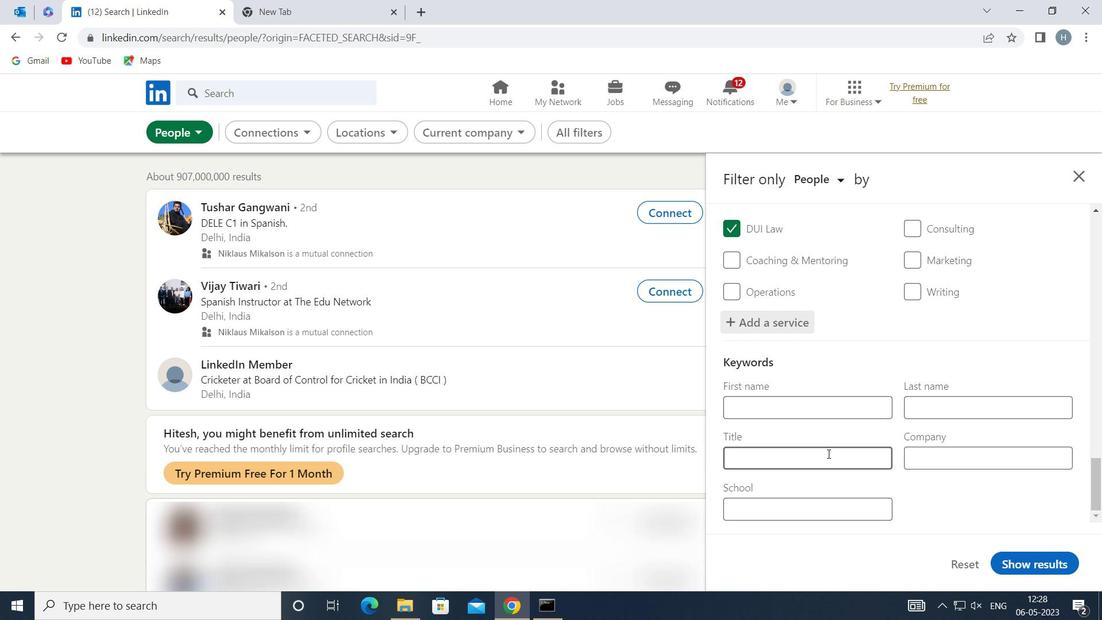 
Action: Mouse moved to (827, 453)
Screenshot: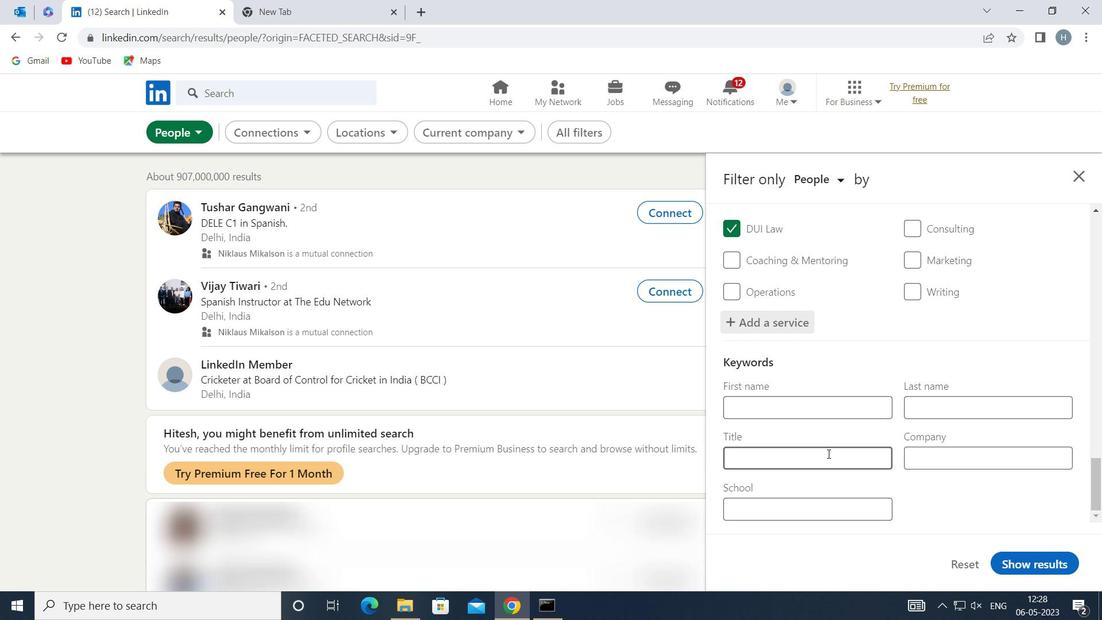 
Action: Key pressed <Key.shift>OFFICE<Key.space><Key.shift>ASSISTANT
Screenshot: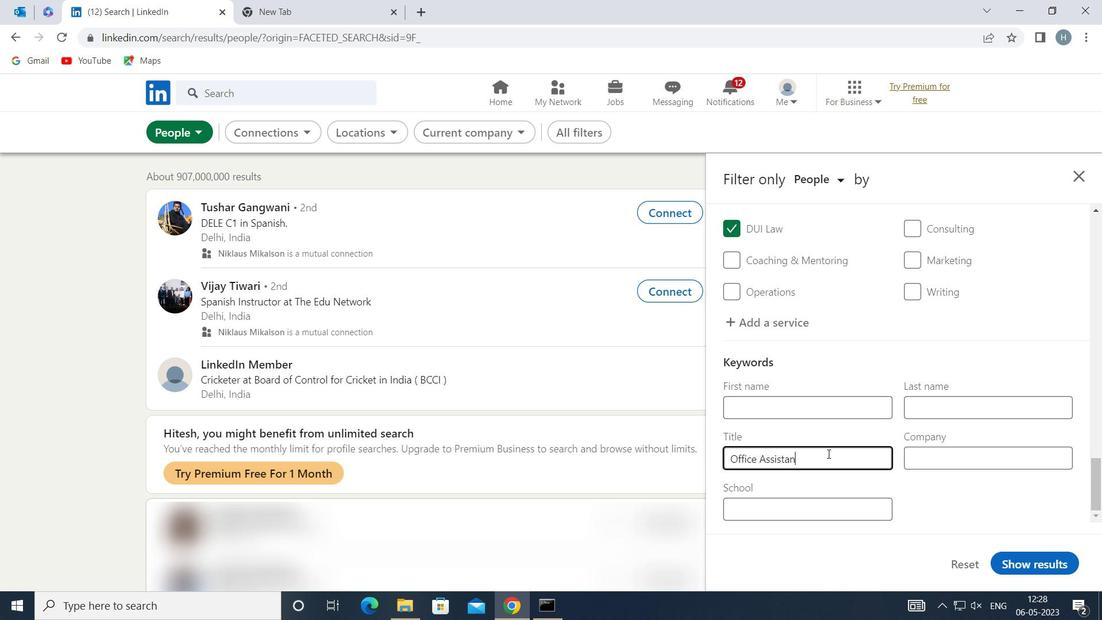 
Action: Mouse moved to (1050, 560)
Screenshot: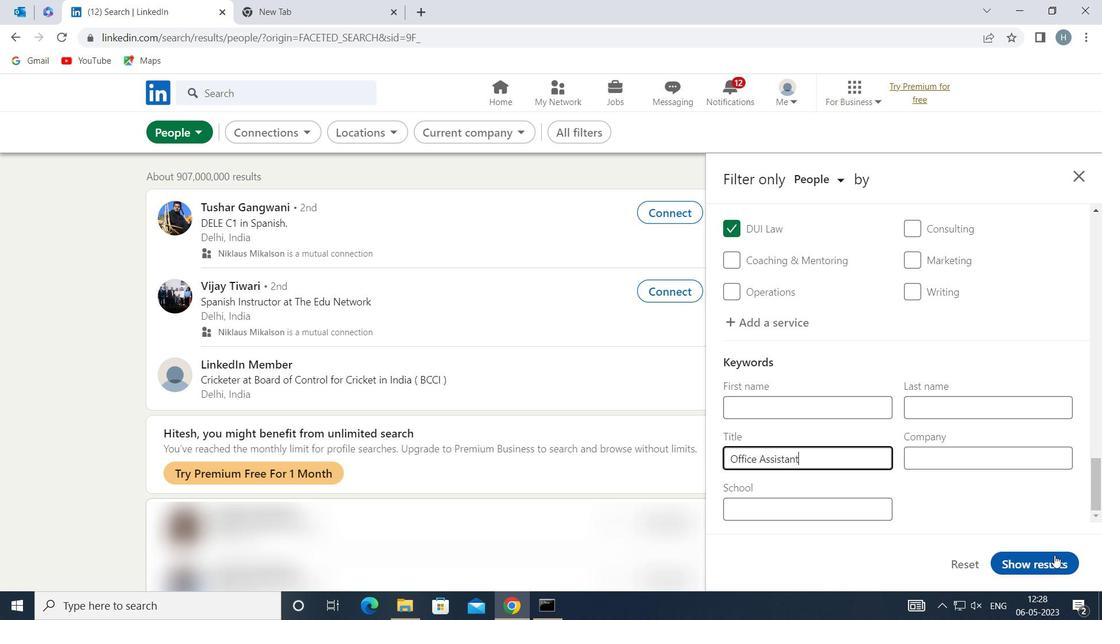 
Action: Mouse pressed left at (1050, 560)
Screenshot: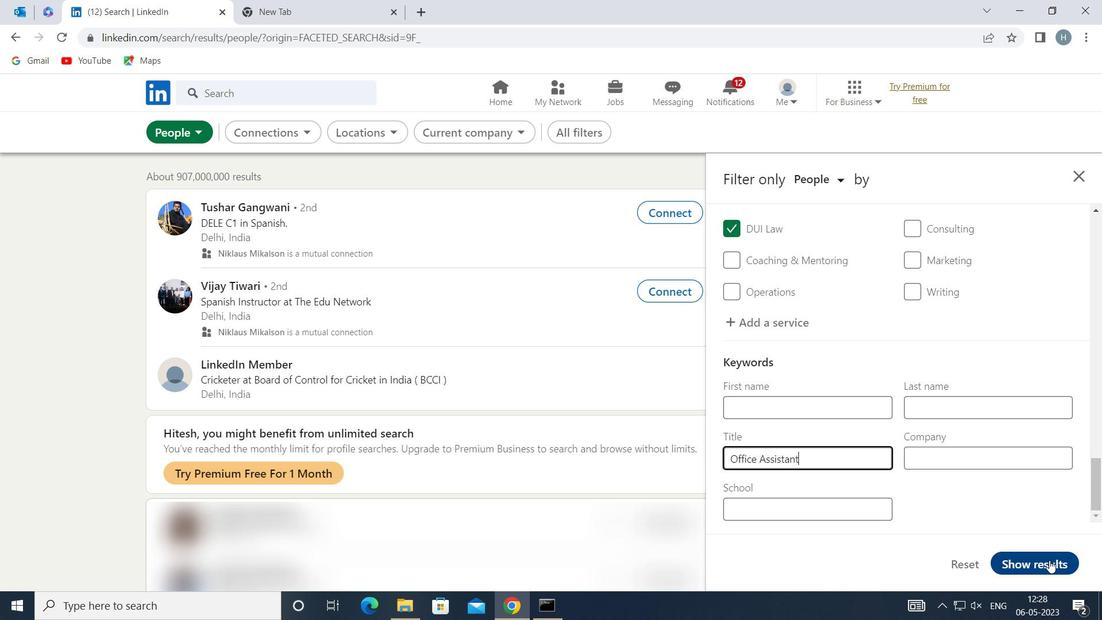 
Action: Mouse moved to (837, 392)
Screenshot: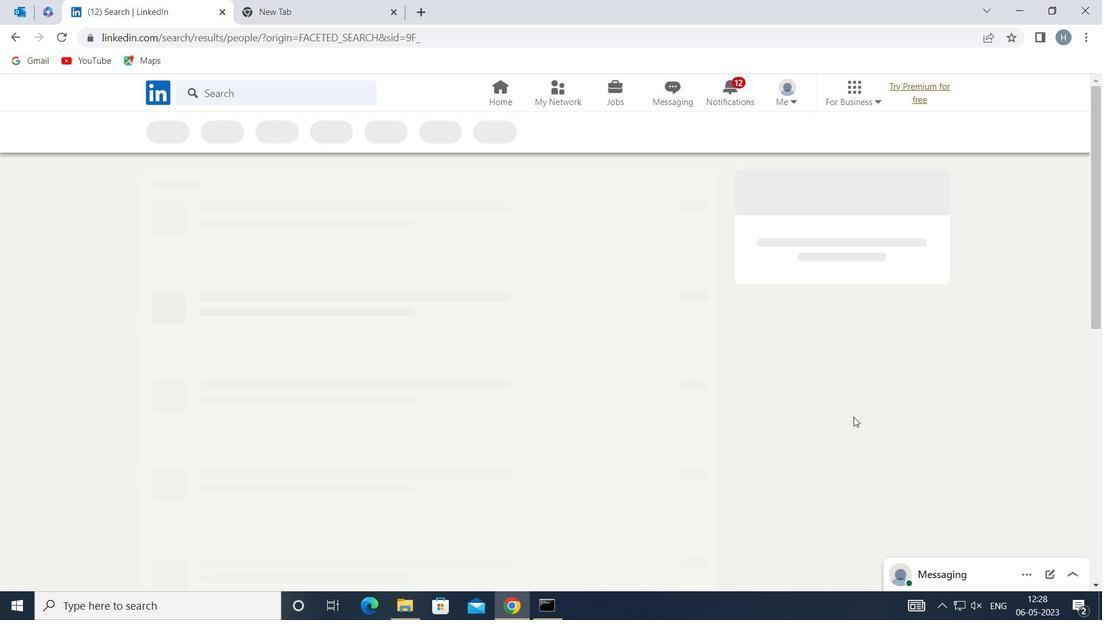 
